 Task: Look for space in Barjala, India from 5th June, 2023 to 16th June, 2023 for 2 adults in price range Rs.14000 to Rs.18000. Place can be entire place with 1  bedroom having 1 bed and 1 bathroom. Property type can be house, flat, guest house, hotel. Booking option can be shelf check-in. Required host language is English.
Action: Mouse moved to (483, 108)
Screenshot: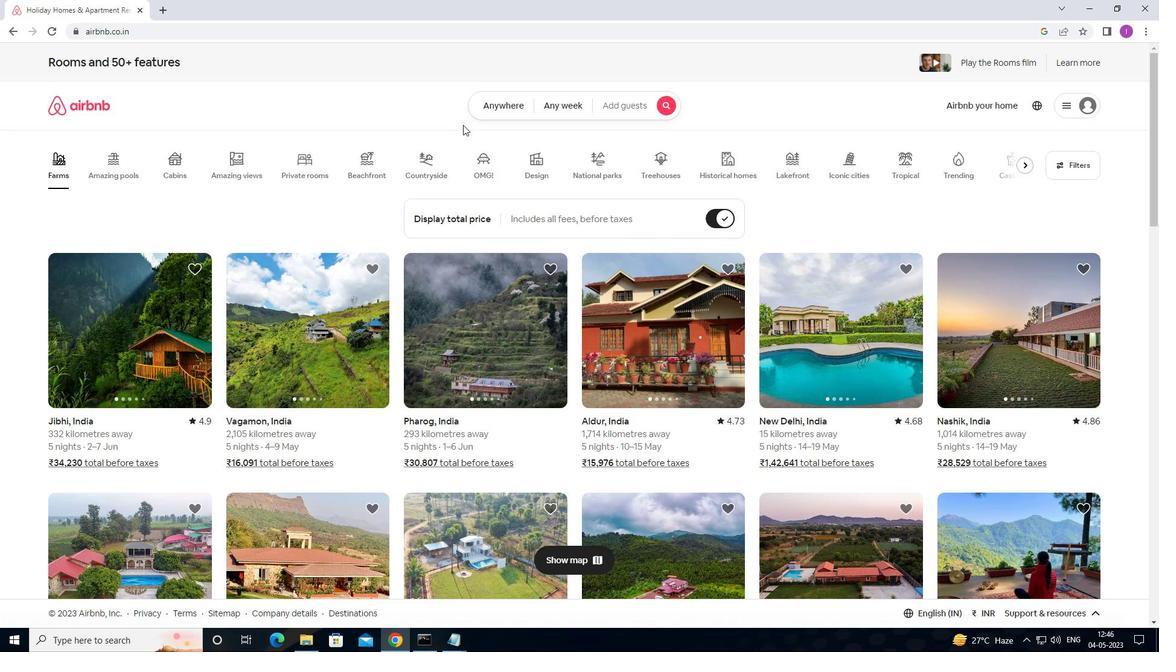 
Action: Mouse pressed left at (483, 108)
Screenshot: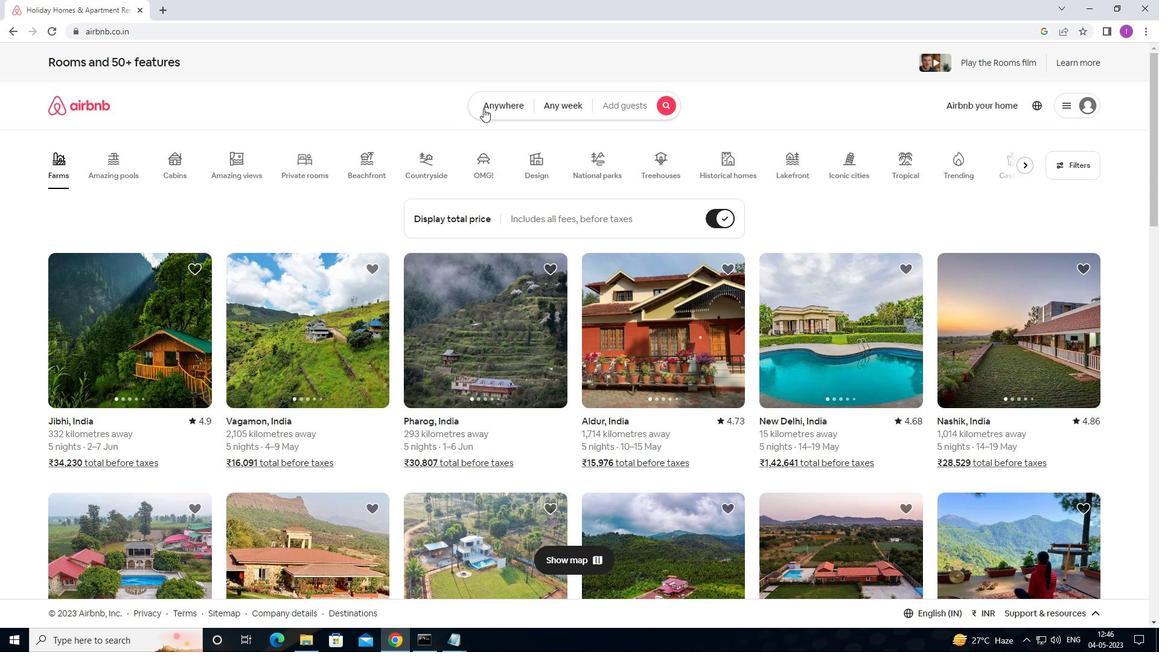 
Action: Mouse moved to (399, 159)
Screenshot: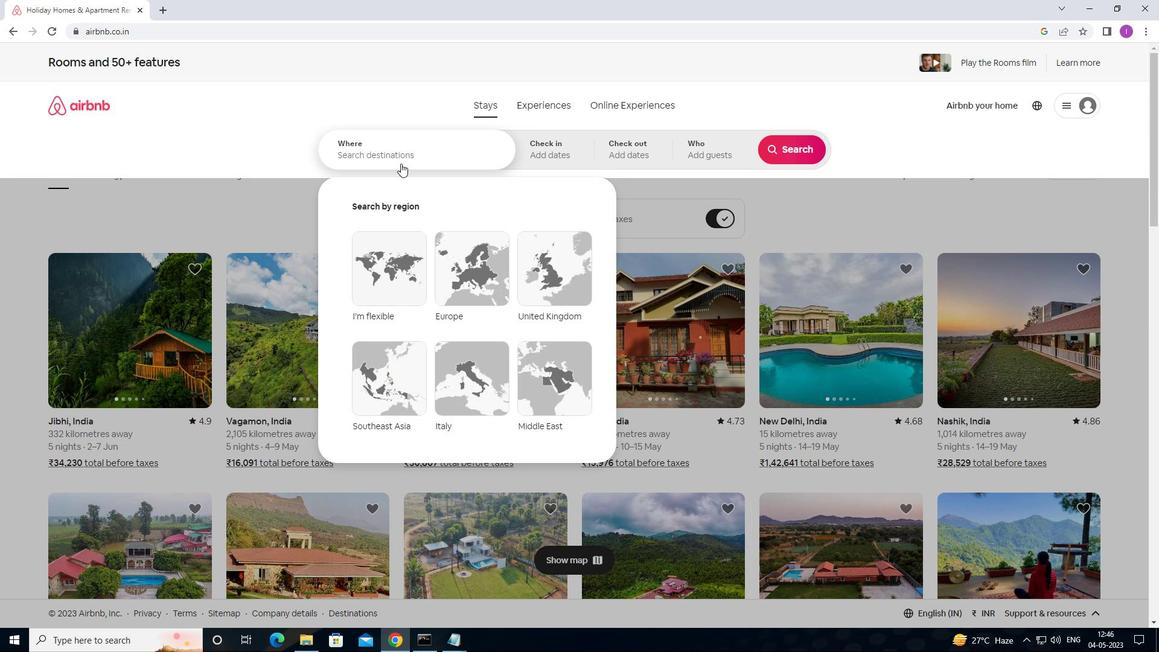 
Action: Mouse pressed left at (399, 159)
Screenshot: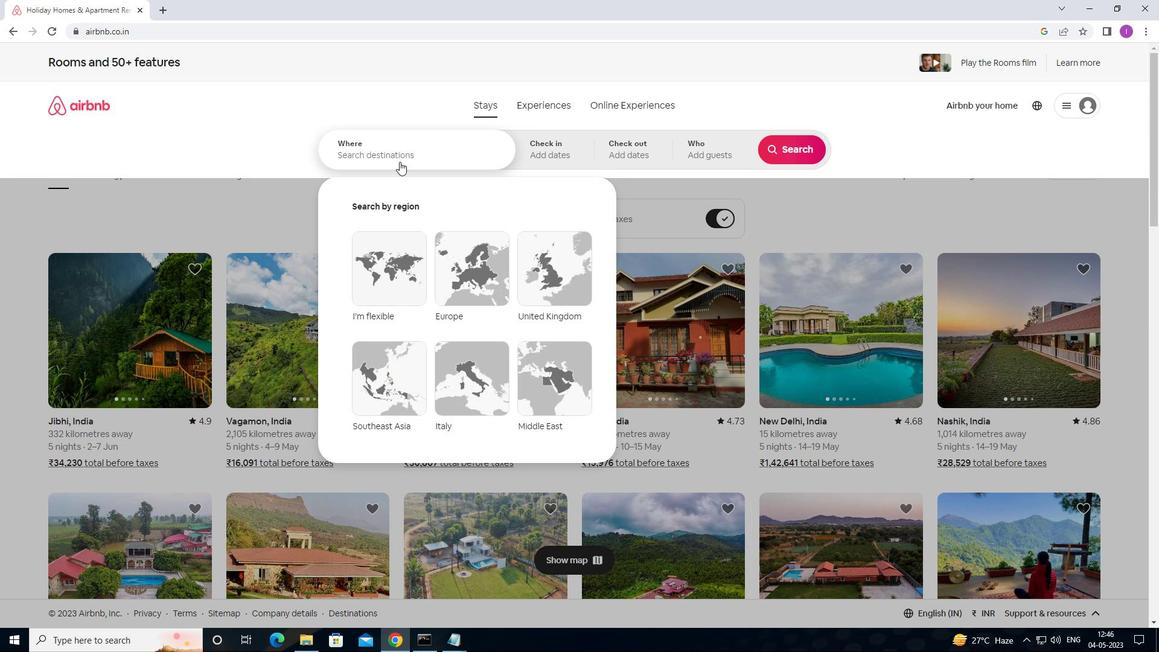 
Action: Mouse moved to (520, 144)
Screenshot: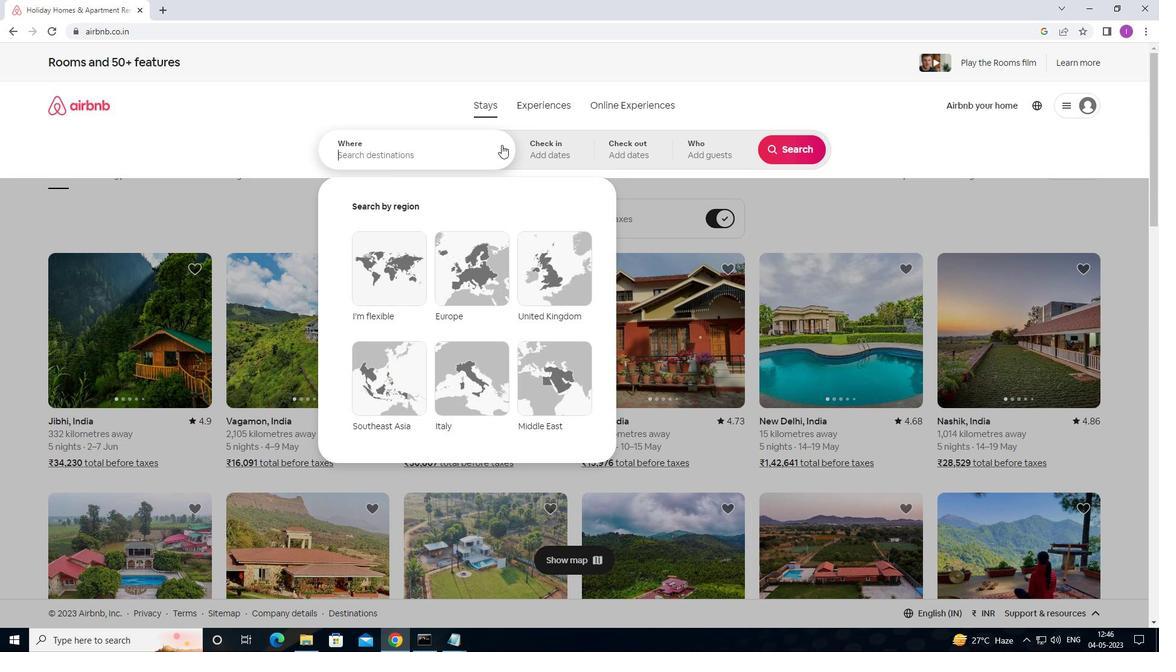 
Action: Key pressed <Key.shift>BARJALA,<Key.shift>INDIA
Screenshot: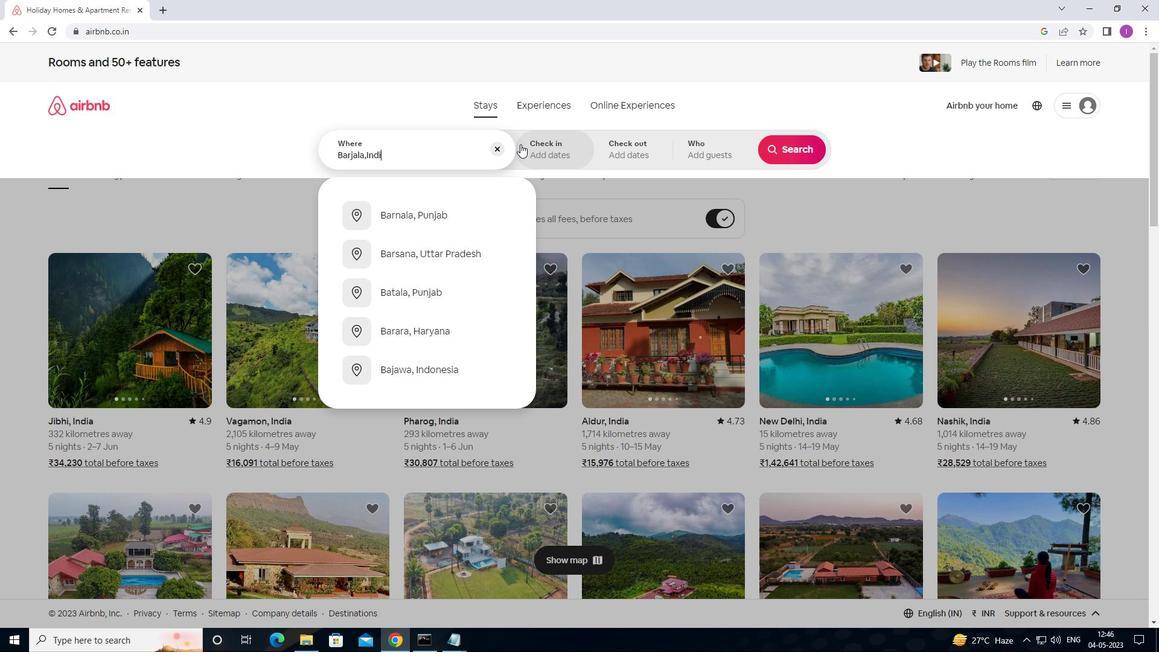 
Action: Mouse moved to (540, 152)
Screenshot: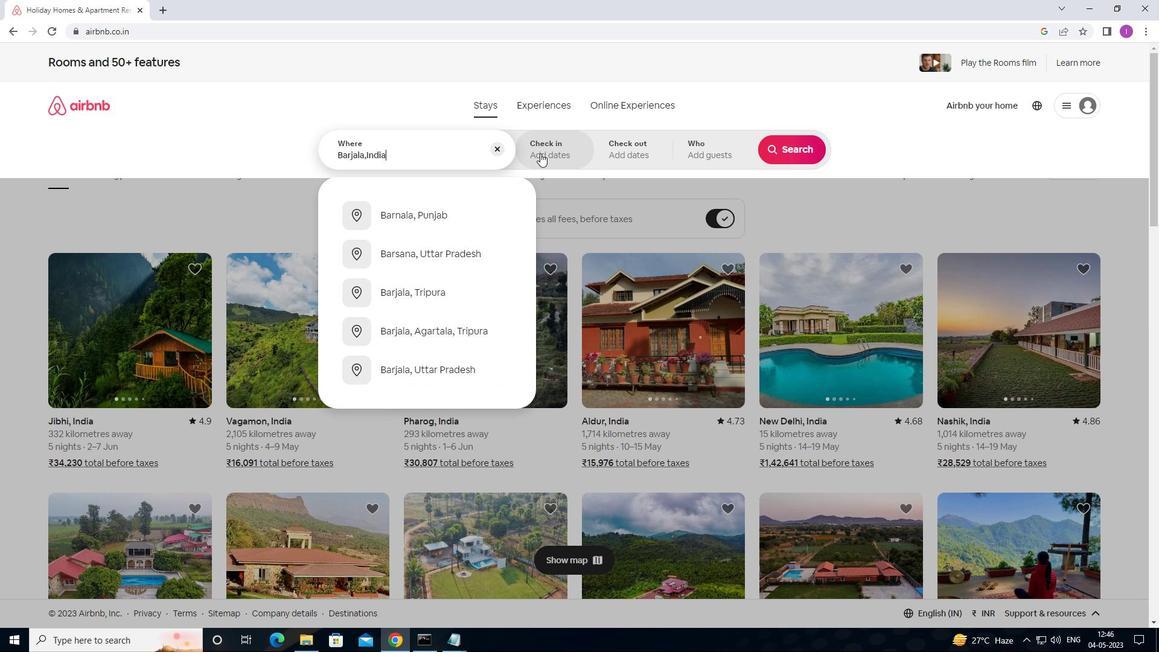 
Action: Mouse pressed left at (540, 152)
Screenshot: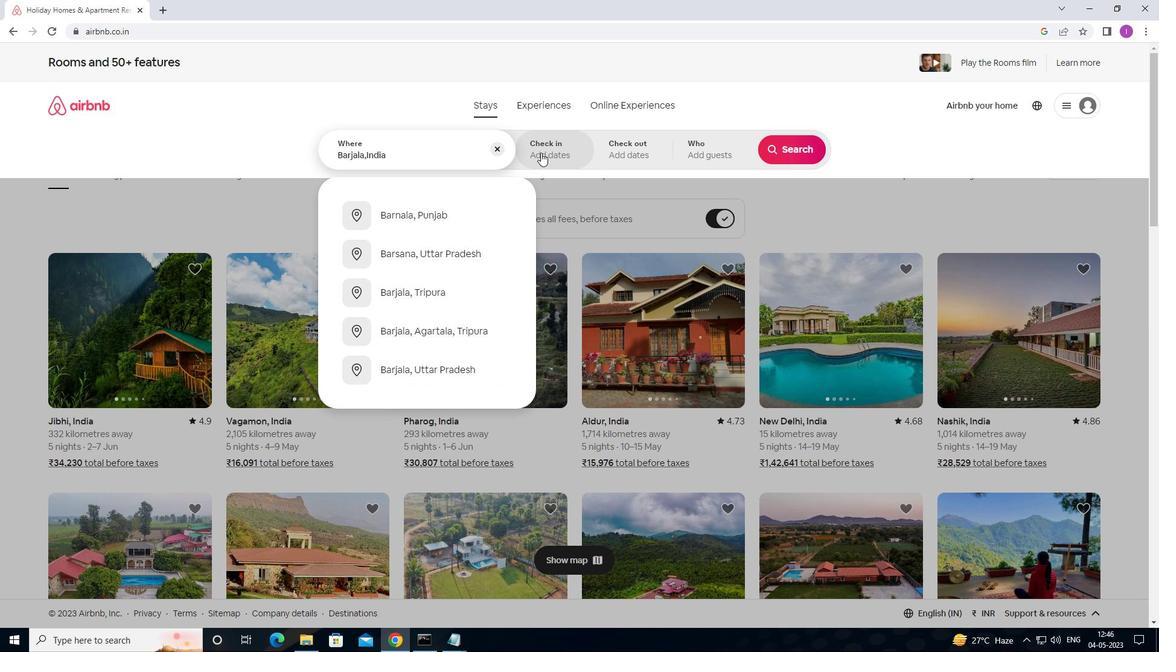 
Action: Mouse moved to (638, 321)
Screenshot: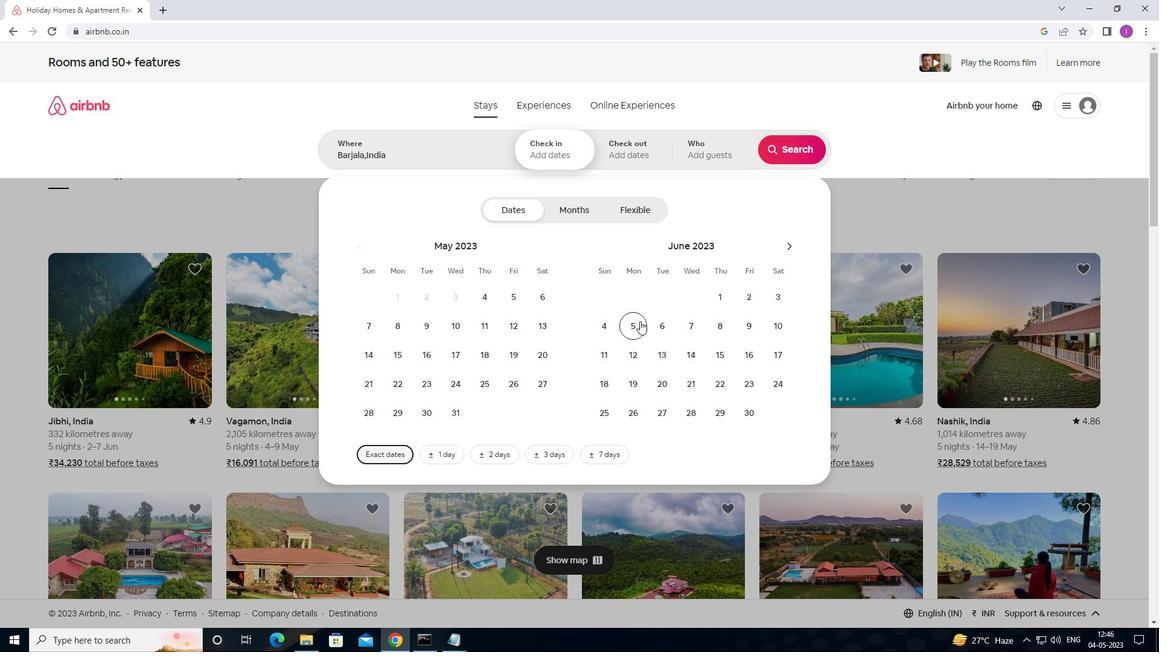 
Action: Mouse pressed left at (638, 321)
Screenshot: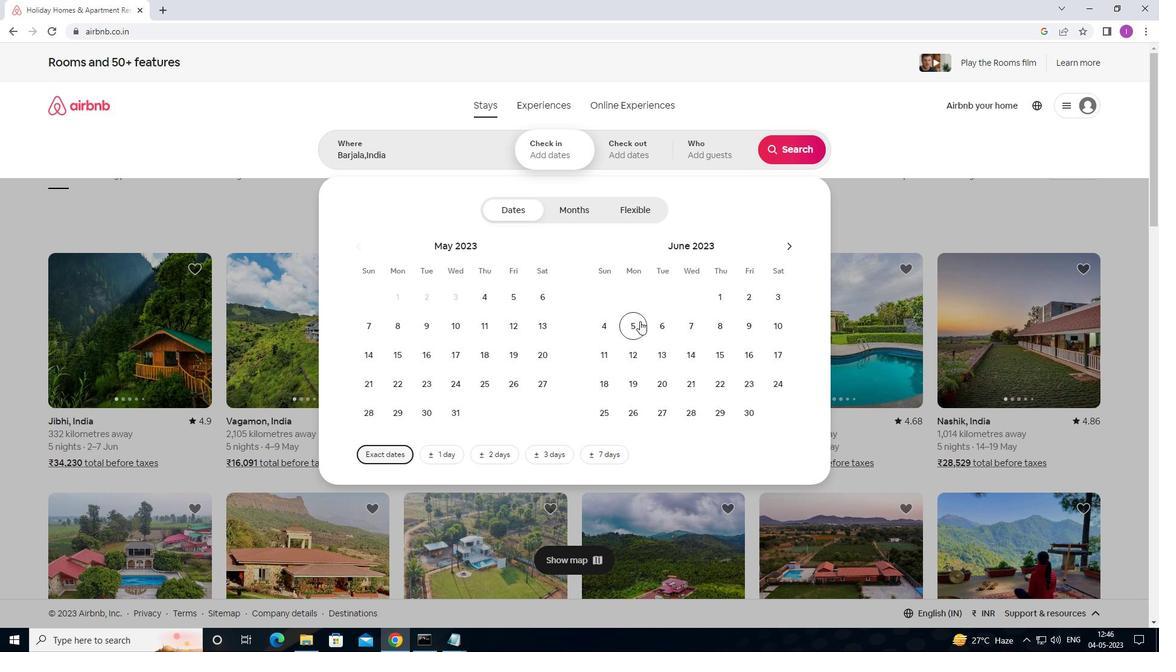 
Action: Mouse moved to (740, 353)
Screenshot: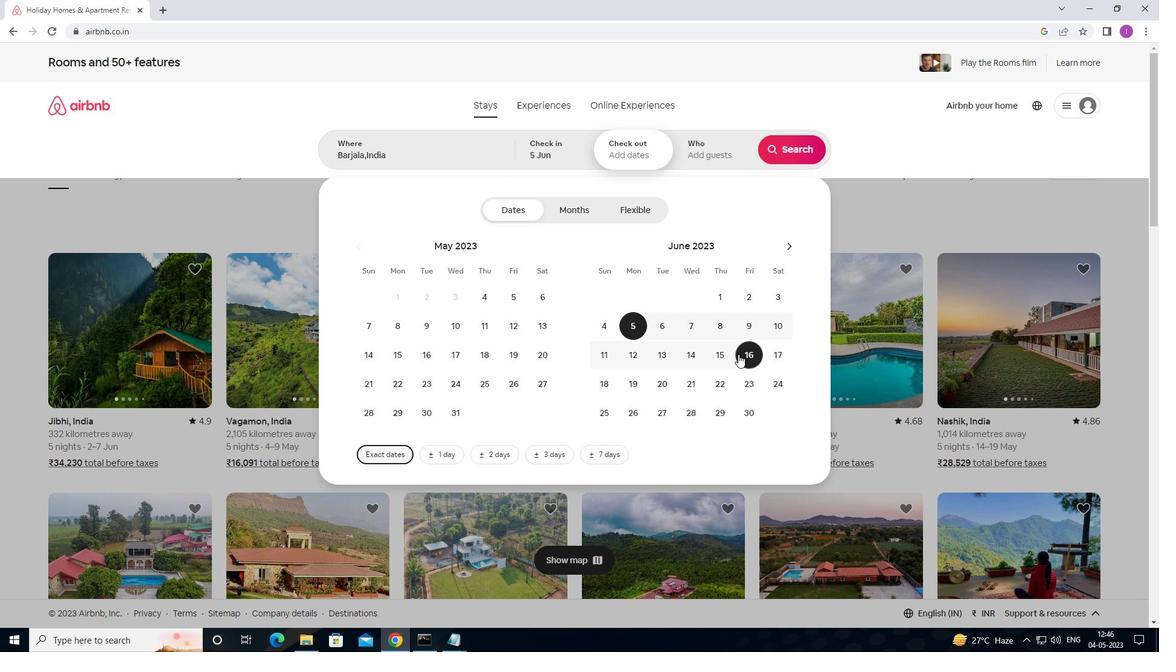 
Action: Mouse pressed left at (740, 353)
Screenshot: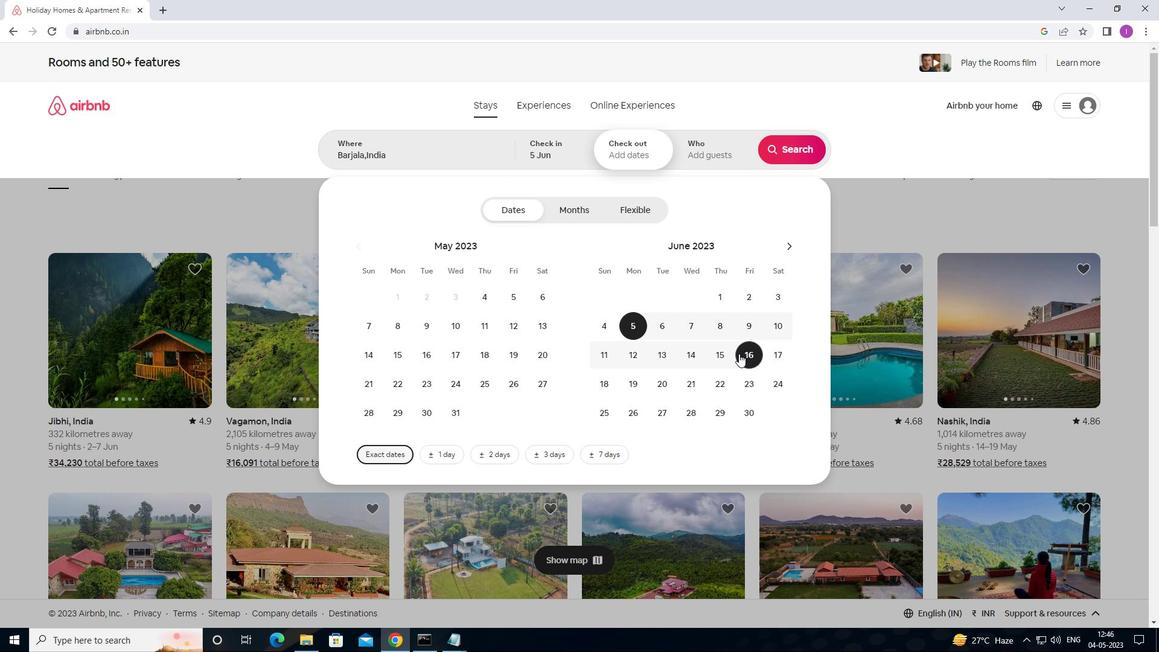 
Action: Mouse moved to (782, 149)
Screenshot: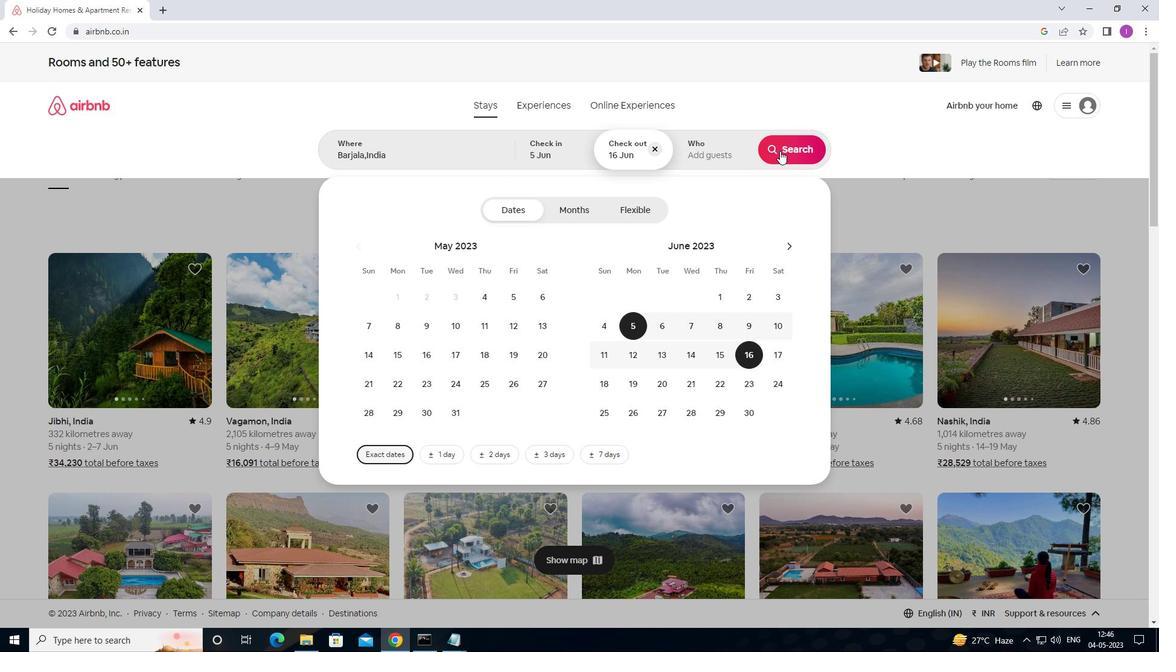 
Action: Mouse pressed left at (782, 149)
Screenshot: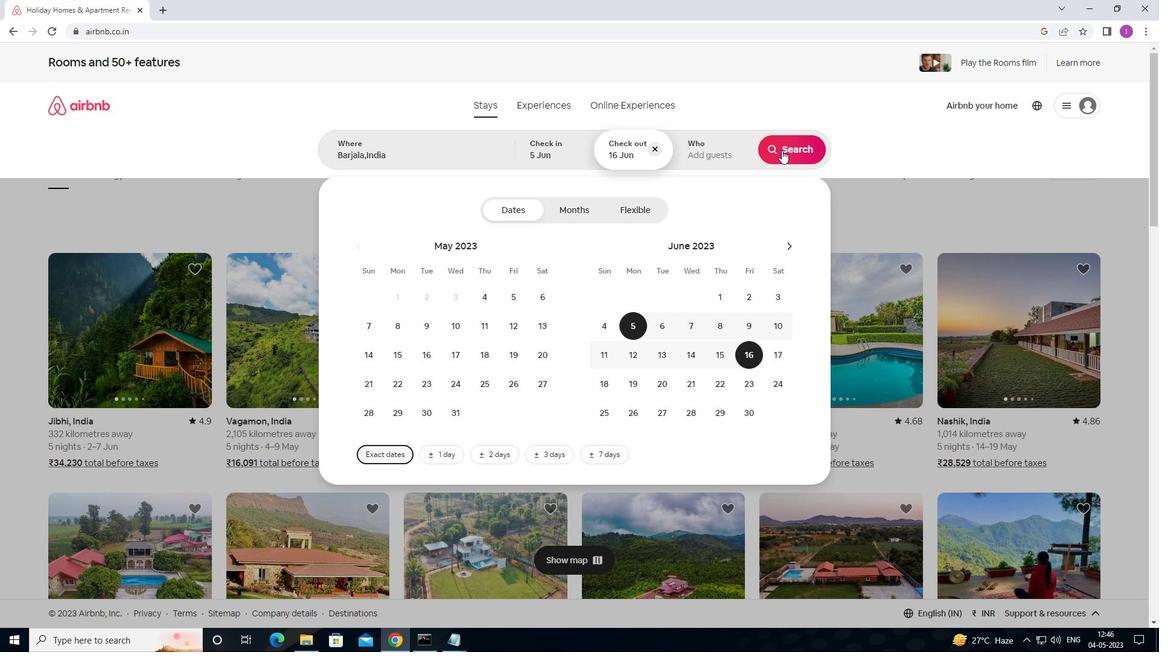 
Action: Mouse moved to (1118, 121)
Screenshot: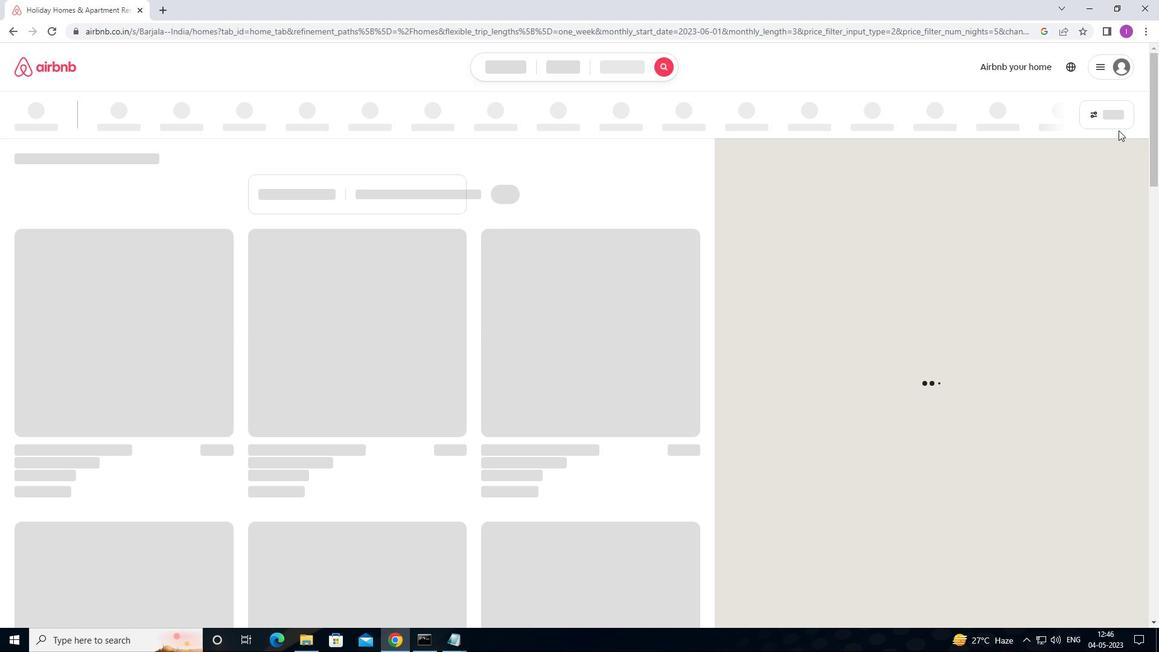 
Action: Mouse pressed left at (1118, 121)
Screenshot: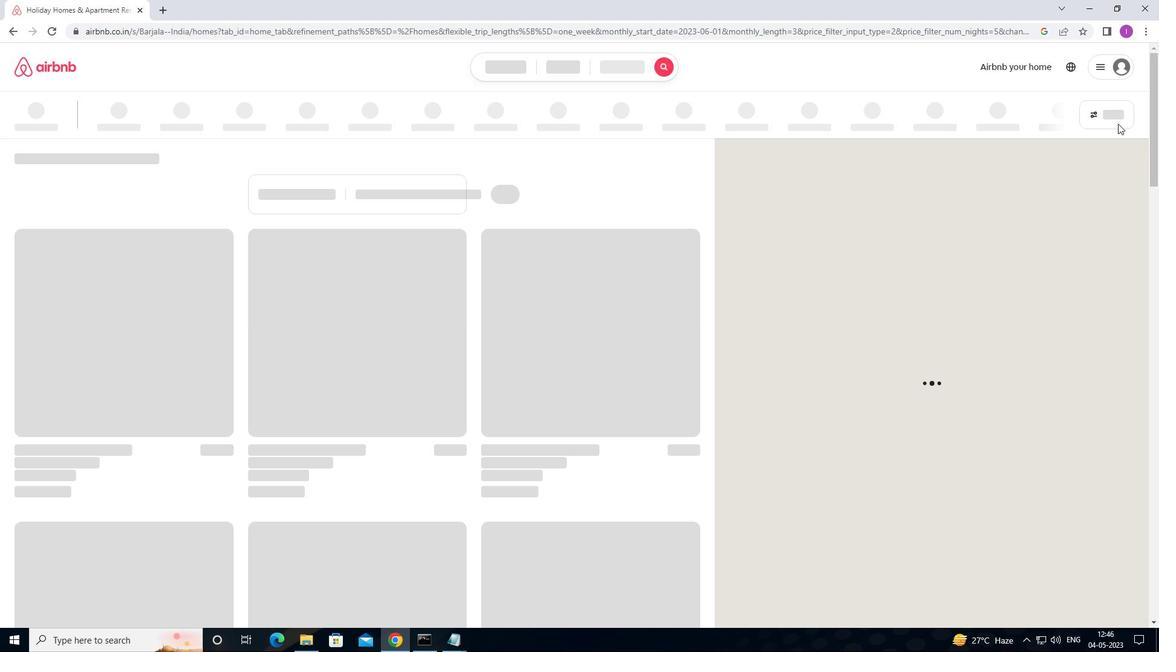 
Action: Mouse moved to (955, 191)
Screenshot: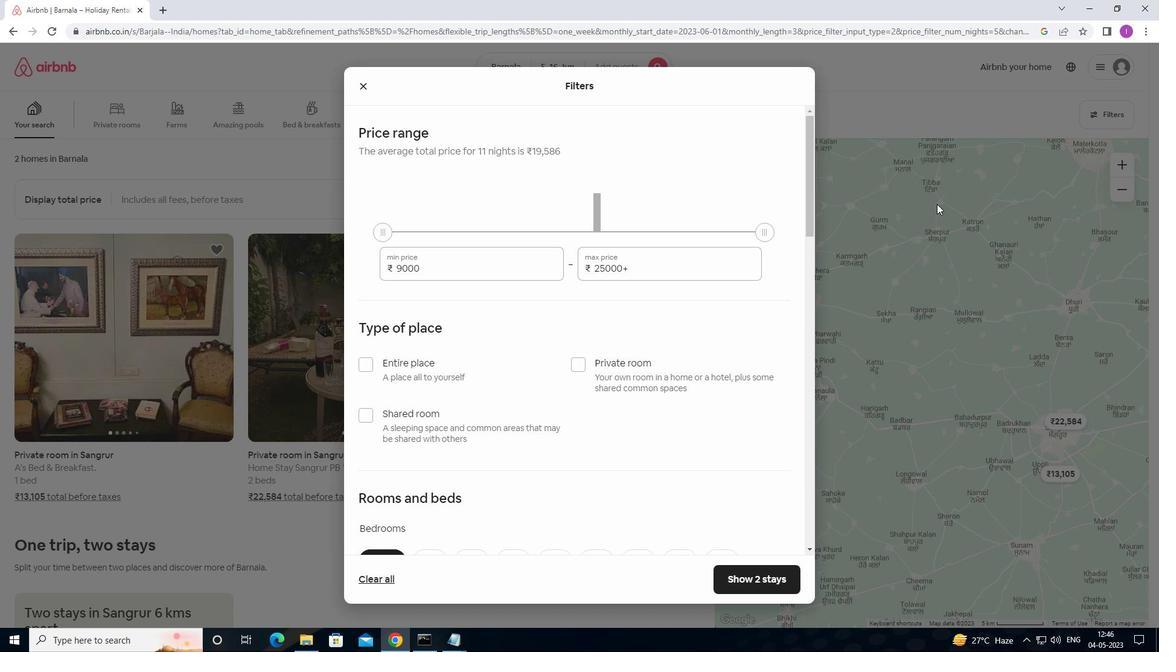
Action: Mouse scrolled (955, 190) with delta (0, 0)
Screenshot: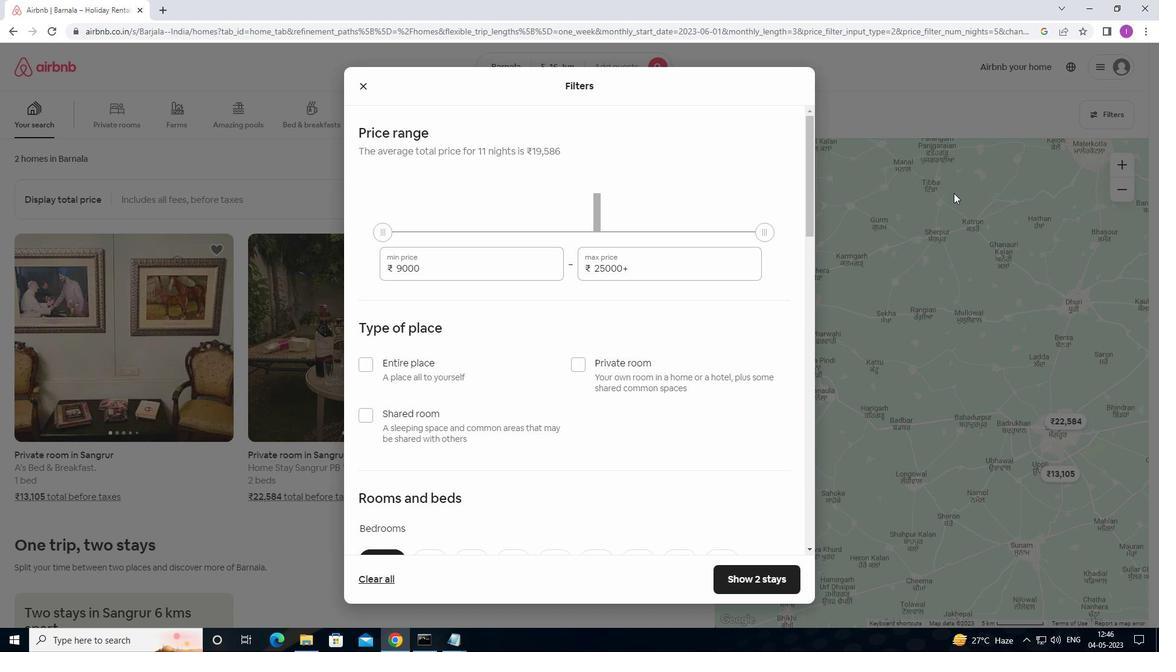 
Action: Mouse scrolled (955, 190) with delta (0, 0)
Screenshot: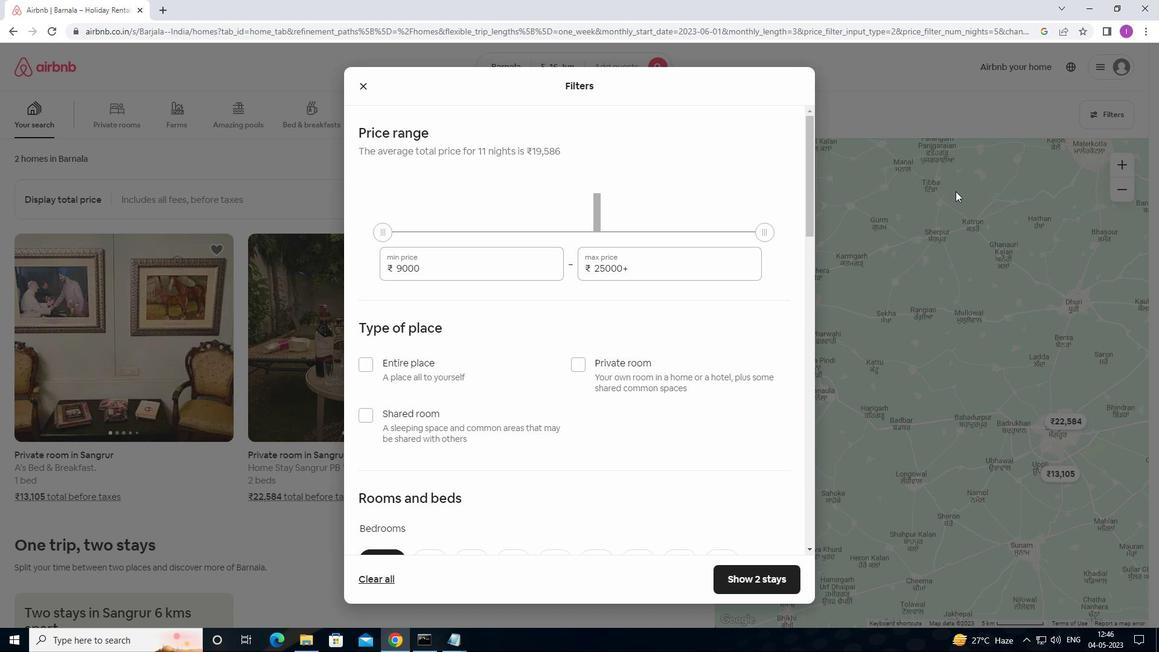 
Action: Mouse moved to (435, 266)
Screenshot: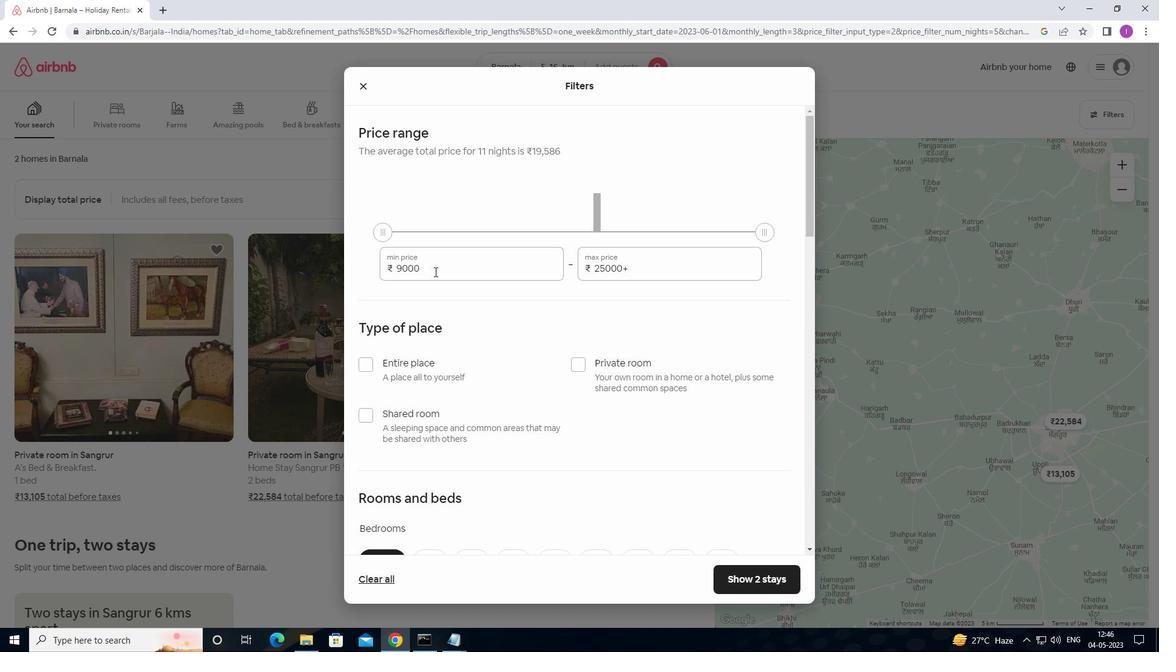 
Action: Mouse pressed left at (435, 266)
Screenshot: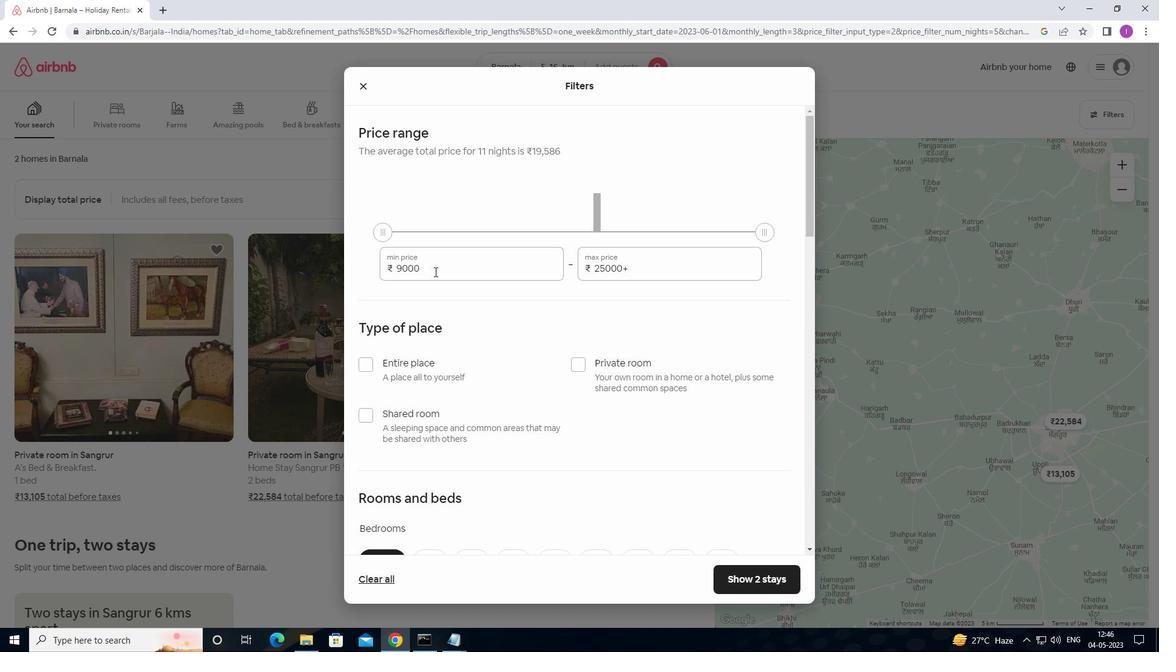 
Action: Mouse moved to (372, 263)
Screenshot: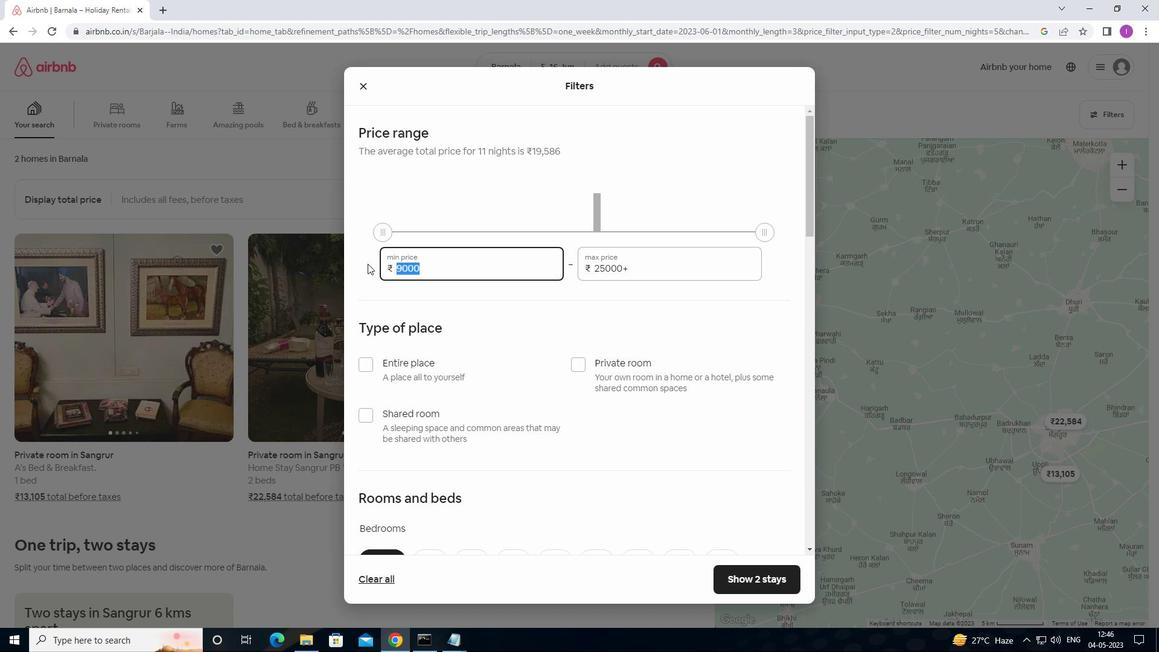 
Action: Key pressed 14
Screenshot: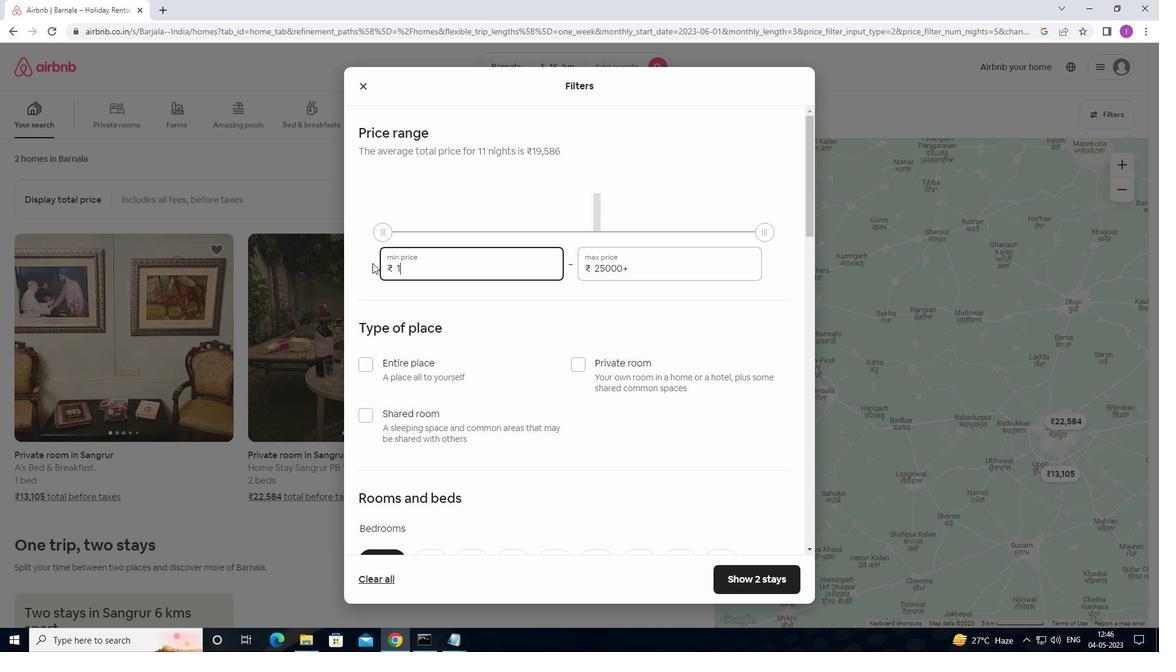 
Action: Mouse moved to (373, 263)
Screenshot: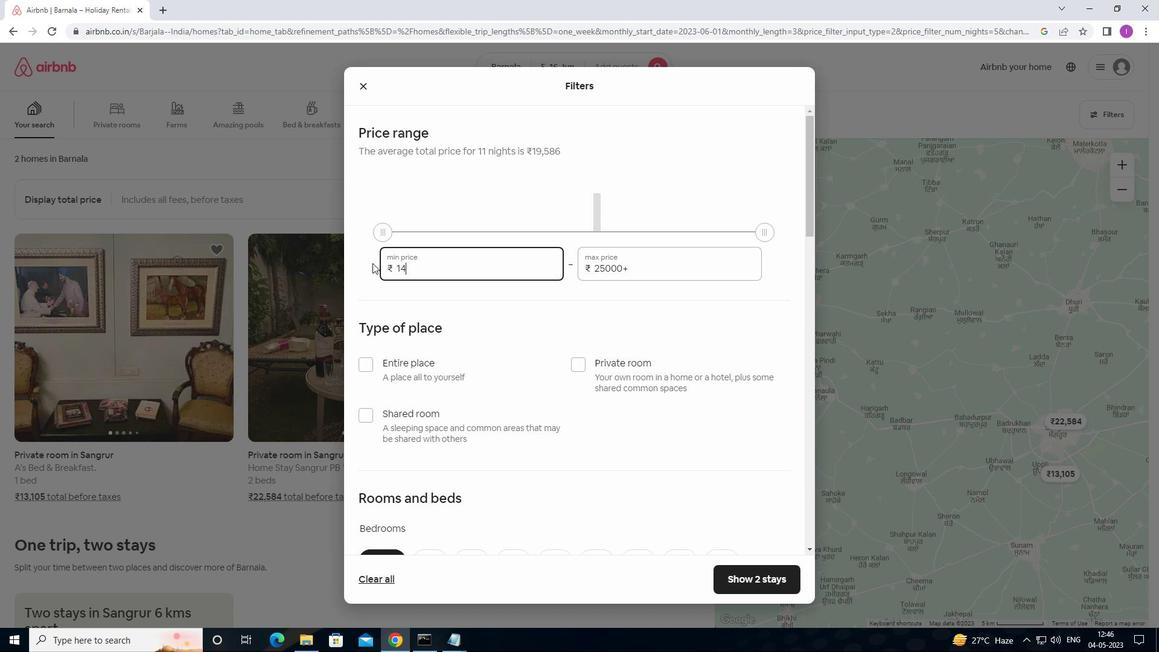 
Action: Key pressed 9<Key.backspace>
Screenshot: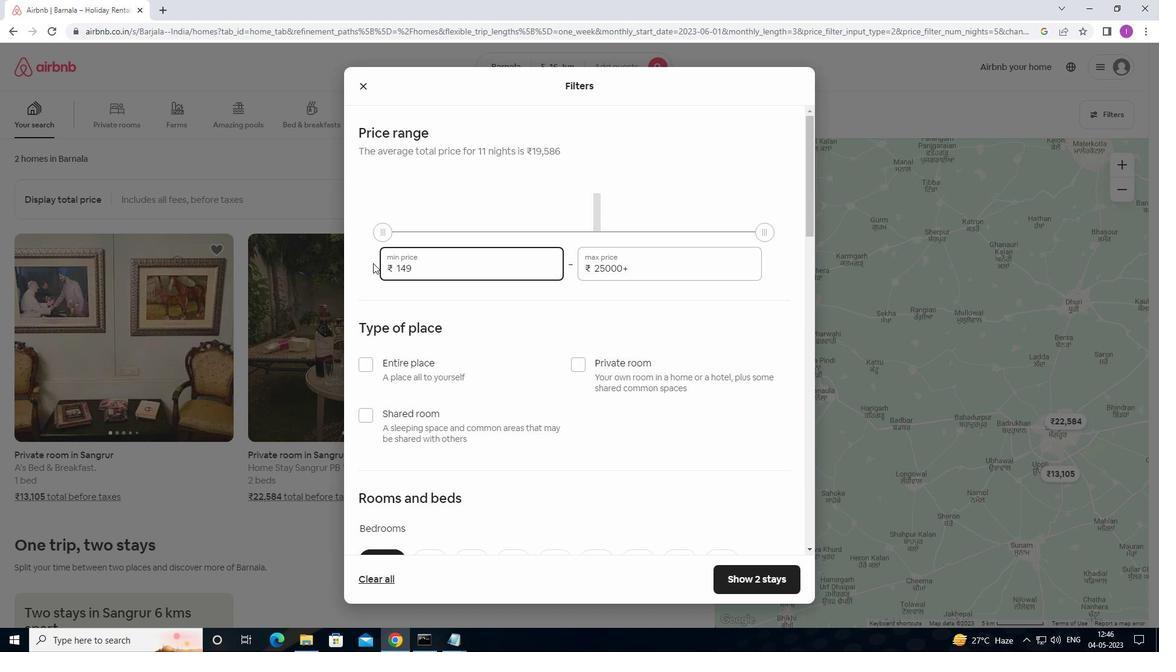 
Action: Mouse moved to (373, 263)
Screenshot: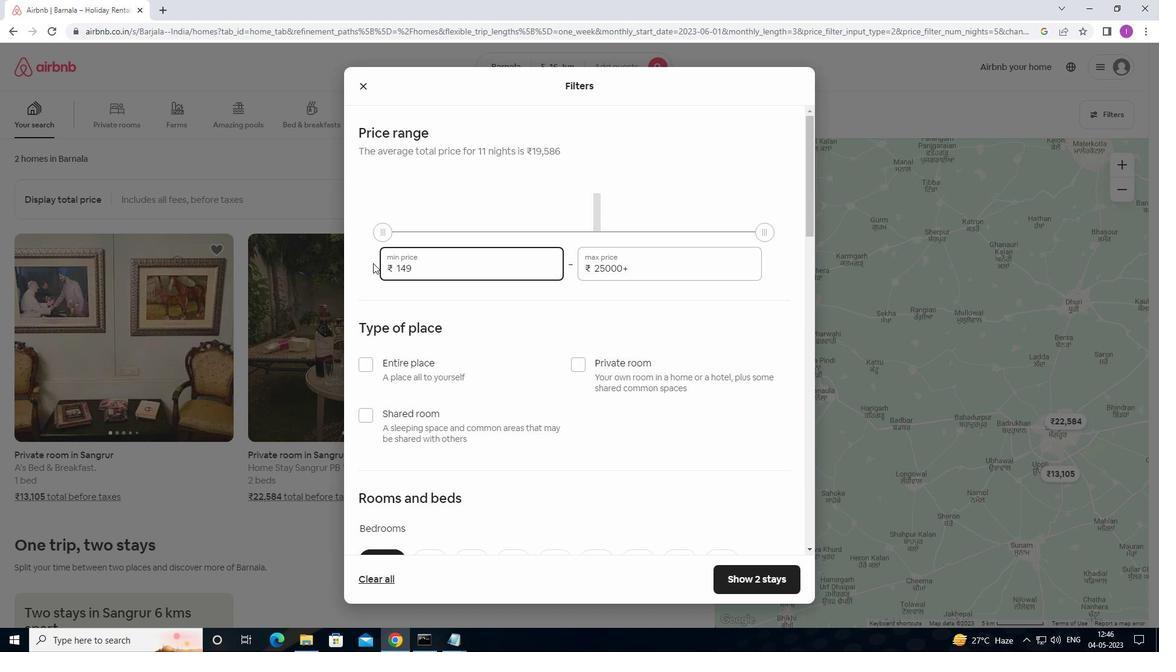
Action: Key pressed 000
Screenshot: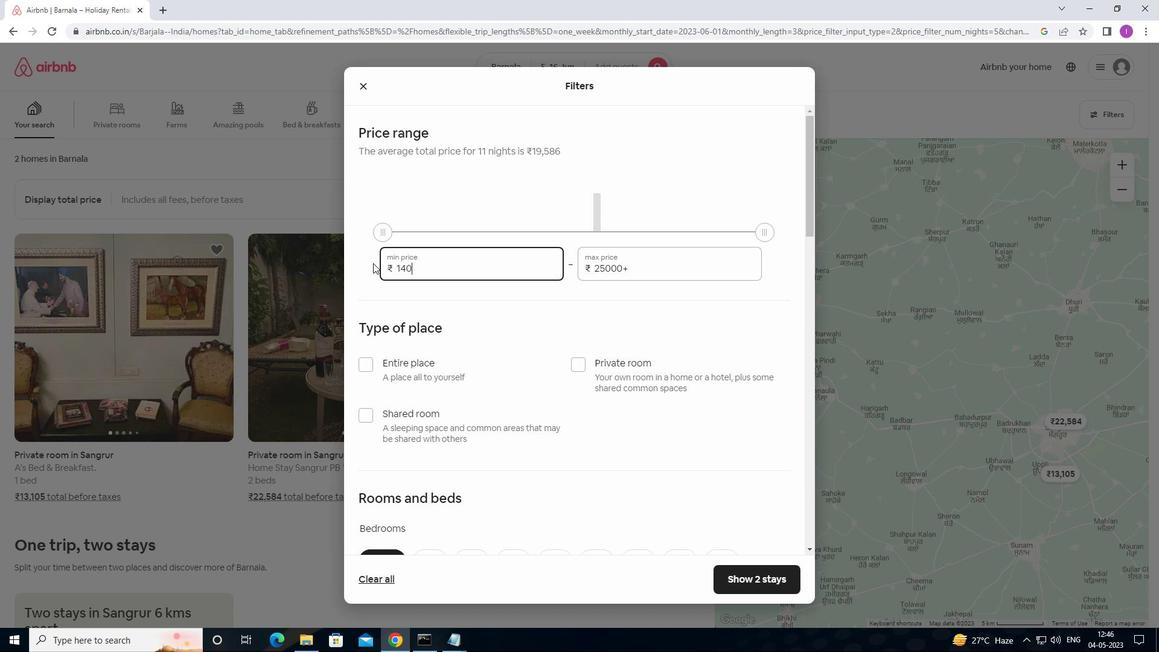 
Action: Mouse moved to (639, 267)
Screenshot: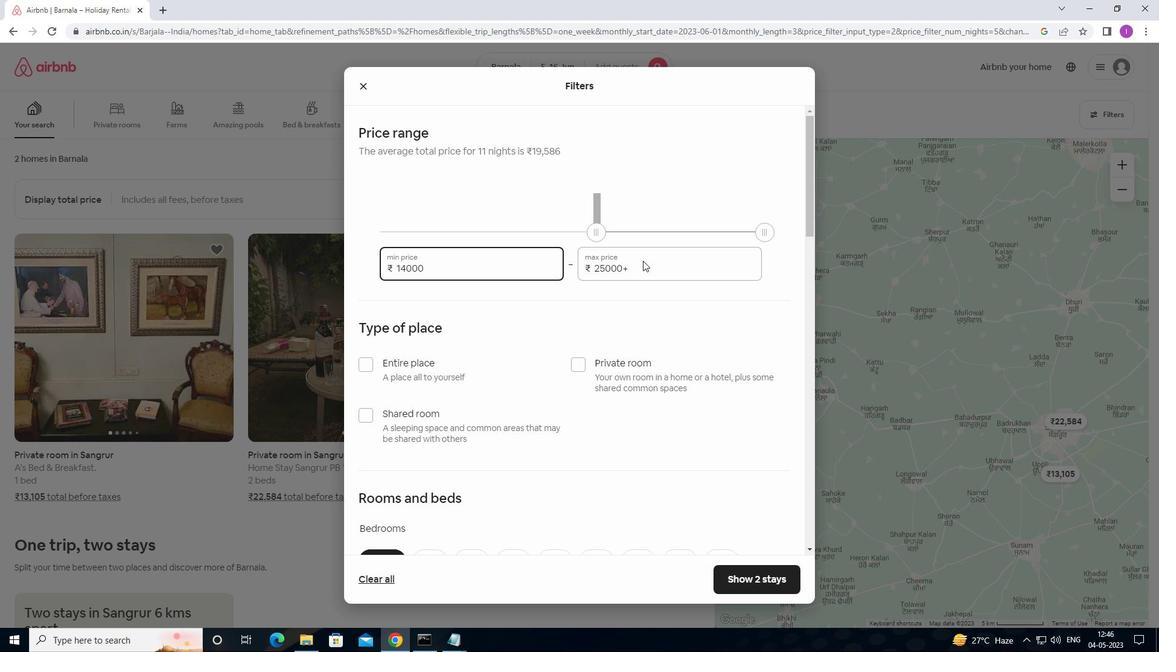 
Action: Mouse pressed left at (639, 267)
Screenshot: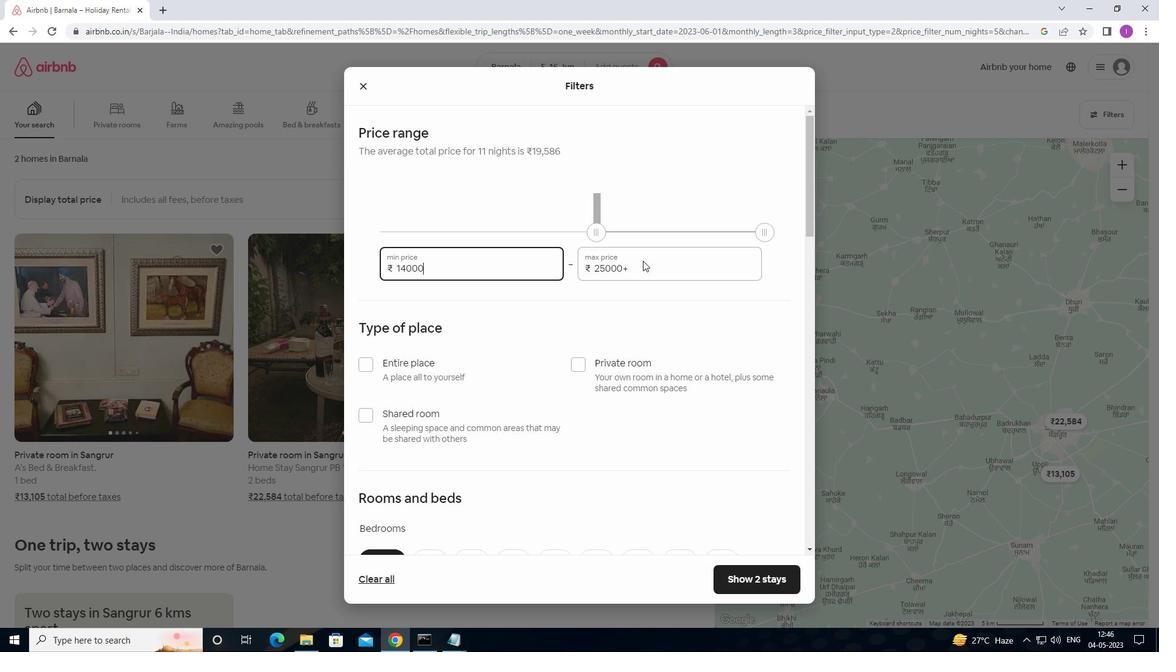 
Action: Mouse moved to (583, 268)
Screenshot: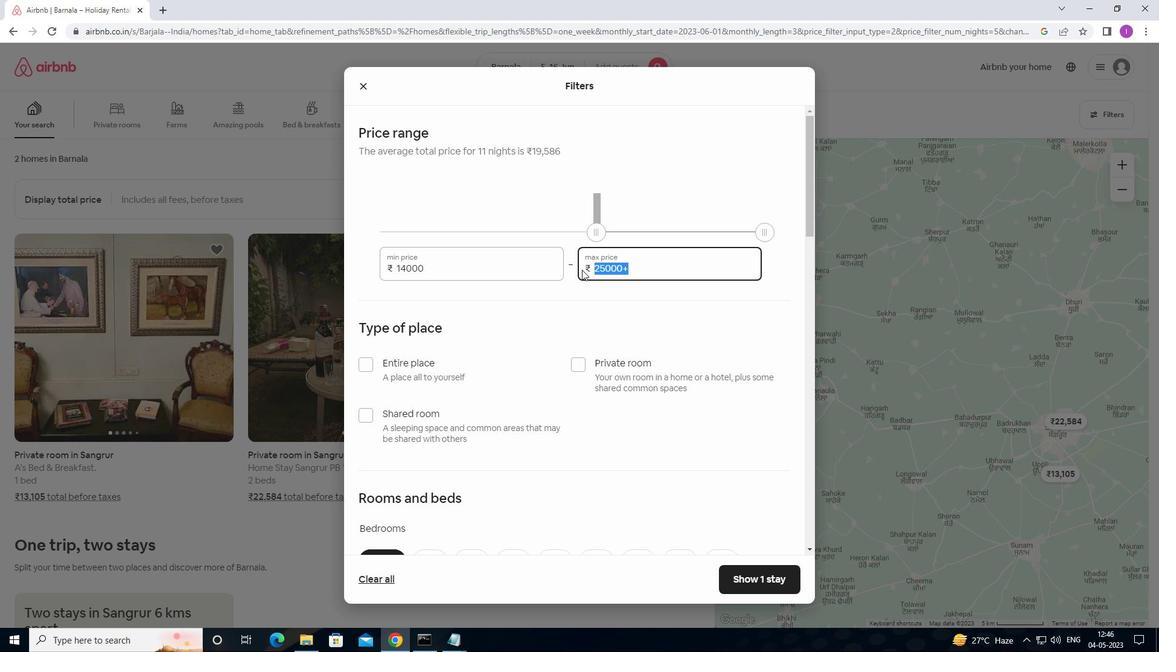 
Action: Key pressed 18000
Screenshot: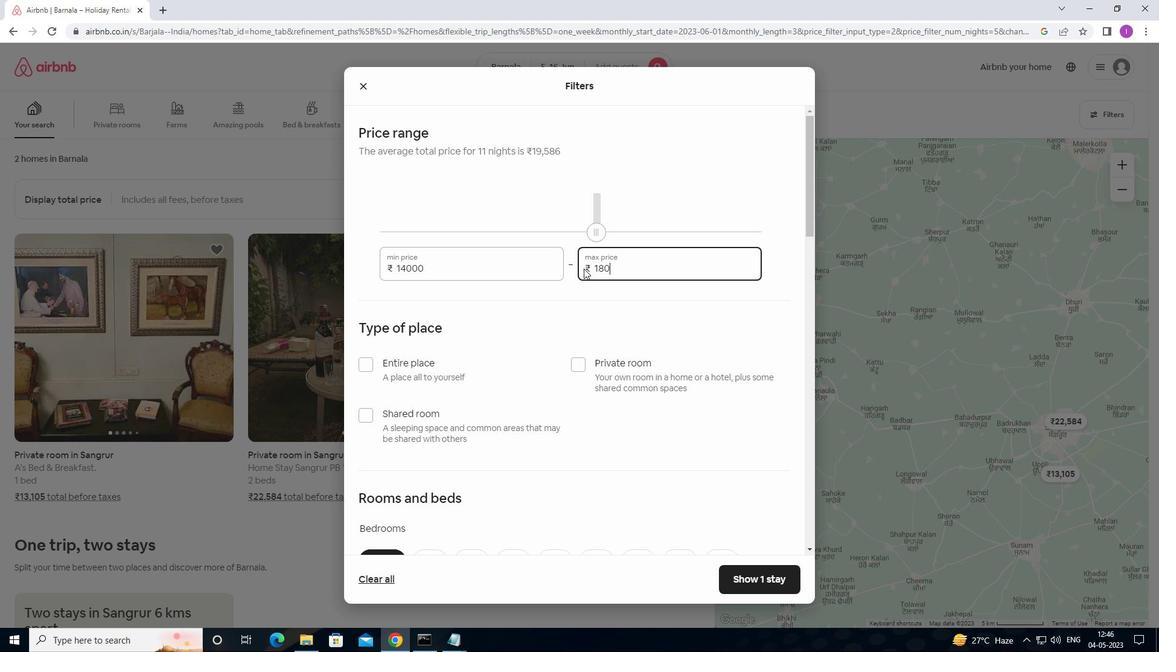 
Action: Mouse moved to (586, 265)
Screenshot: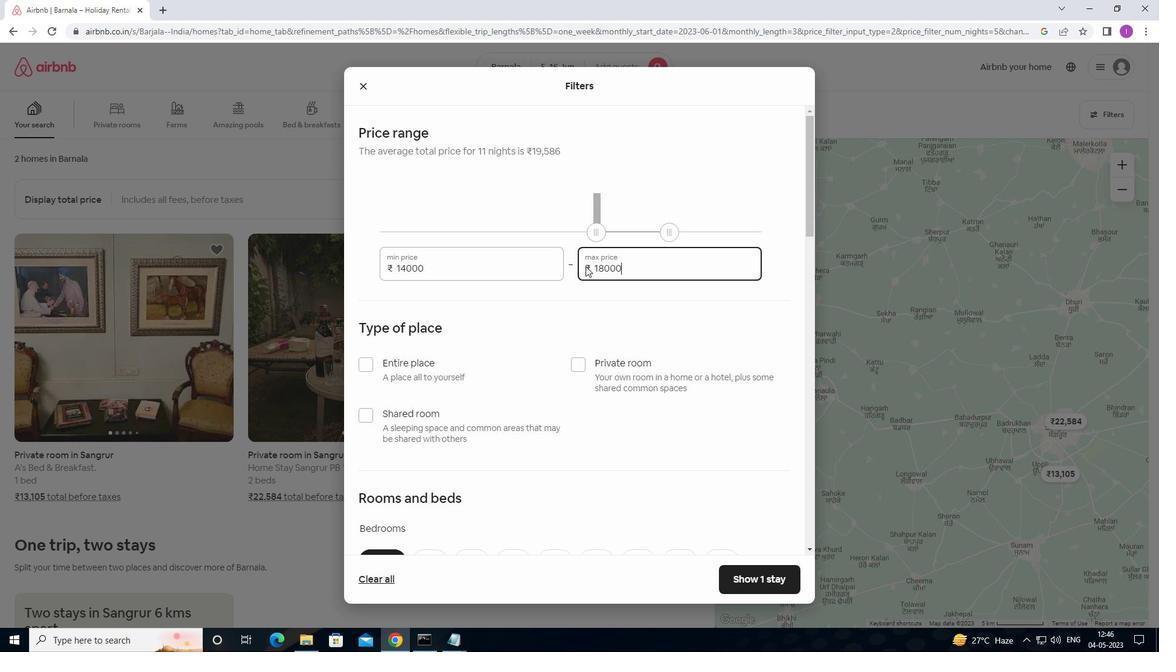 
Action: Mouse scrolled (586, 264) with delta (0, 0)
Screenshot: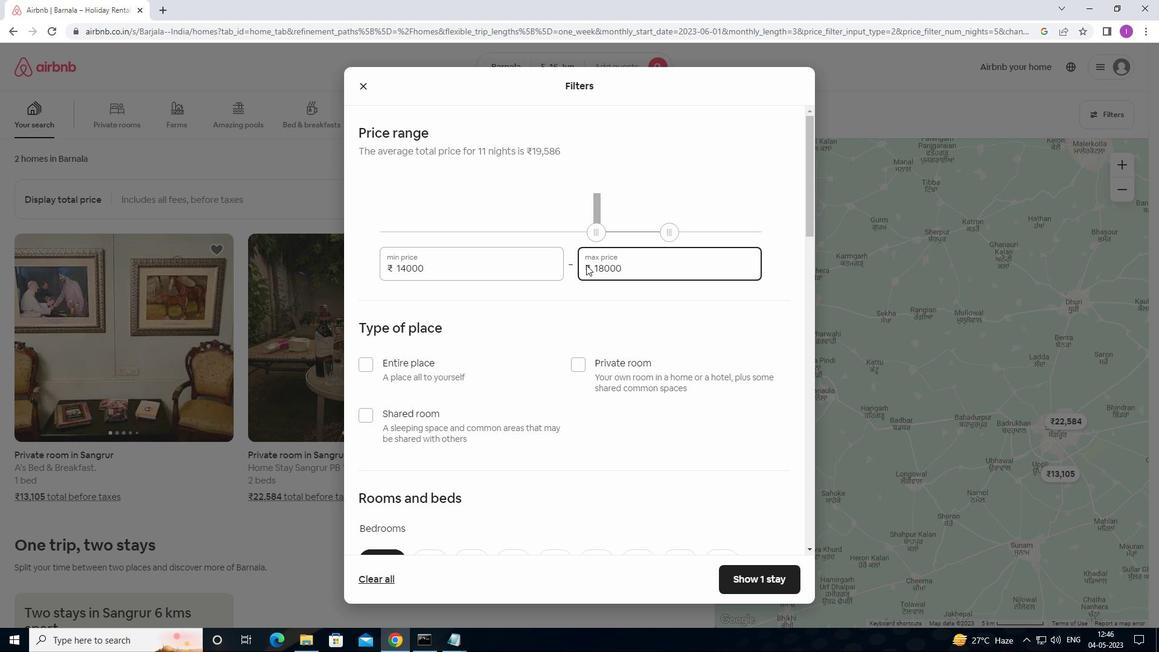 
Action: Mouse scrolled (586, 264) with delta (0, 0)
Screenshot: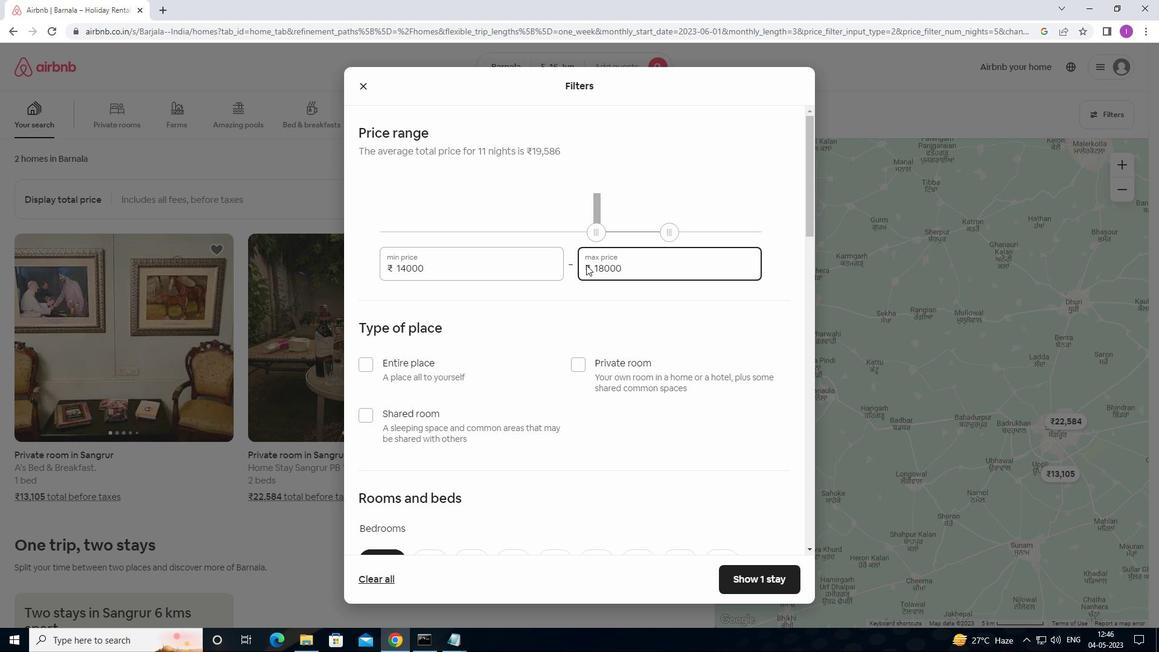 
Action: Mouse moved to (361, 246)
Screenshot: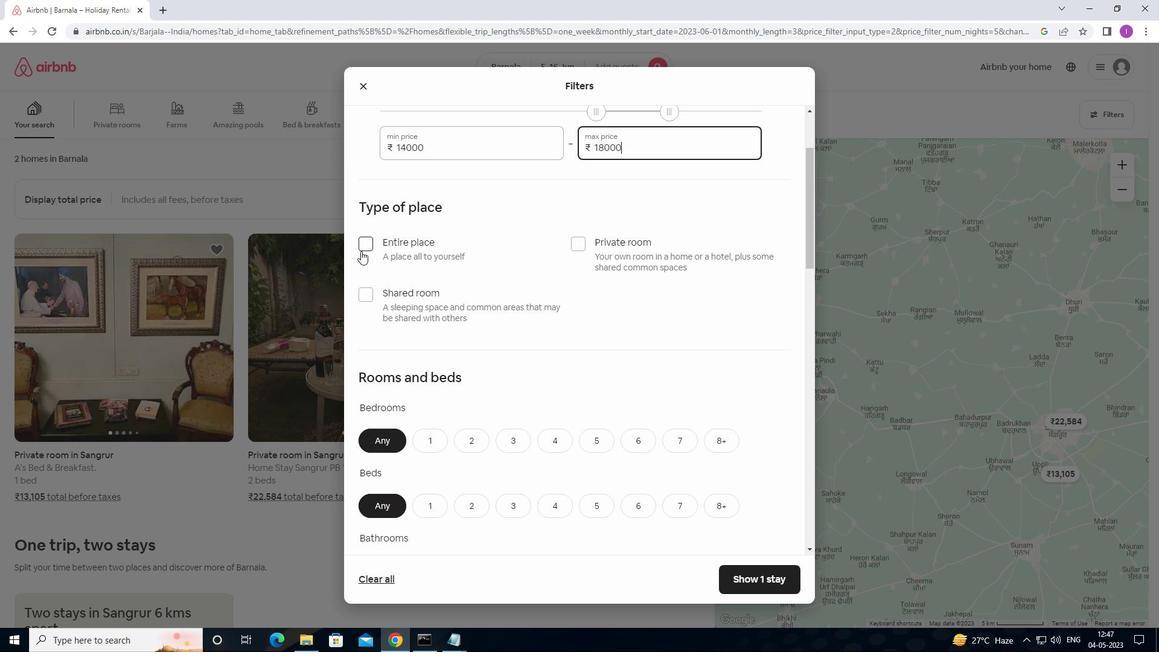 
Action: Mouse pressed left at (361, 246)
Screenshot: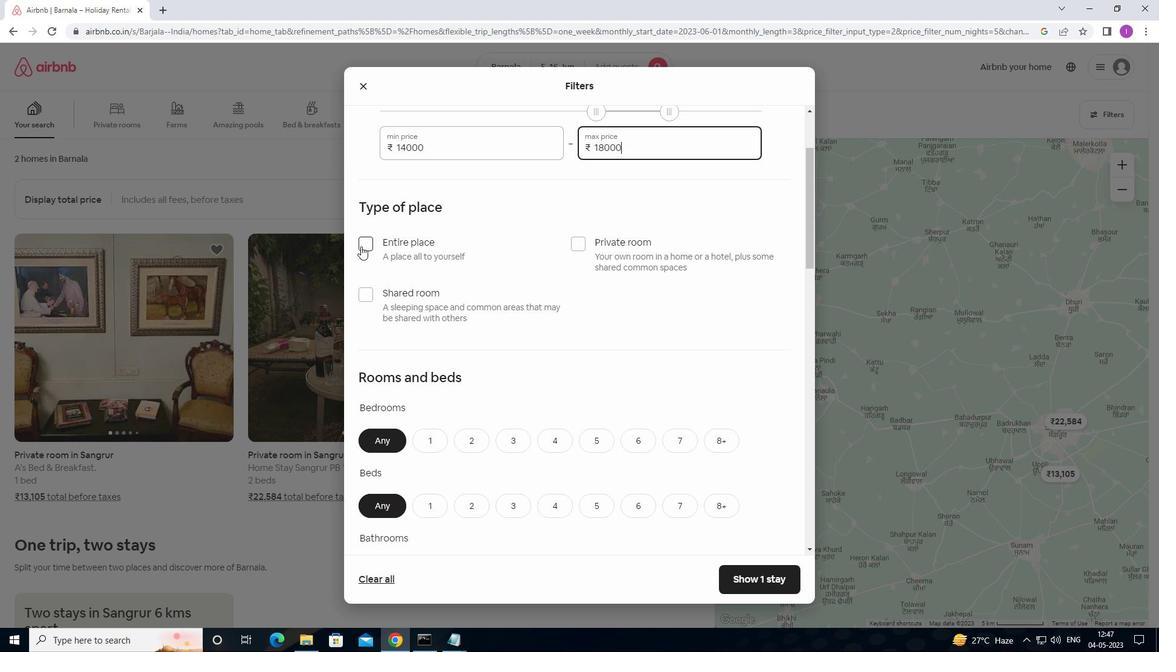 
Action: Mouse moved to (402, 260)
Screenshot: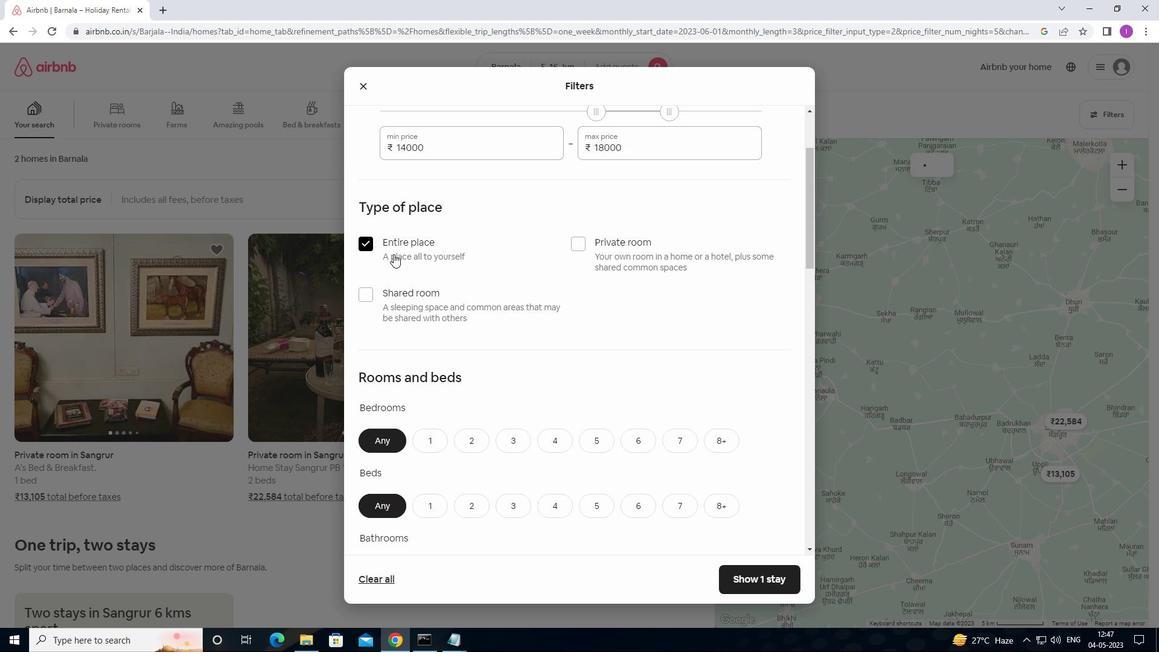 
Action: Mouse scrolled (402, 259) with delta (0, 0)
Screenshot: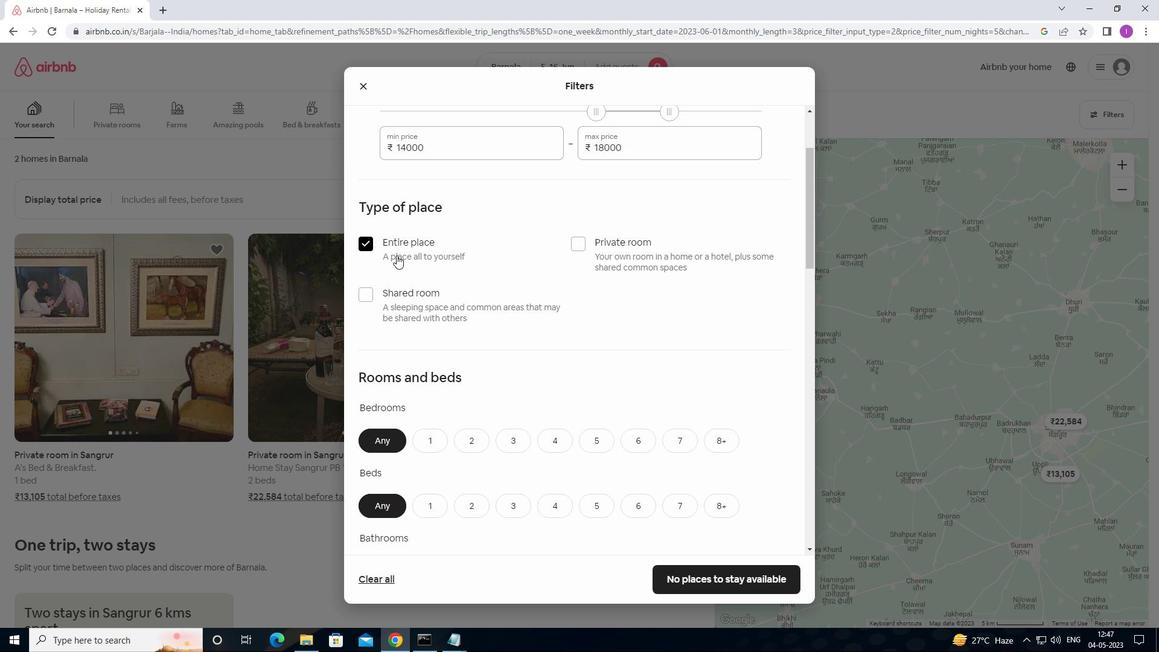 
Action: Mouse moved to (404, 260)
Screenshot: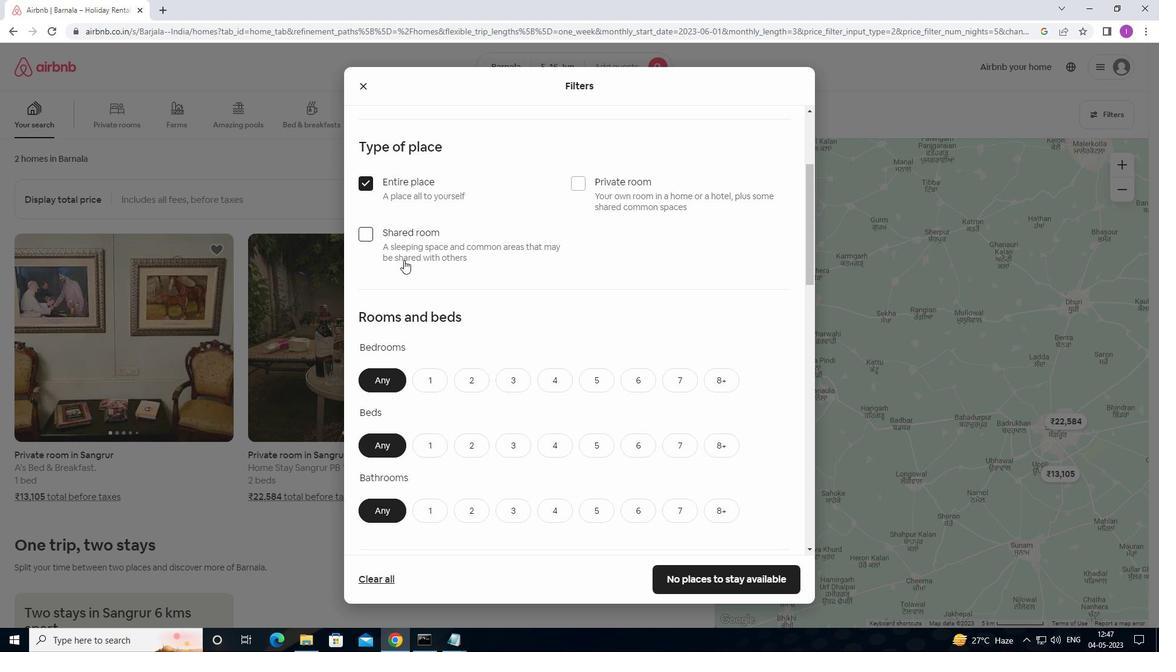 
Action: Mouse scrolled (404, 259) with delta (0, 0)
Screenshot: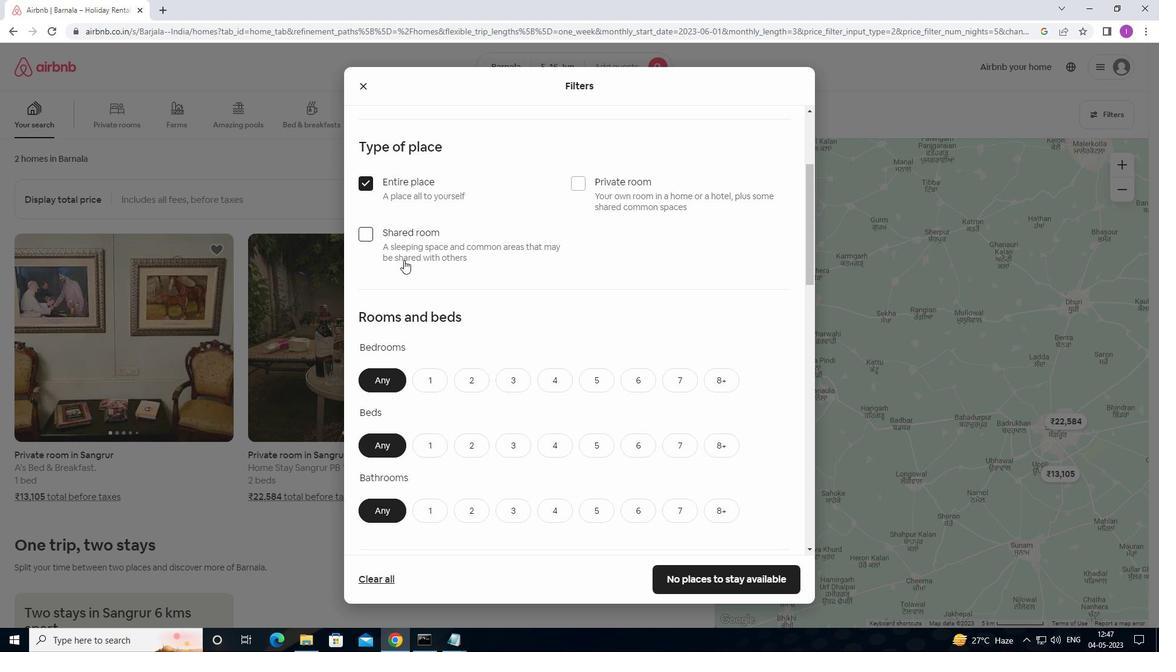 
Action: Mouse moved to (429, 318)
Screenshot: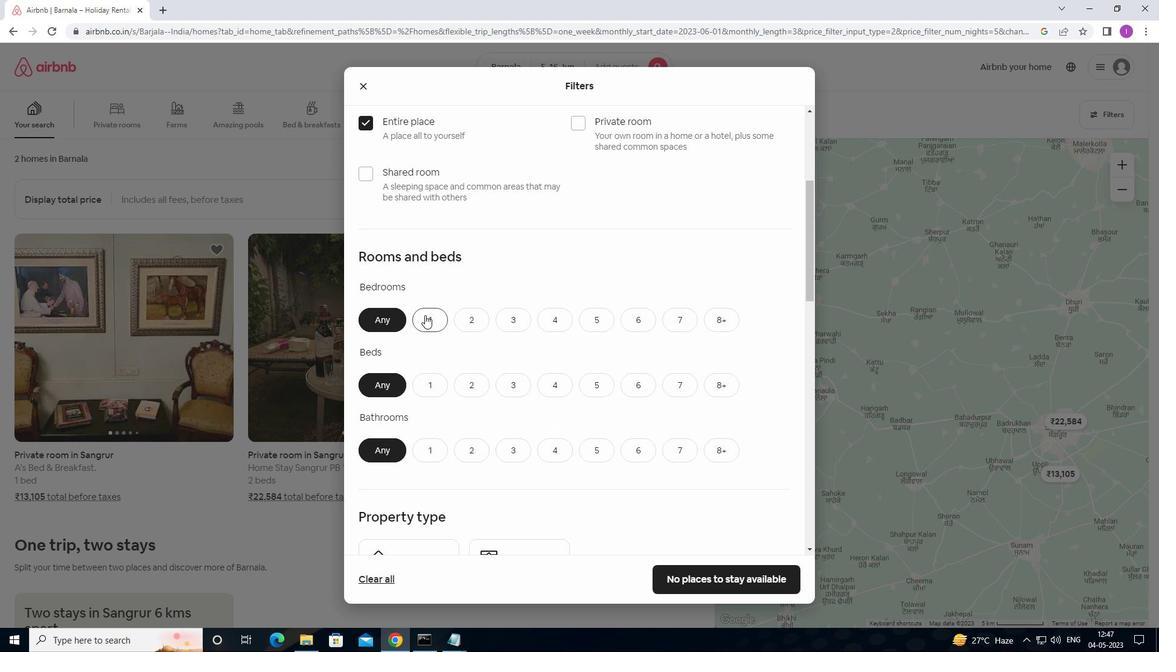 
Action: Mouse pressed left at (429, 318)
Screenshot: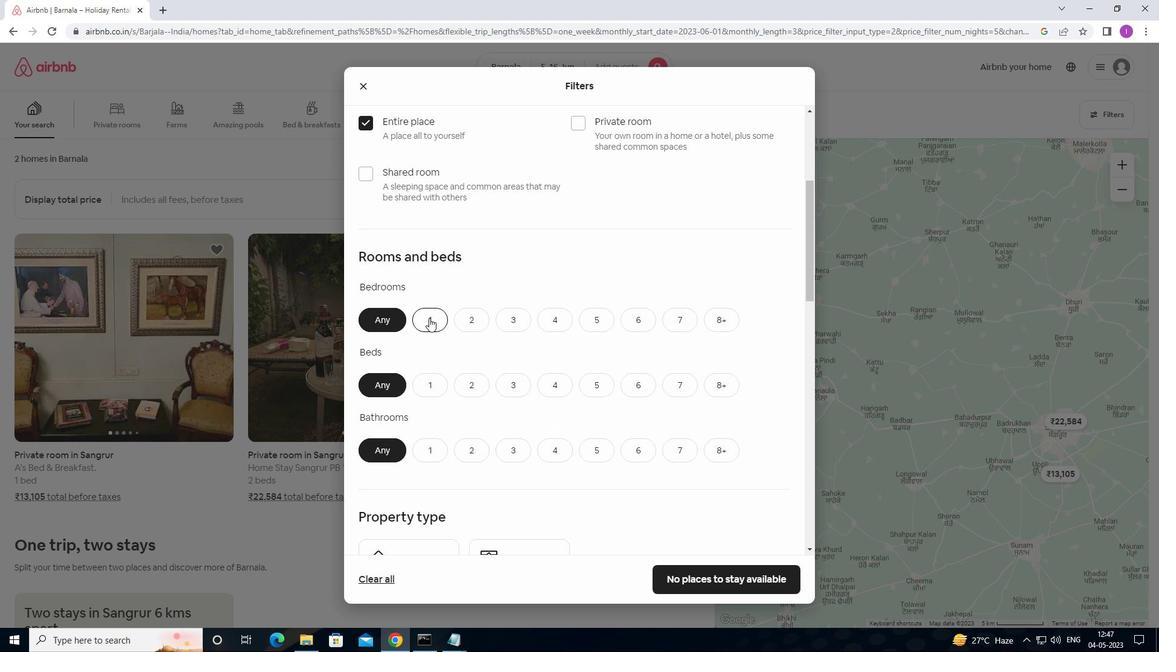 
Action: Mouse moved to (434, 383)
Screenshot: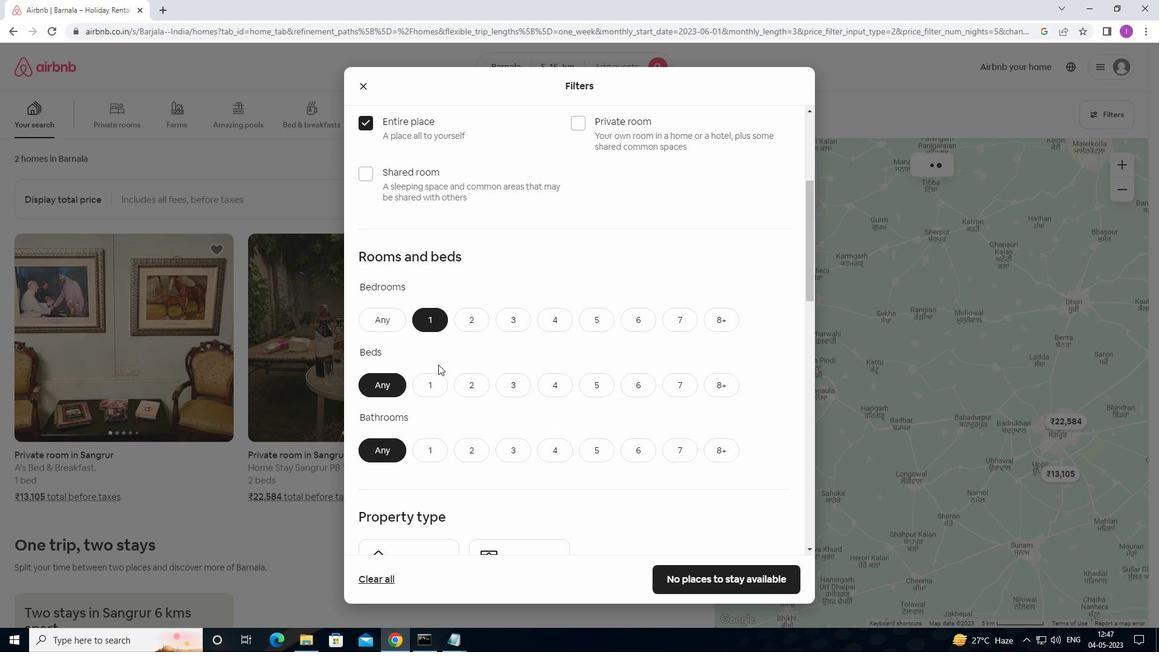 
Action: Mouse pressed left at (434, 383)
Screenshot: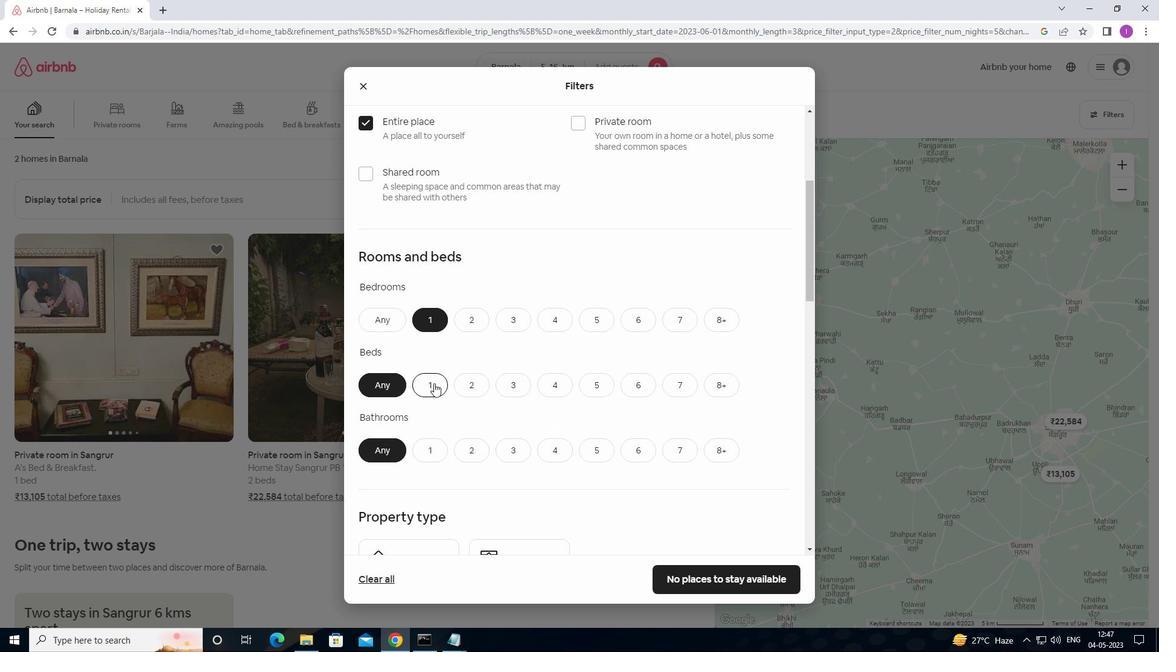 
Action: Mouse moved to (426, 443)
Screenshot: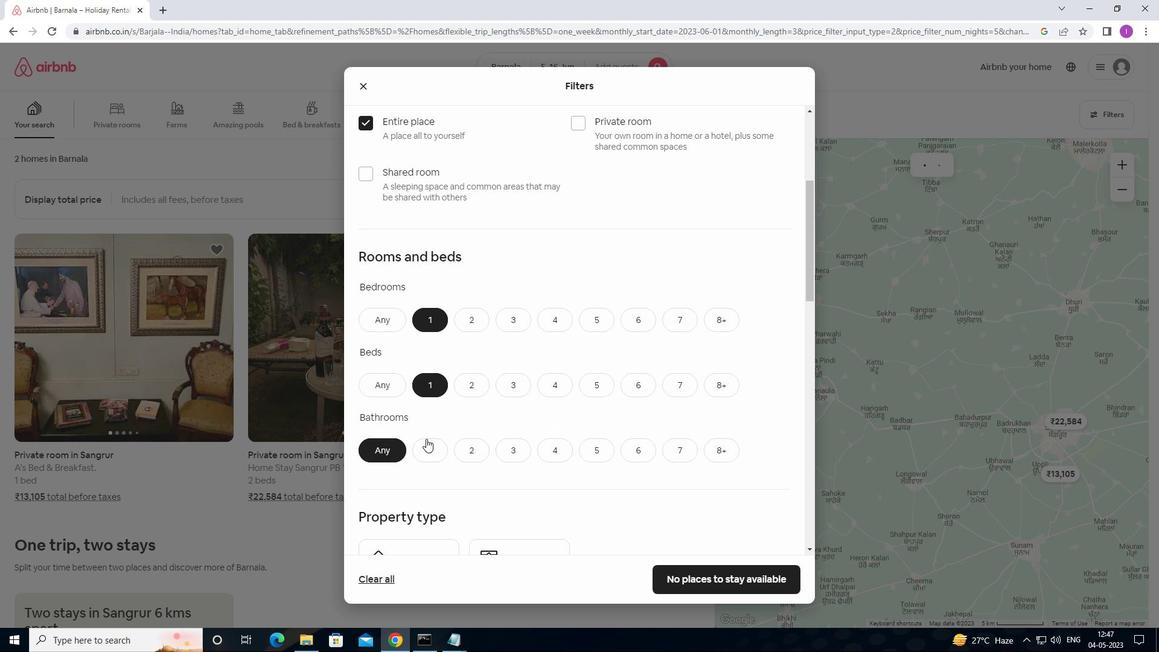 
Action: Mouse pressed left at (426, 443)
Screenshot: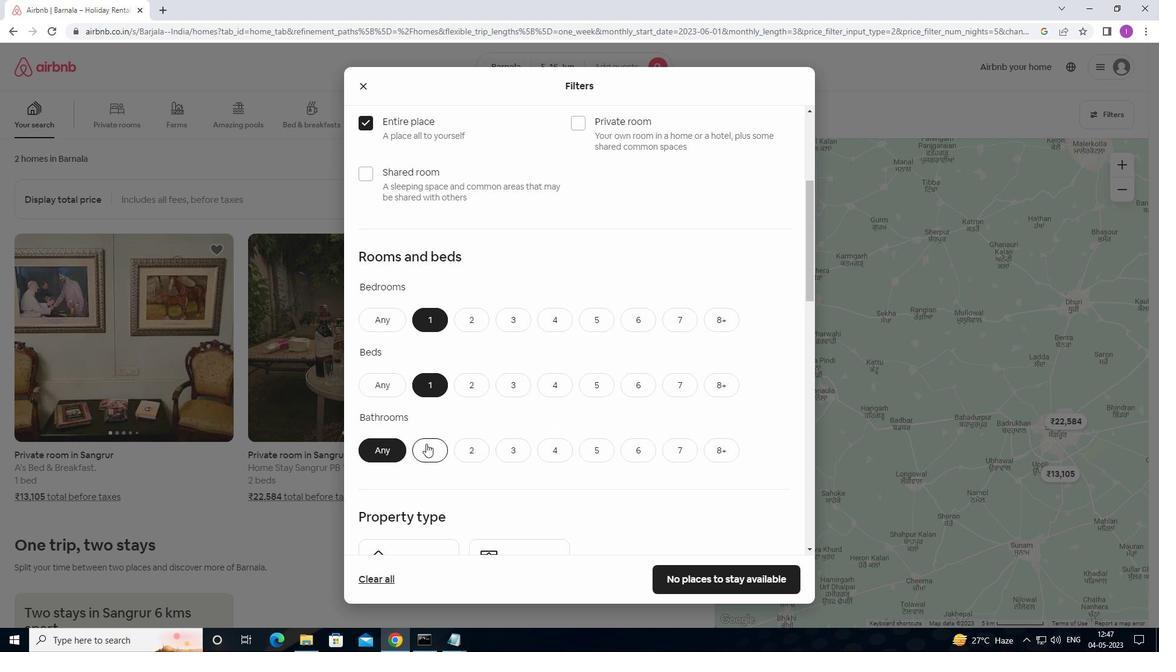 
Action: Mouse moved to (428, 427)
Screenshot: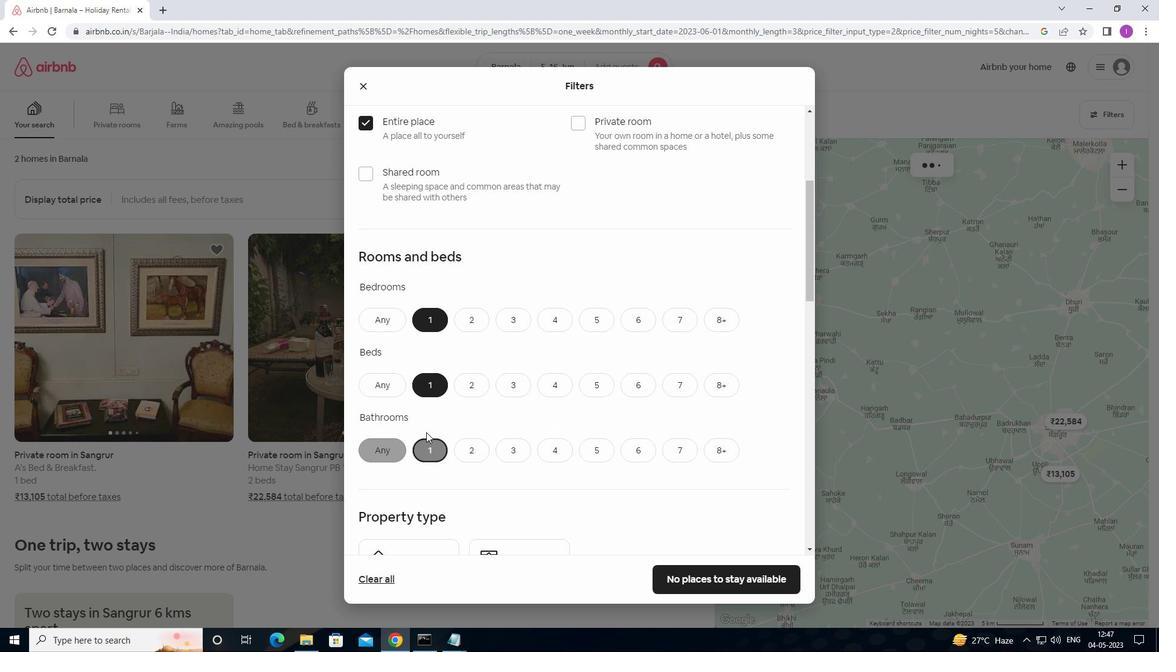 
Action: Mouse scrolled (428, 426) with delta (0, 0)
Screenshot: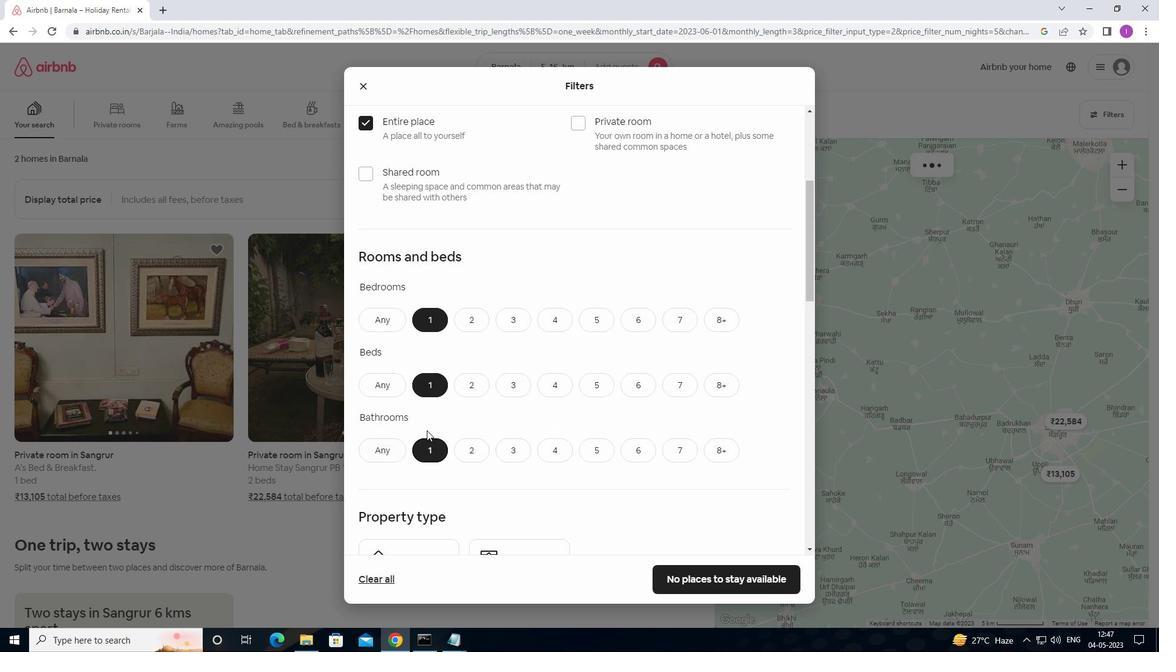 
Action: Mouse moved to (429, 426)
Screenshot: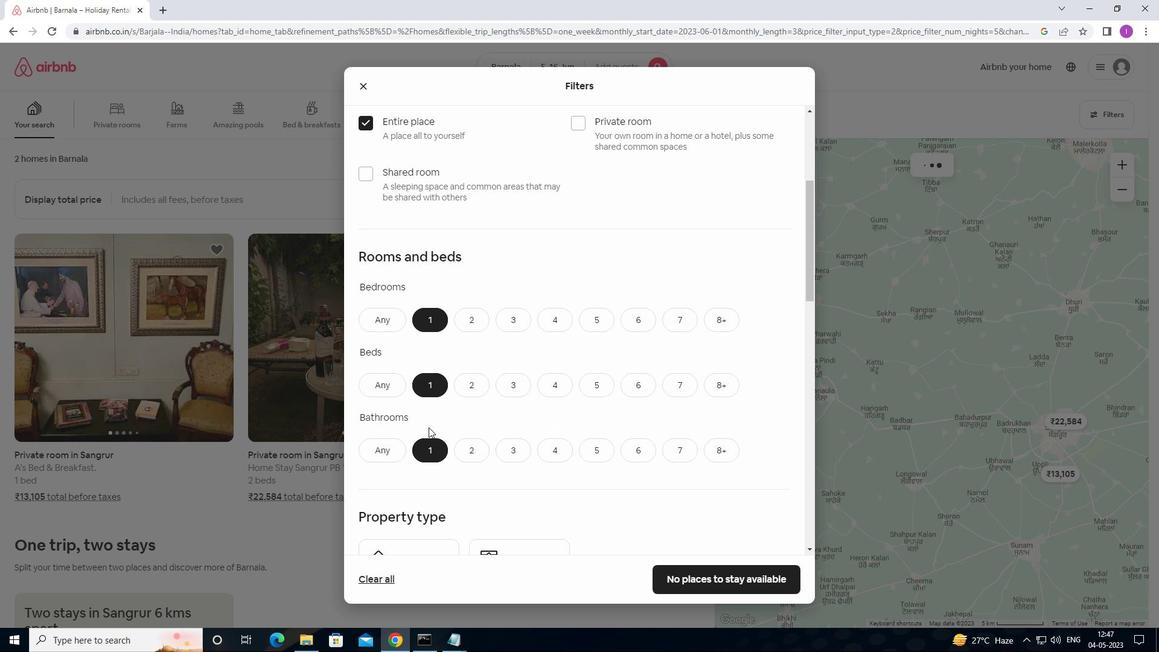 
Action: Mouse scrolled (429, 426) with delta (0, 0)
Screenshot: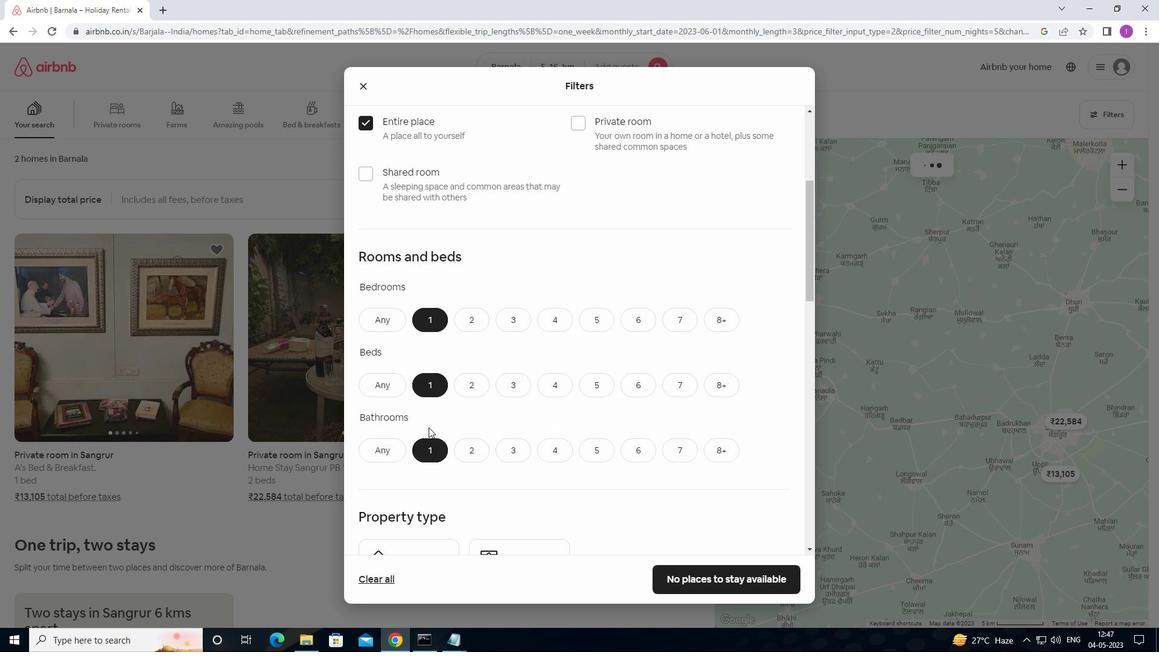 
Action: Mouse moved to (437, 400)
Screenshot: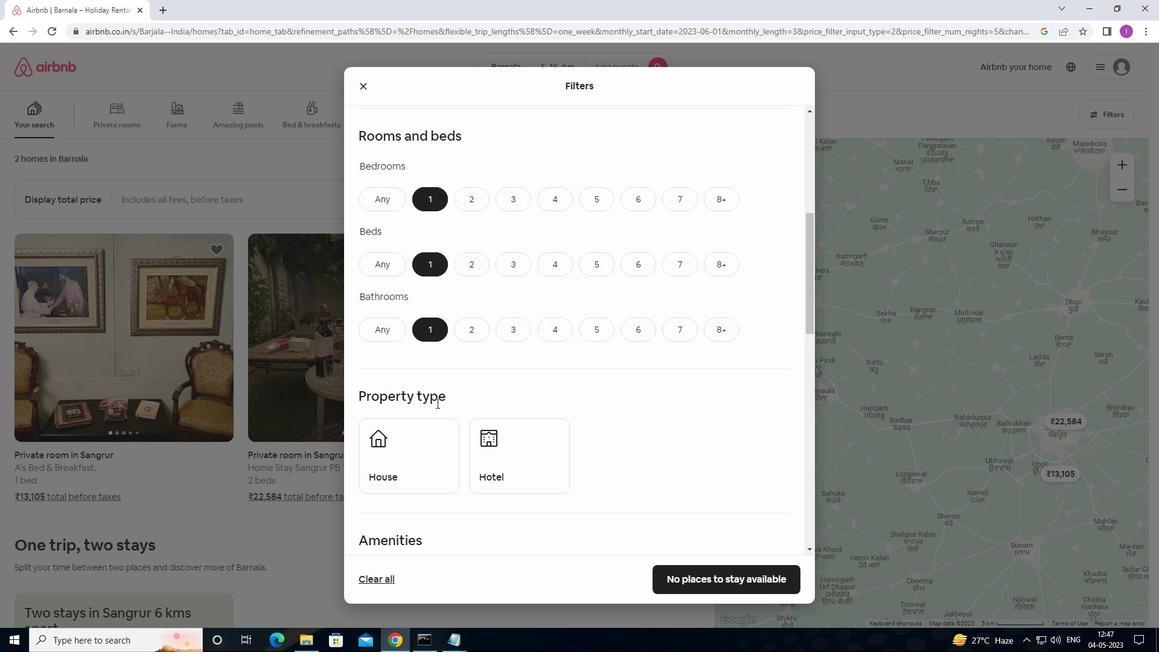 
Action: Mouse scrolled (437, 400) with delta (0, 0)
Screenshot: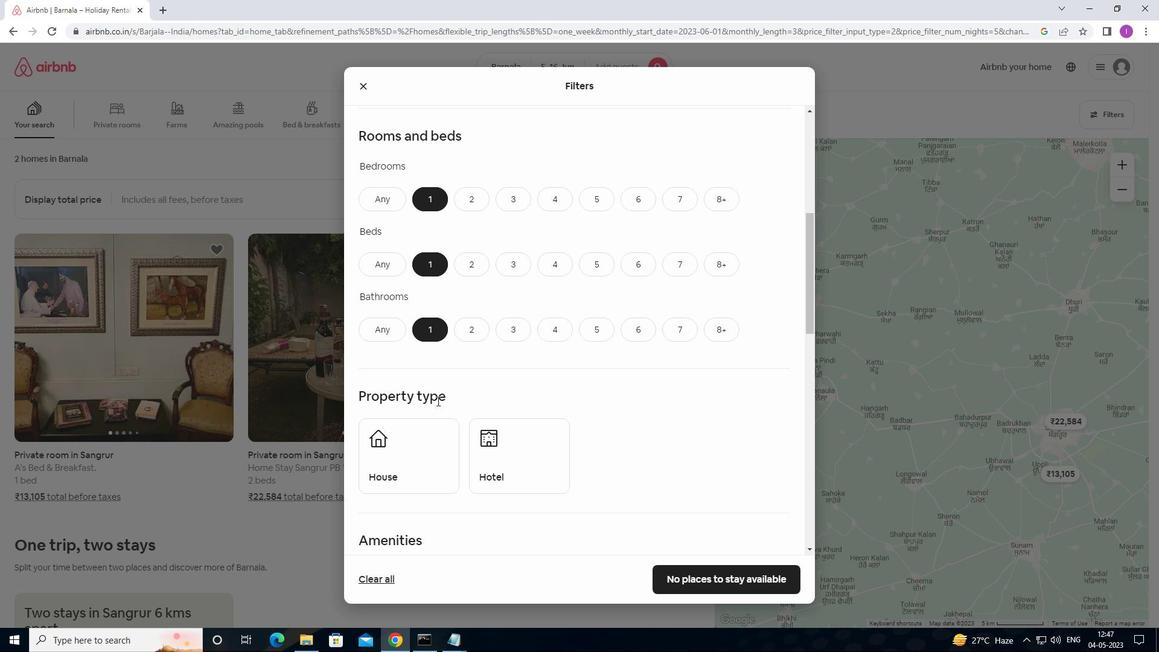 
Action: Mouse moved to (443, 395)
Screenshot: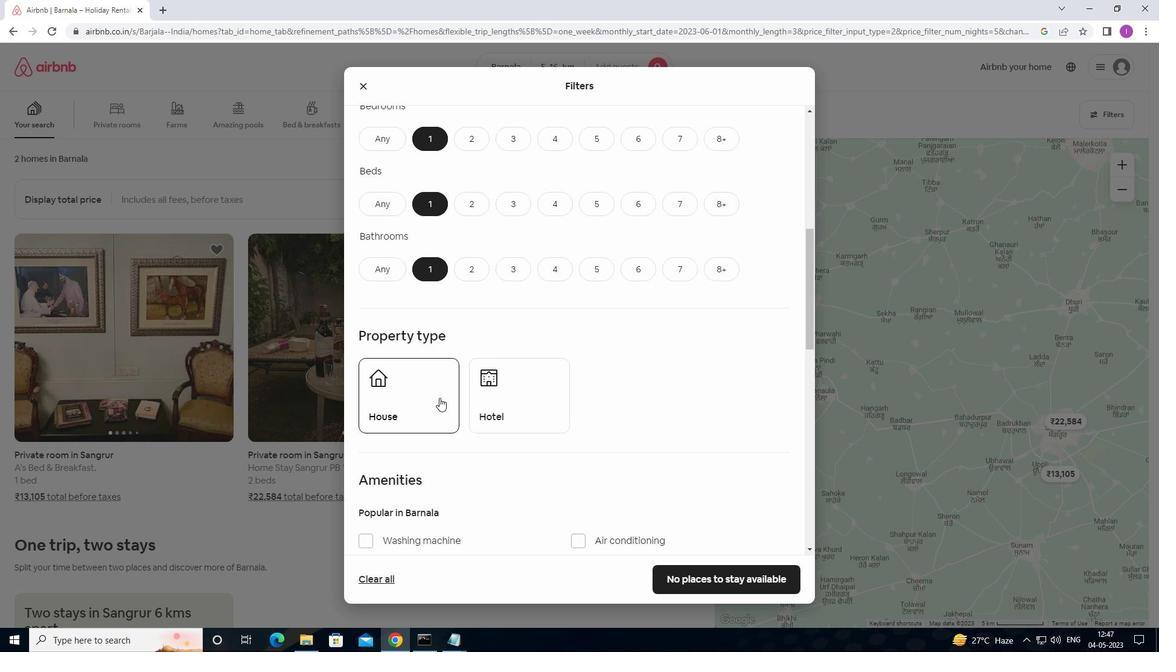 
Action: Mouse scrolled (443, 394) with delta (0, 0)
Screenshot: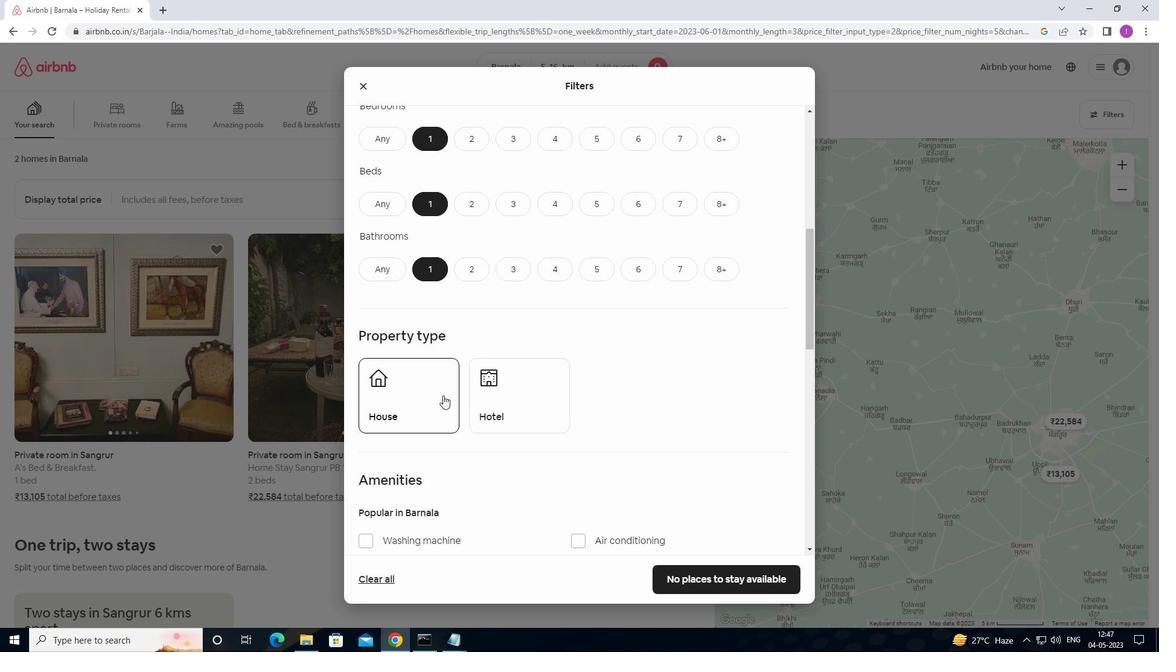 
Action: Mouse moved to (442, 365)
Screenshot: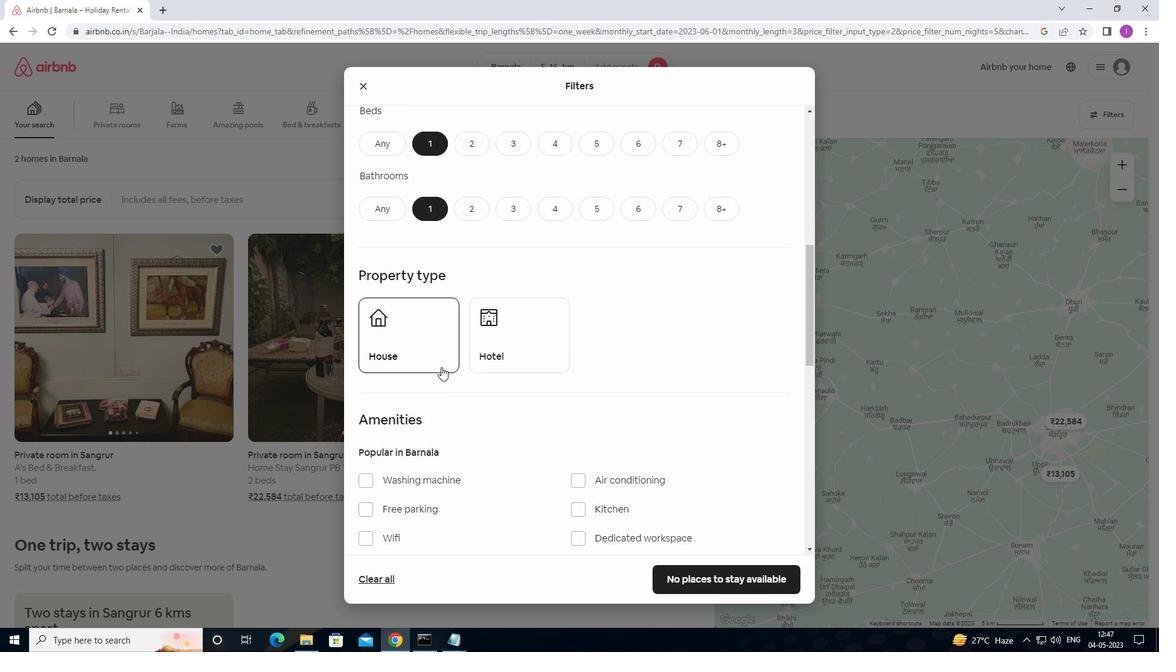 
Action: Mouse pressed left at (442, 365)
Screenshot: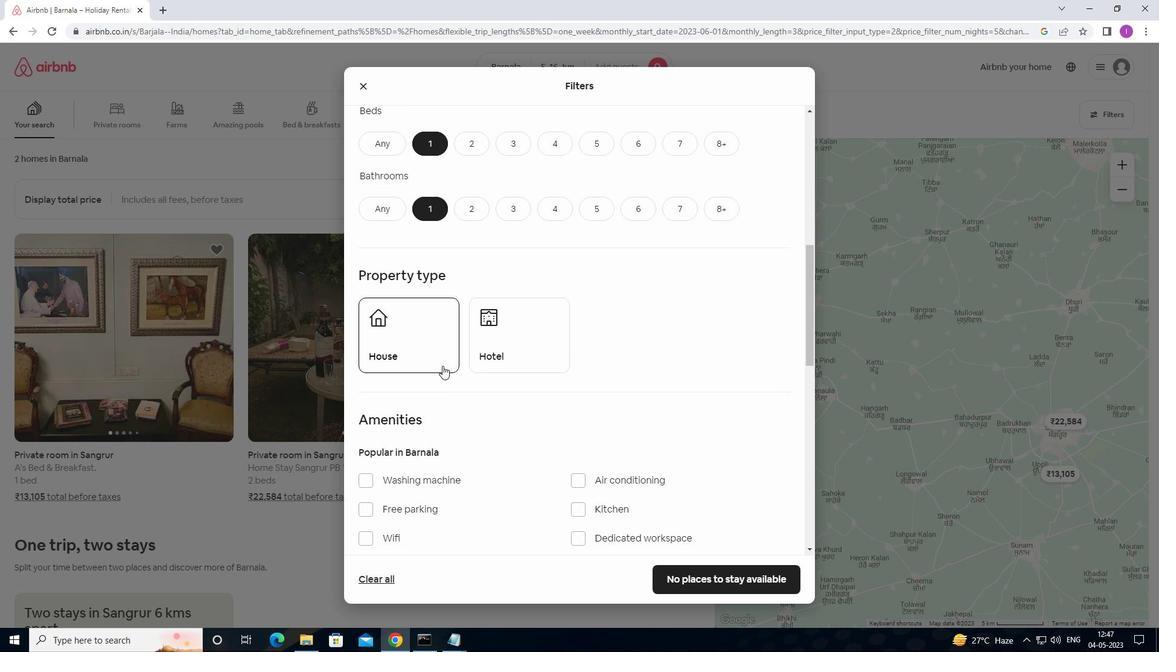 
Action: Mouse moved to (527, 353)
Screenshot: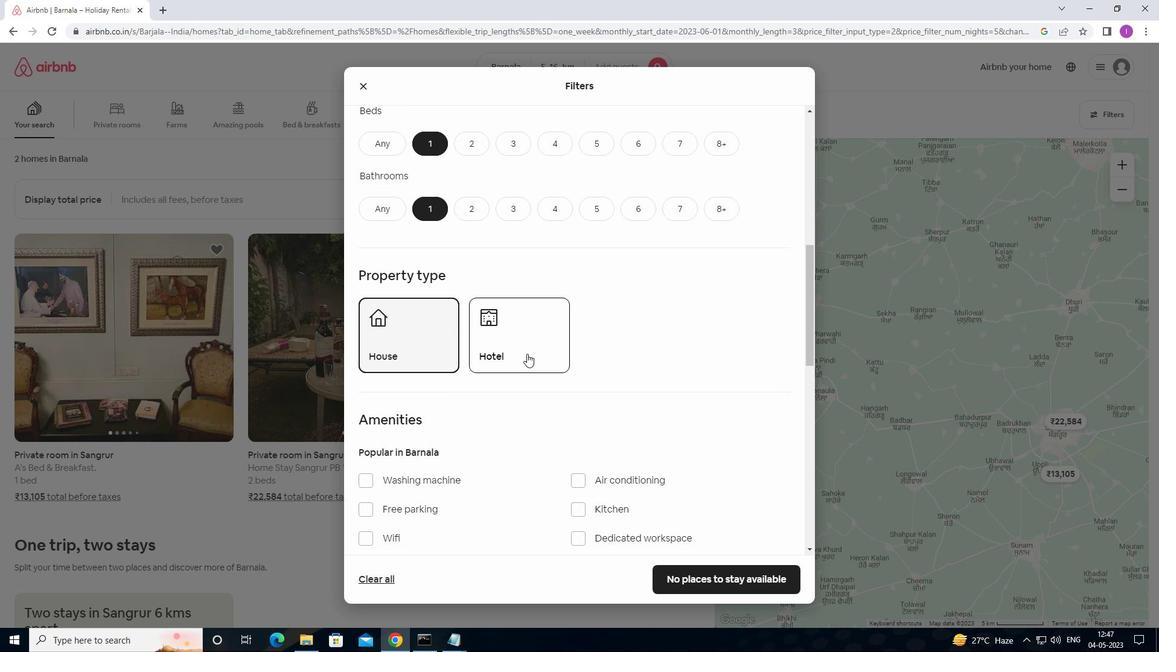 
Action: Mouse pressed left at (527, 353)
Screenshot: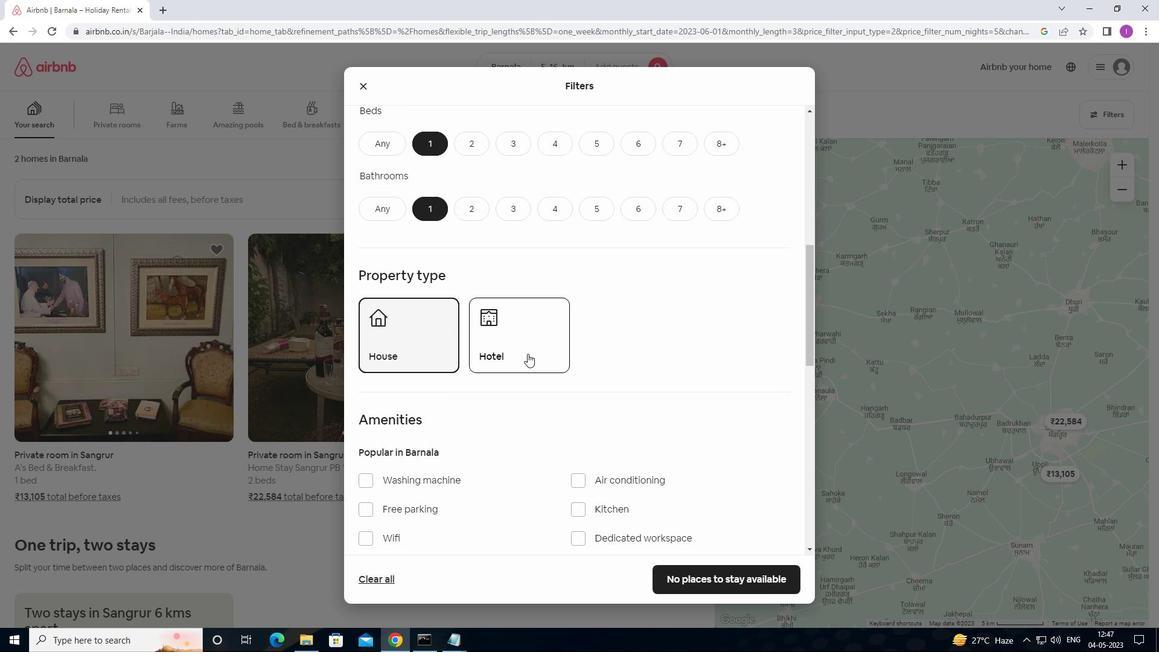 
Action: Mouse moved to (528, 352)
Screenshot: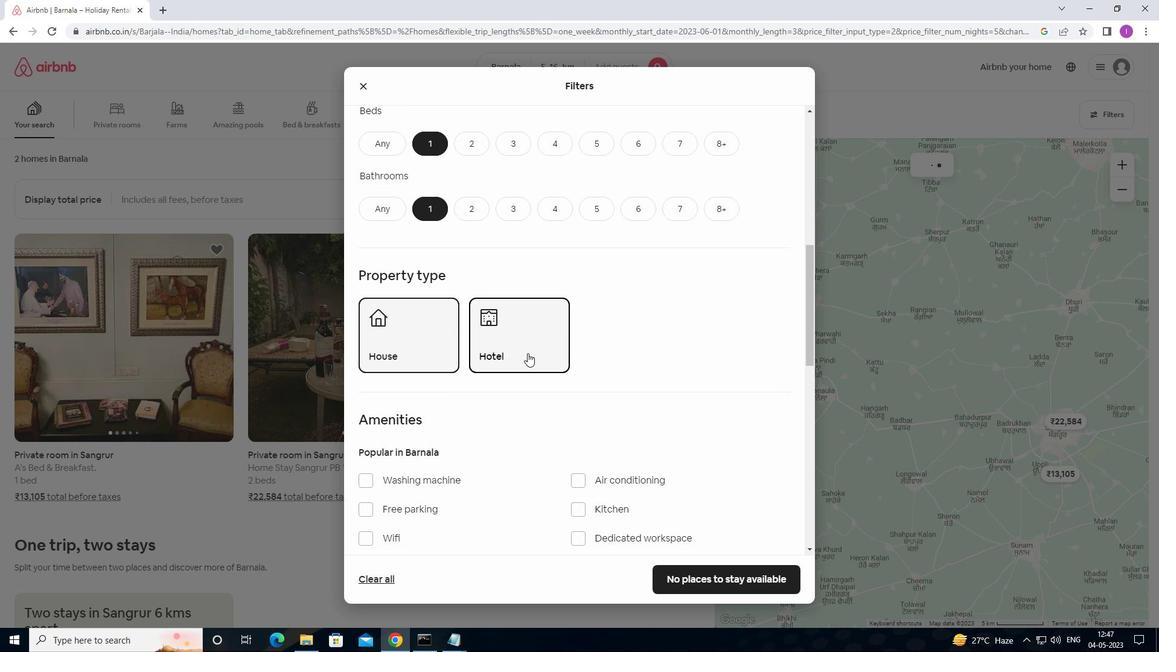 
Action: Mouse scrolled (528, 351) with delta (0, 0)
Screenshot: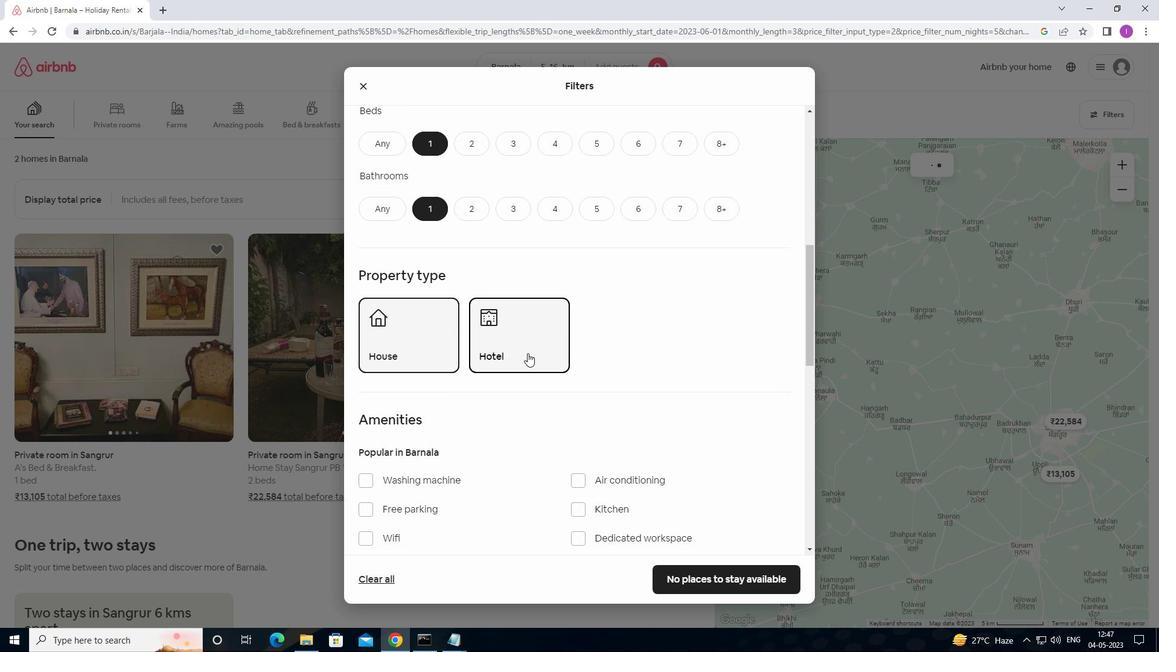 
Action: Mouse moved to (529, 353)
Screenshot: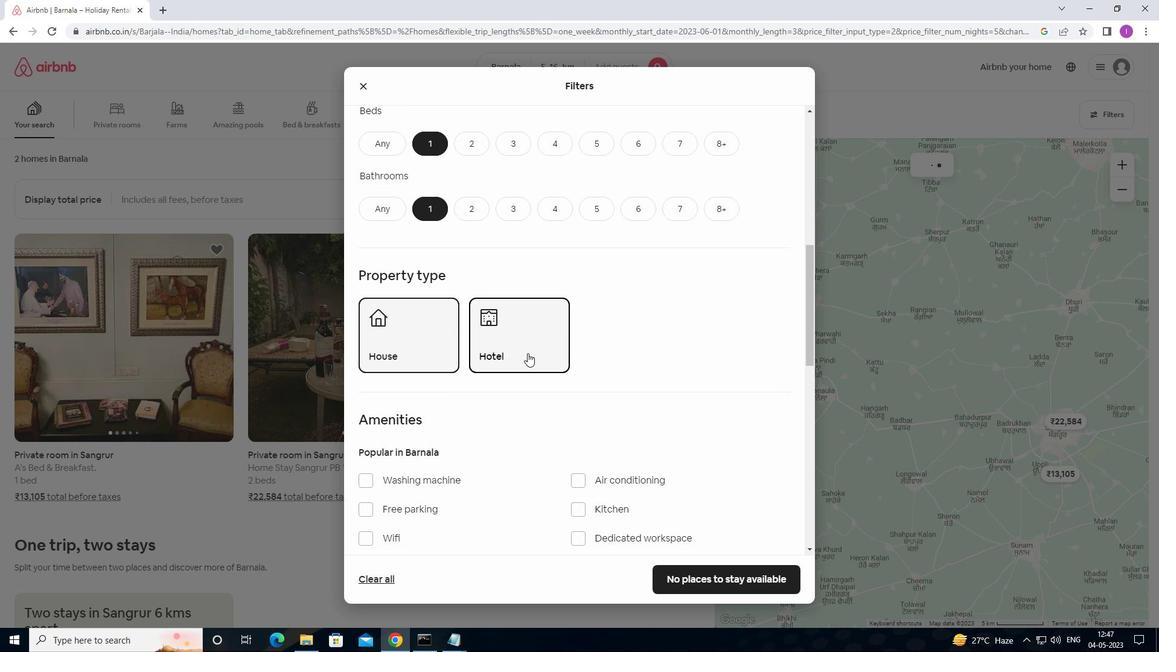 
Action: Mouse scrolled (529, 352) with delta (0, 0)
Screenshot: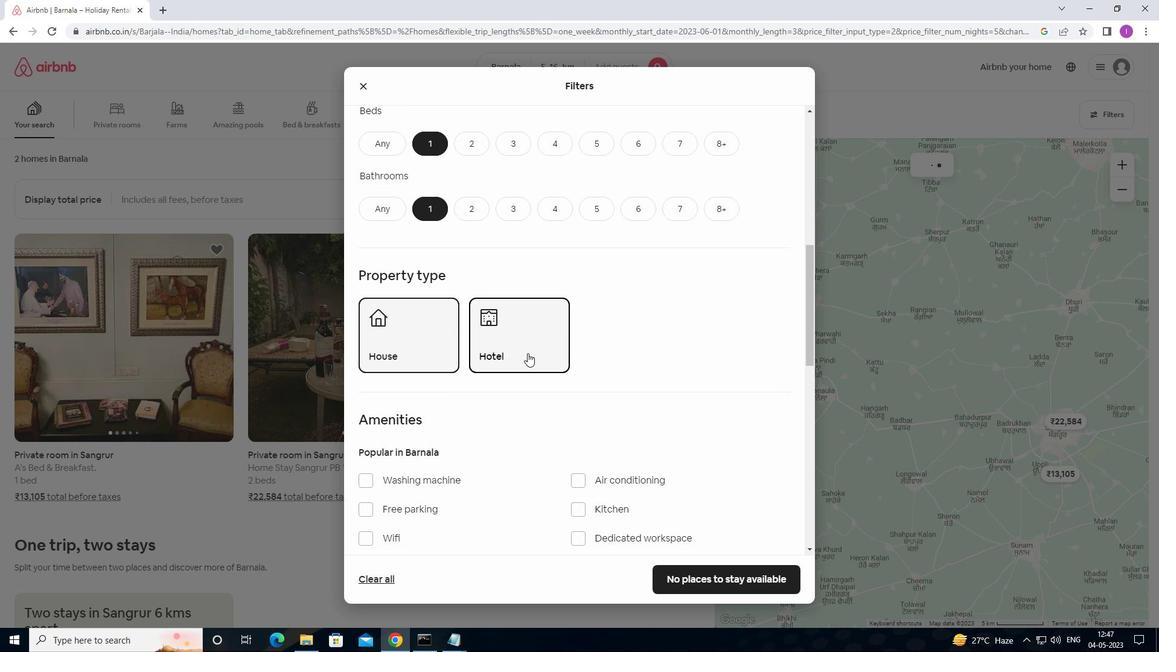 
Action: Mouse moved to (529, 354)
Screenshot: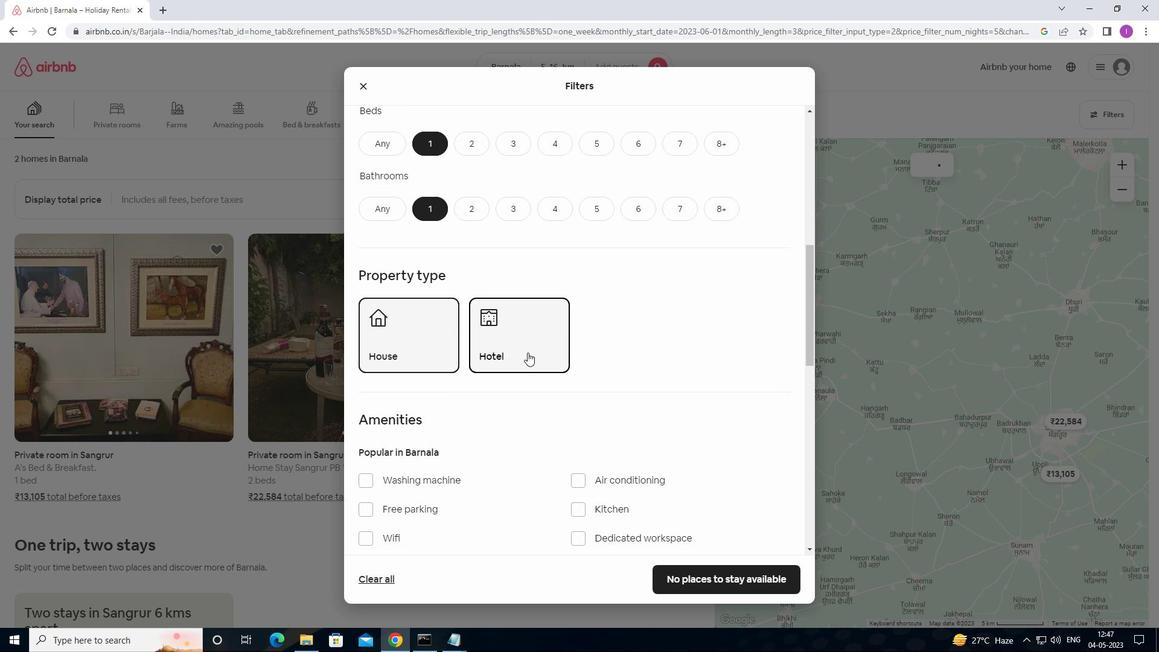 
Action: Mouse scrolled (529, 353) with delta (0, 0)
Screenshot: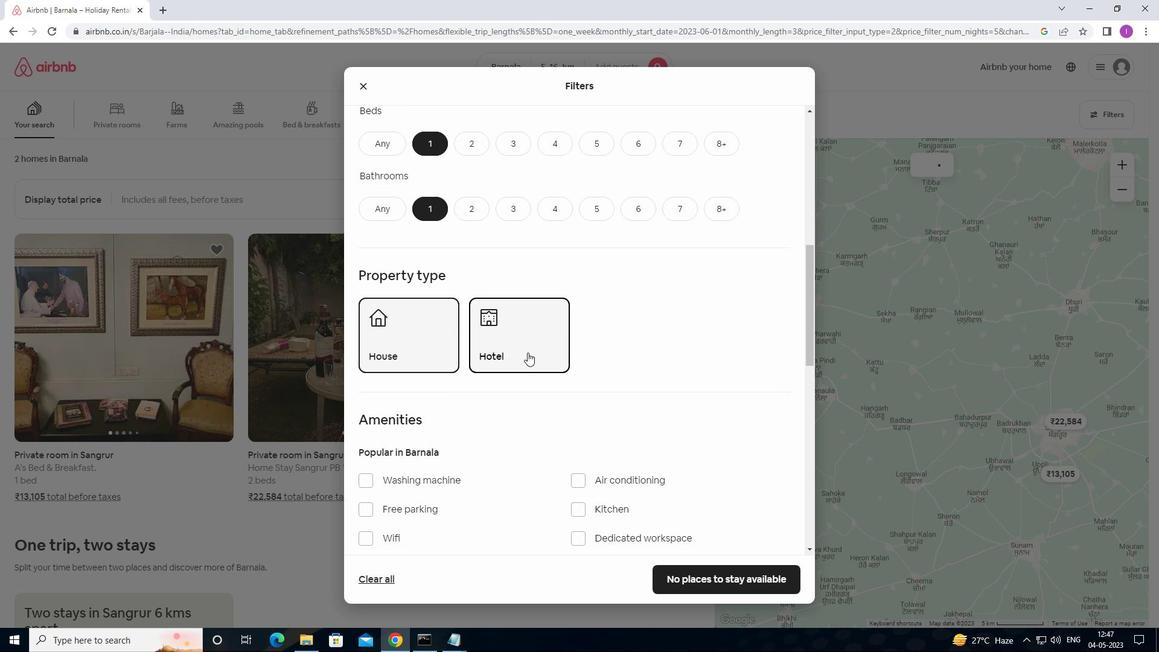 
Action: Mouse moved to (529, 354)
Screenshot: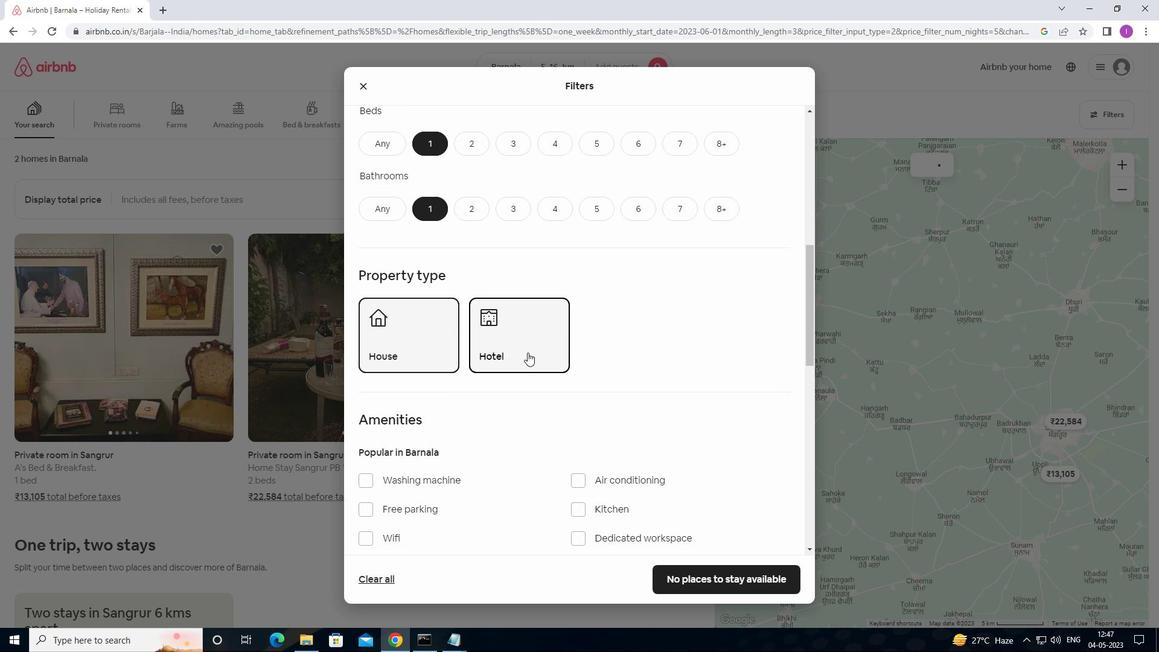 
Action: Mouse scrolled (529, 354) with delta (0, 0)
Screenshot: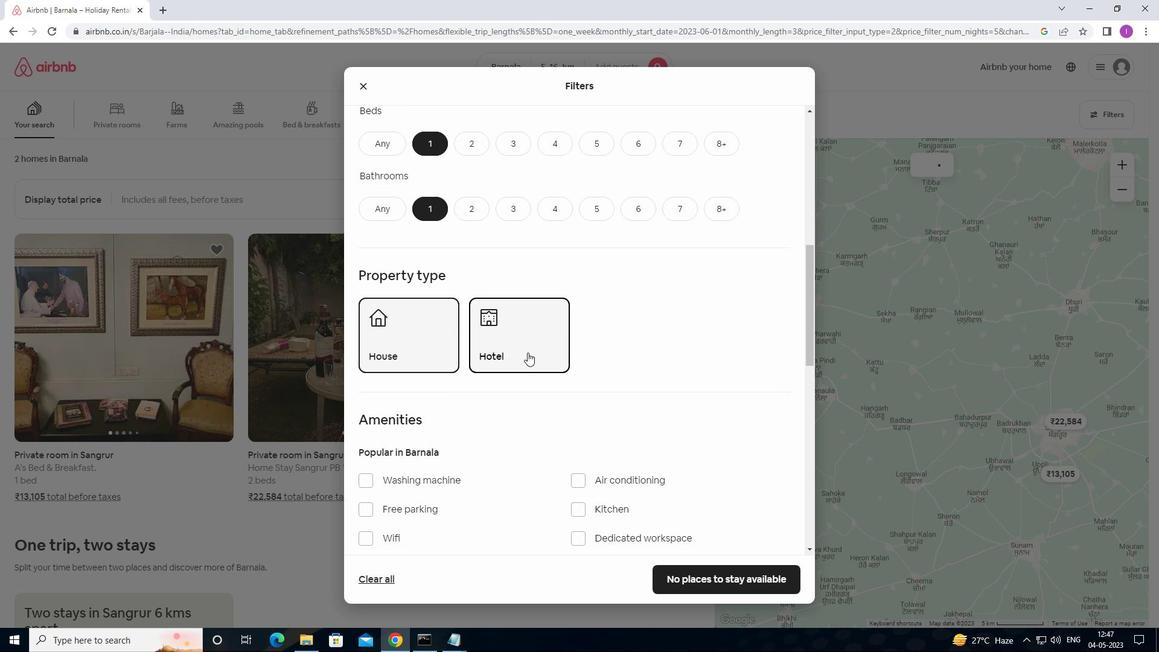 
Action: Mouse moved to (529, 354)
Screenshot: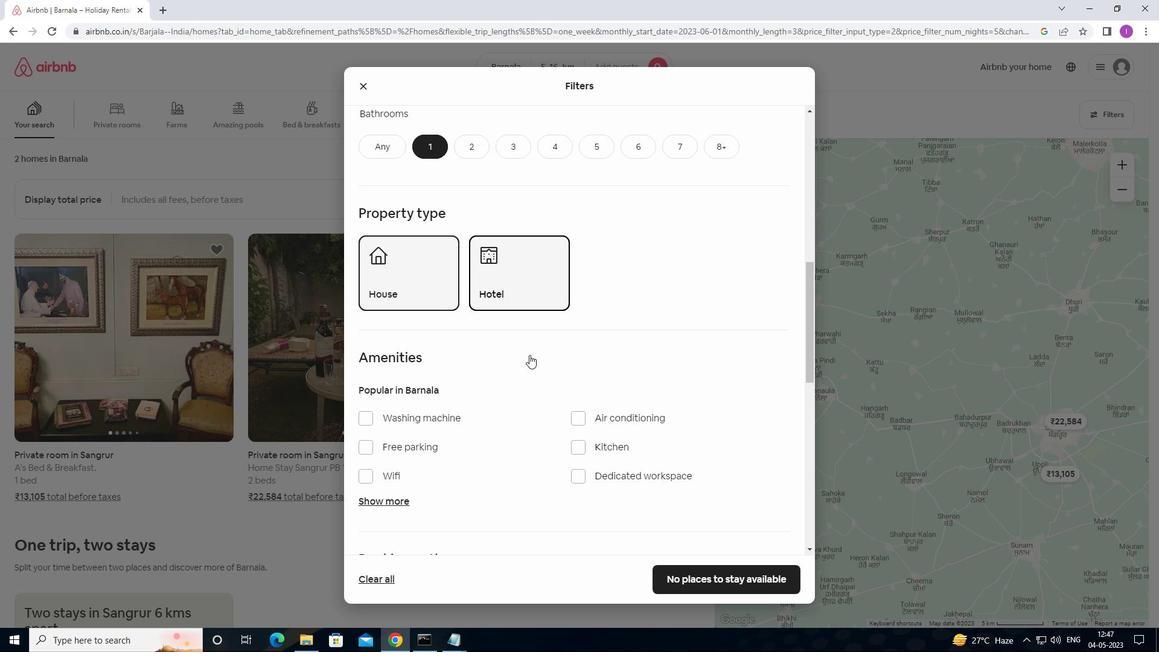 
Action: Mouse scrolled (529, 354) with delta (0, 0)
Screenshot: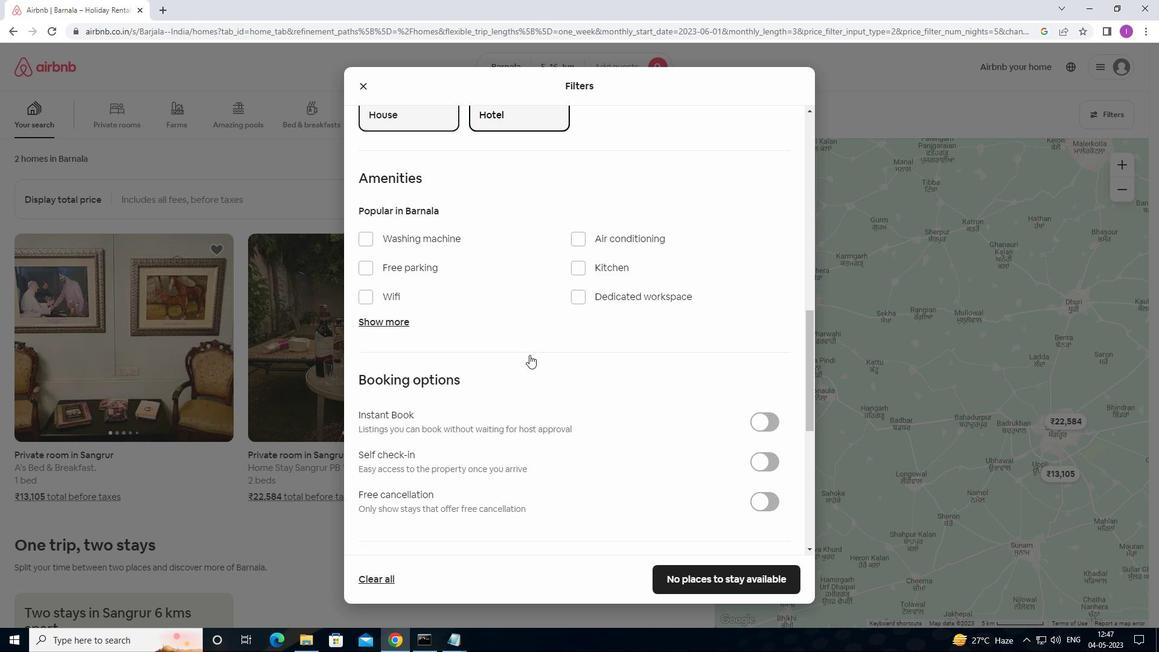 
Action: Mouse scrolled (529, 354) with delta (0, 0)
Screenshot: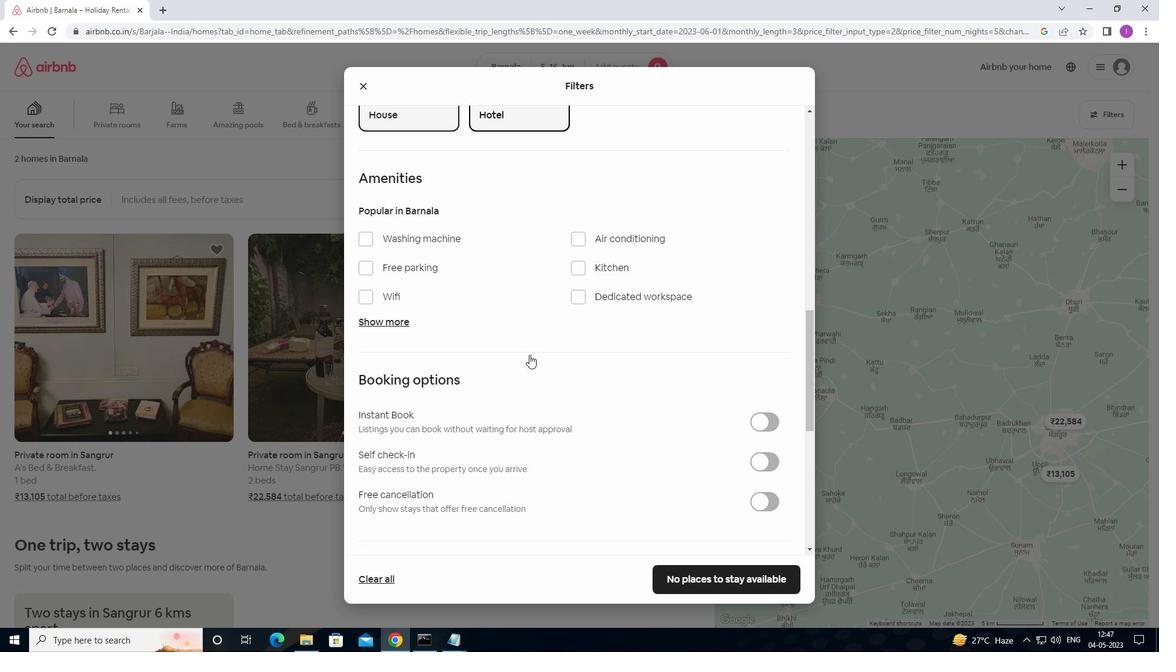 
Action: Mouse scrolled (529, 354) with delta (0, 0)
Screenshot: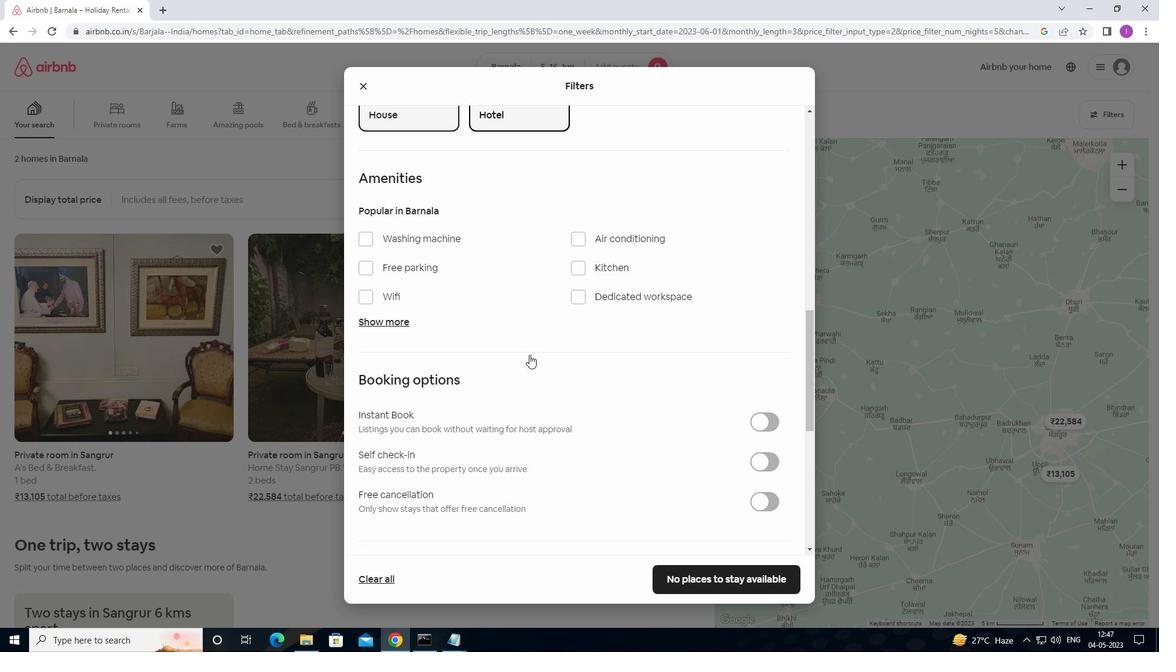 
Action: Mouse moved to (772, 285)
Screenshot: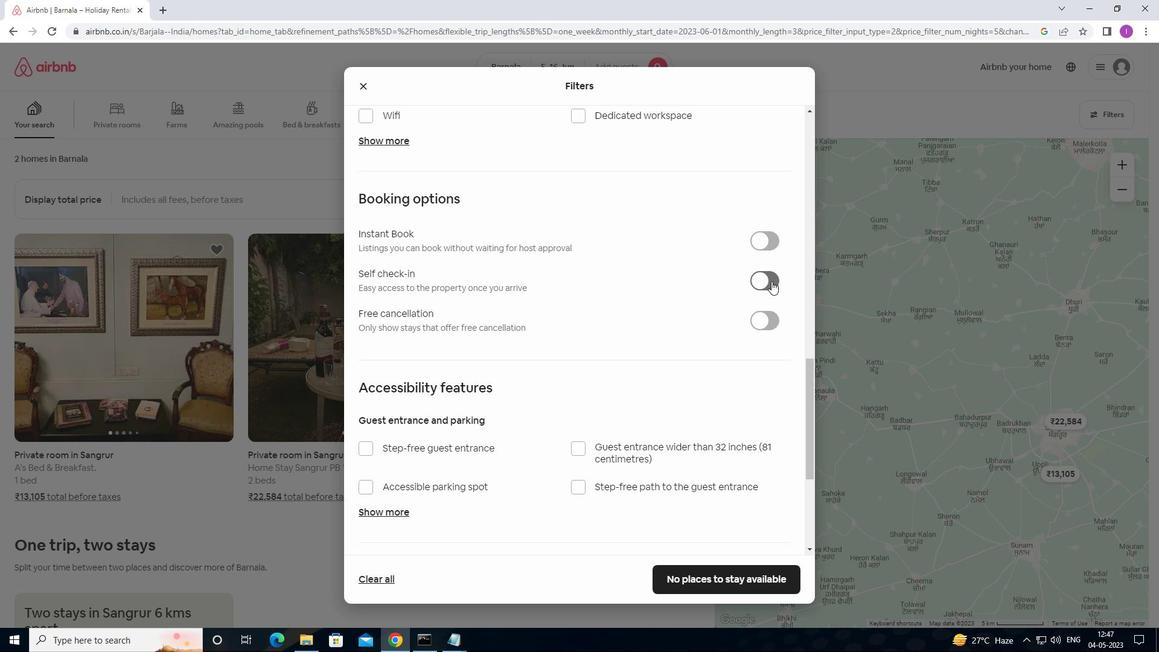 
Action: Mouse pressed left at (772, 285)
Screenshot: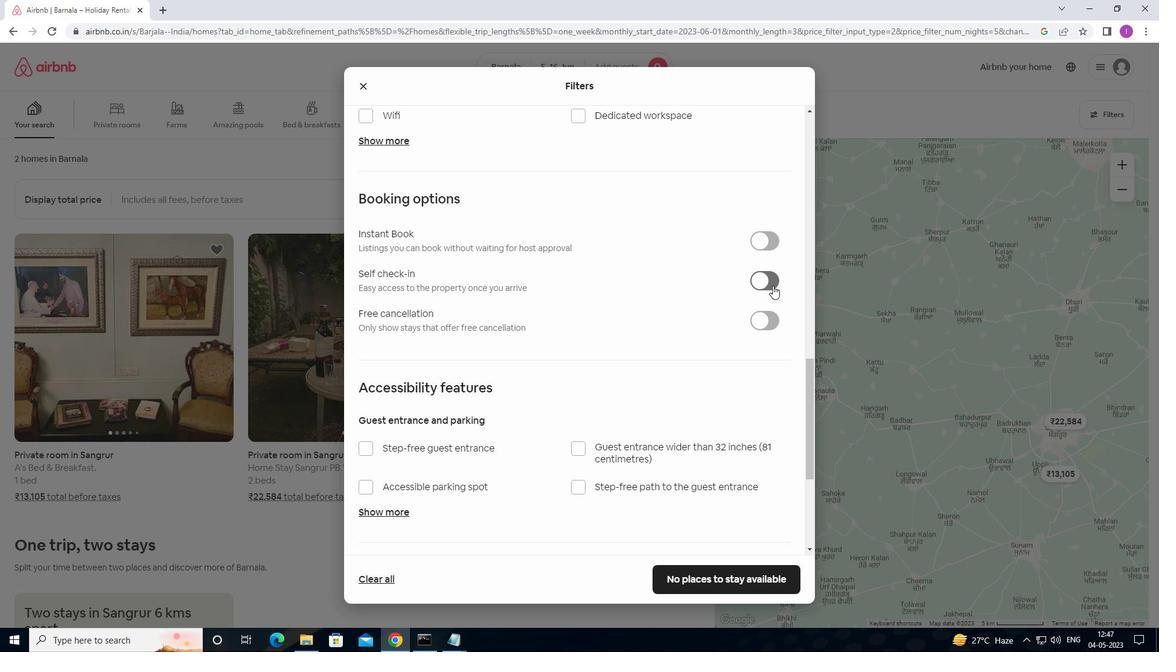
Action: Mouse moved to (773, 286)
Screenshot: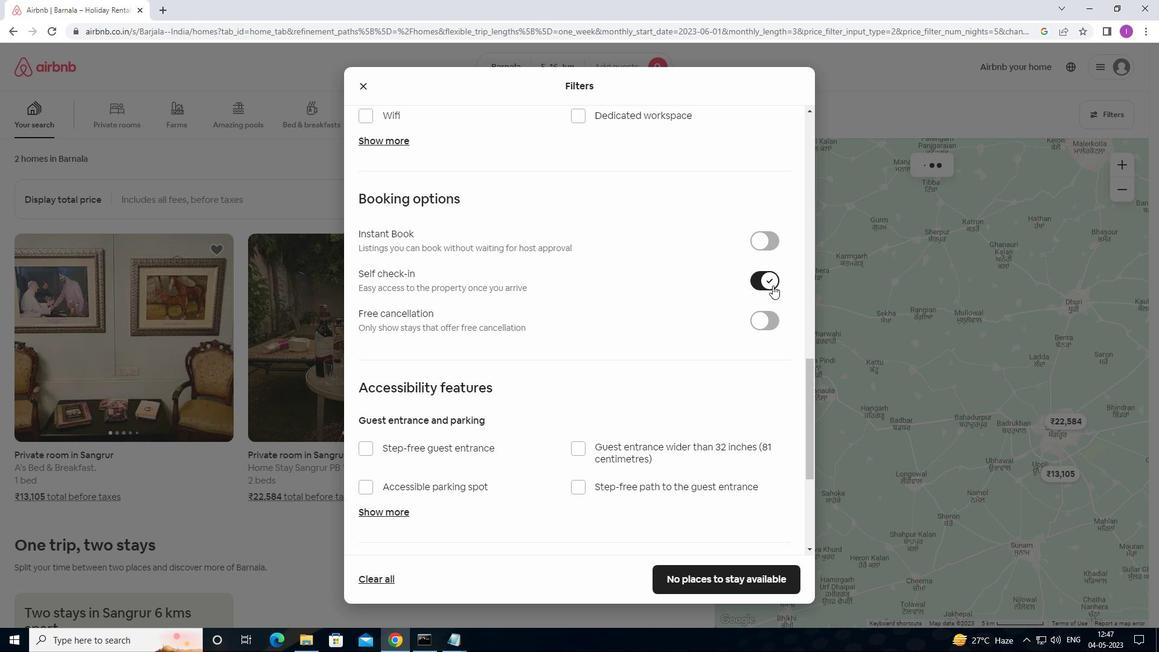 
Action: Mouse scrolled (773, 285) with delta (0, 0)
Screenshot: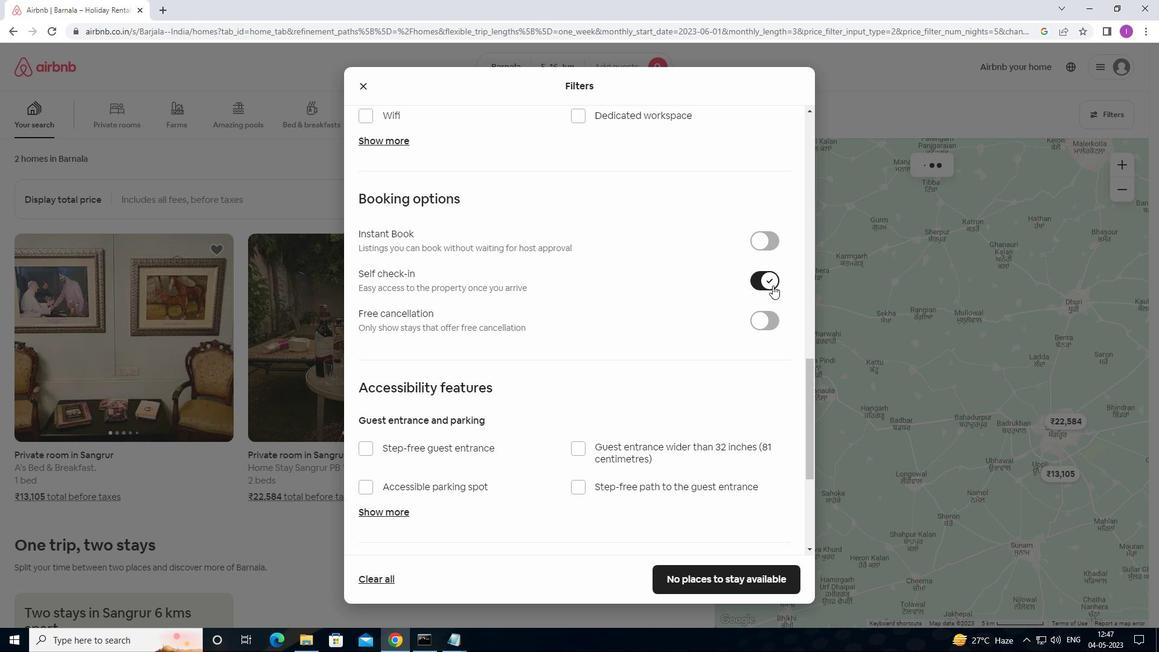
Action: Mouse moved to (773, 286)
Screenshot: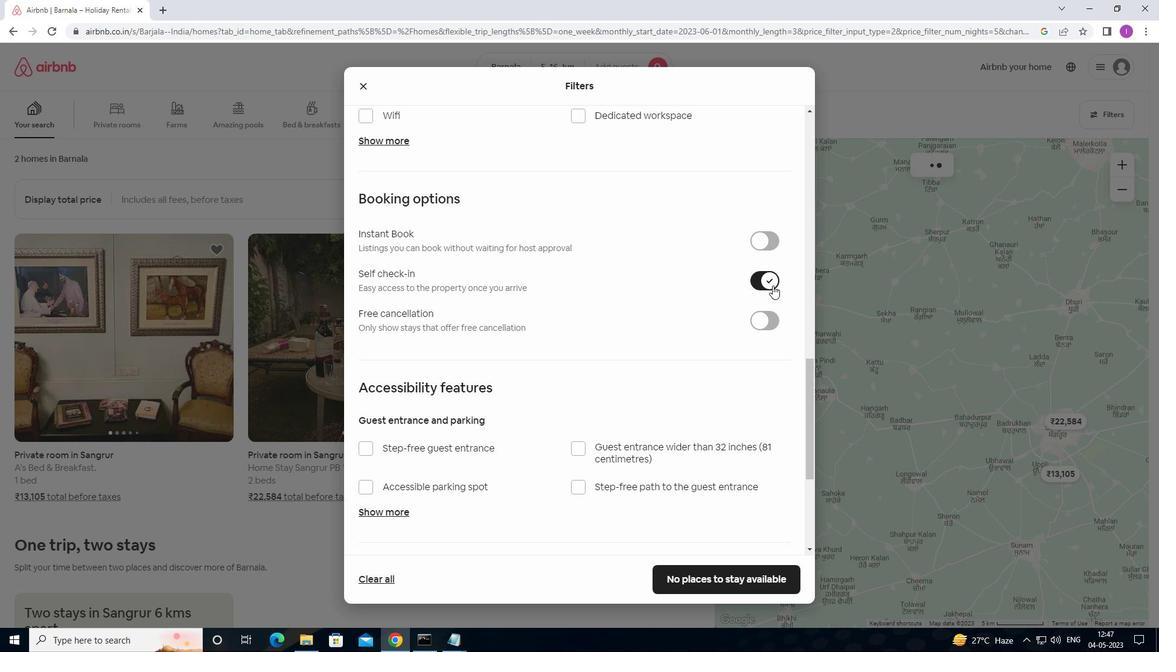 
Action: Mouse scrolled (773, 286) with delta (0, 0)
Screenshot: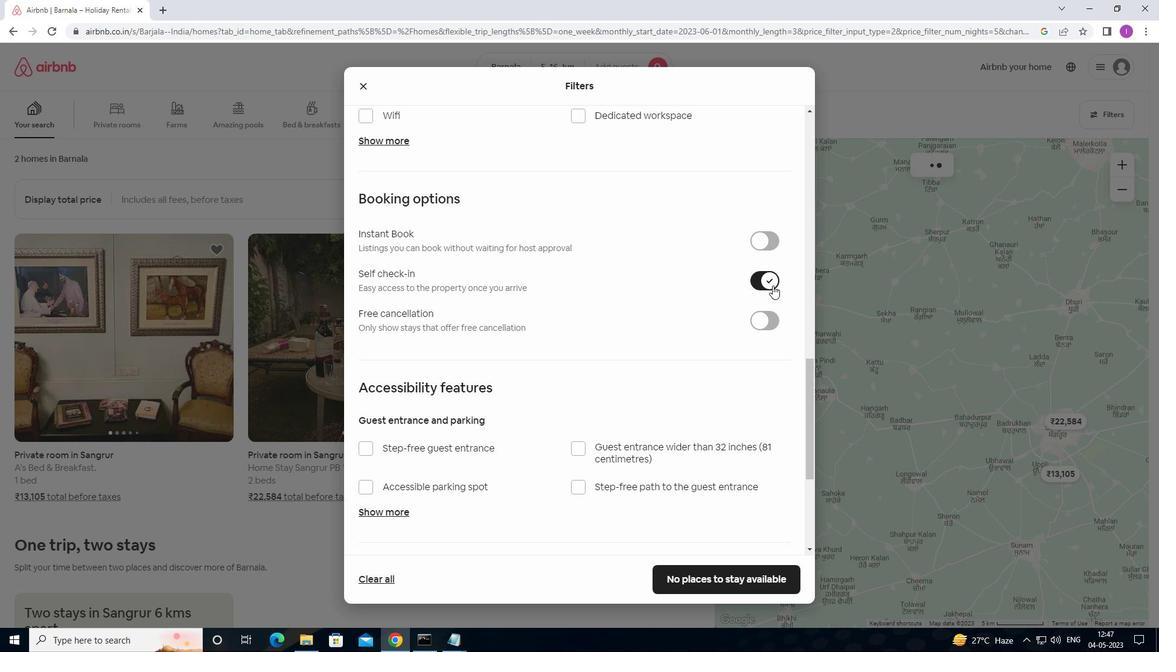 
Action: Mouse moved to (773, 288)
Screenshot: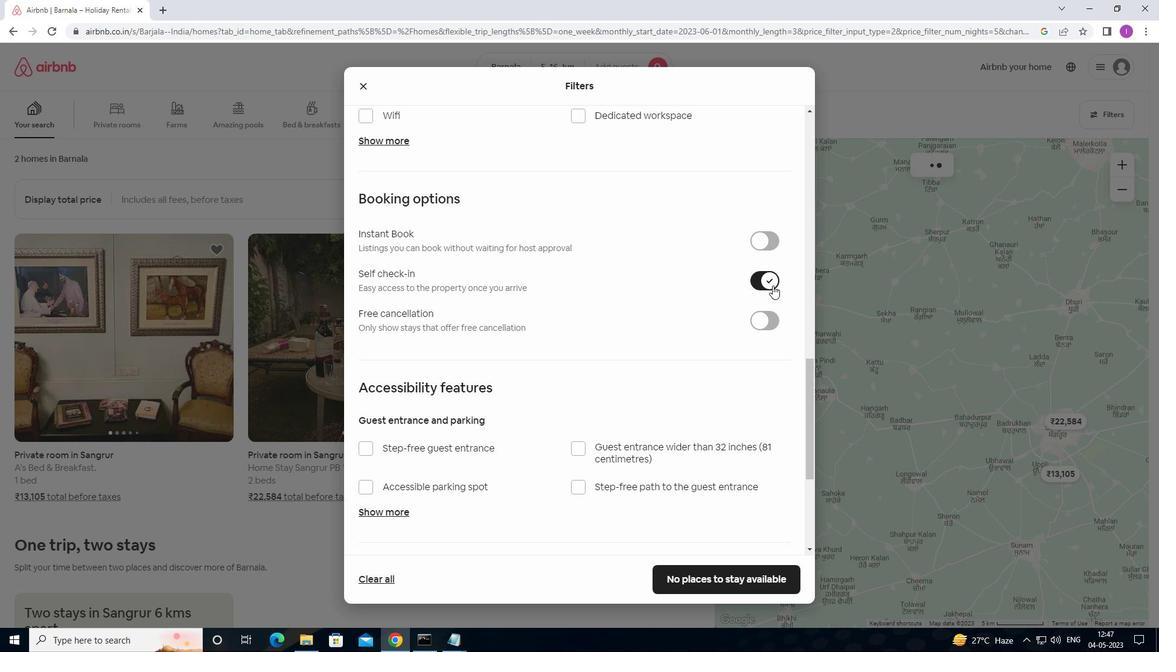 
Action: Mouse scrolled (773, 287) with delta (0, 0)
Screenshot: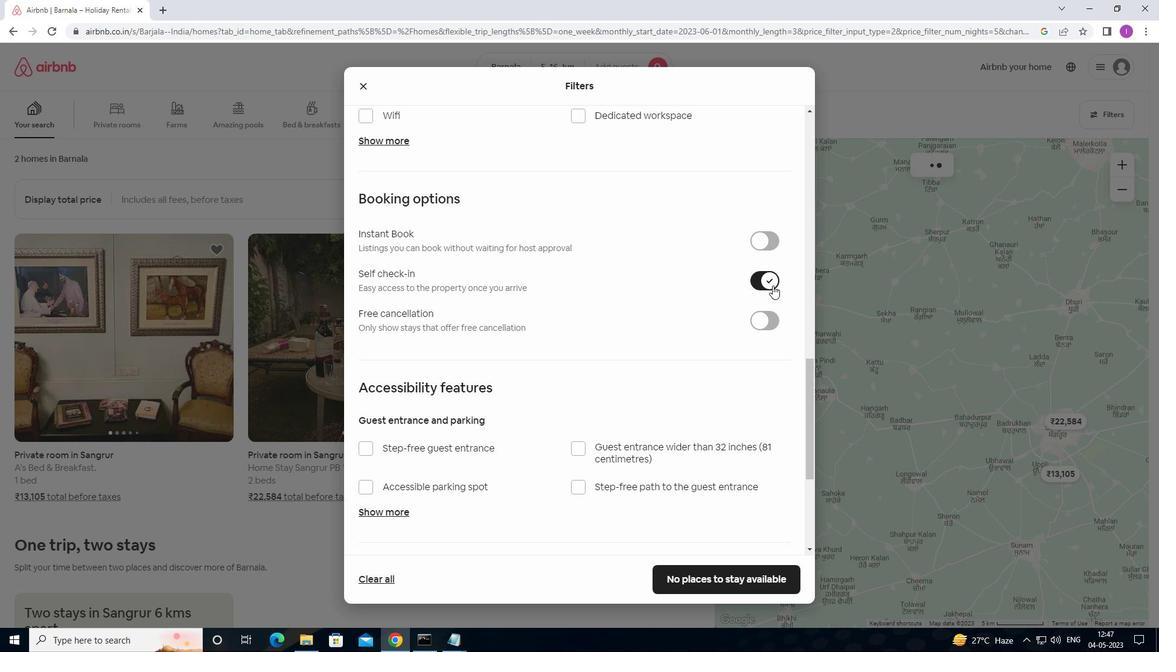 
Action: Mouse moved to (751, 289)
Screenshot: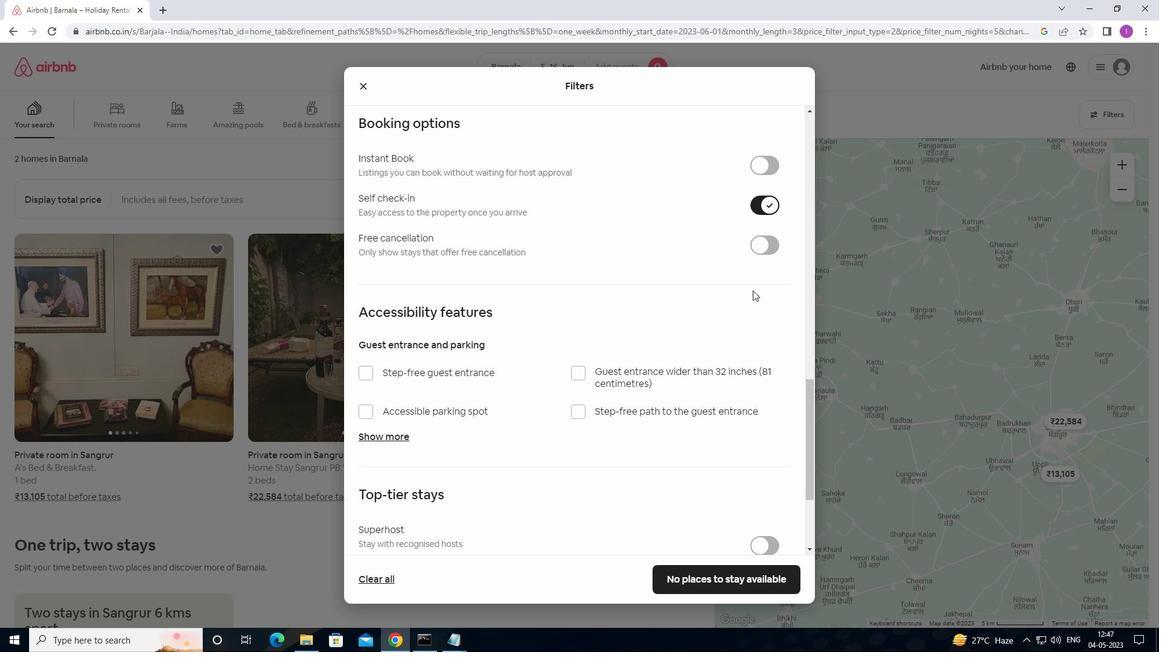 
Action: Mouse scrolled (751, 289) with delta (0, 0)
Screenshot: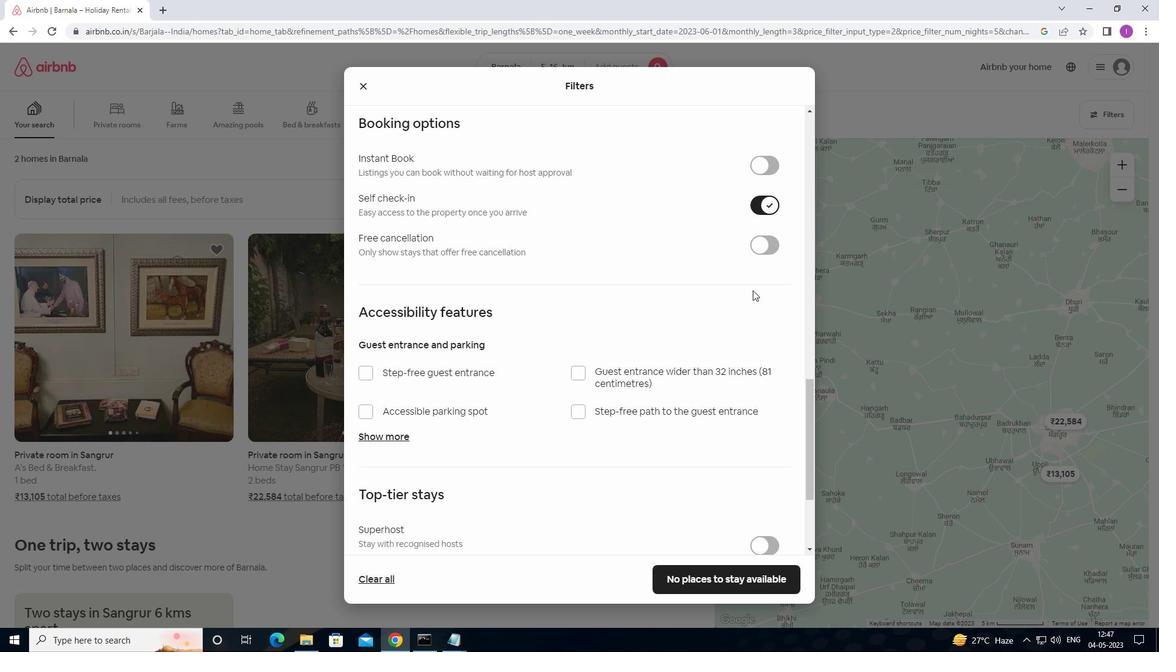 
Action: Mouse moved to (749, 289)
Screenshot: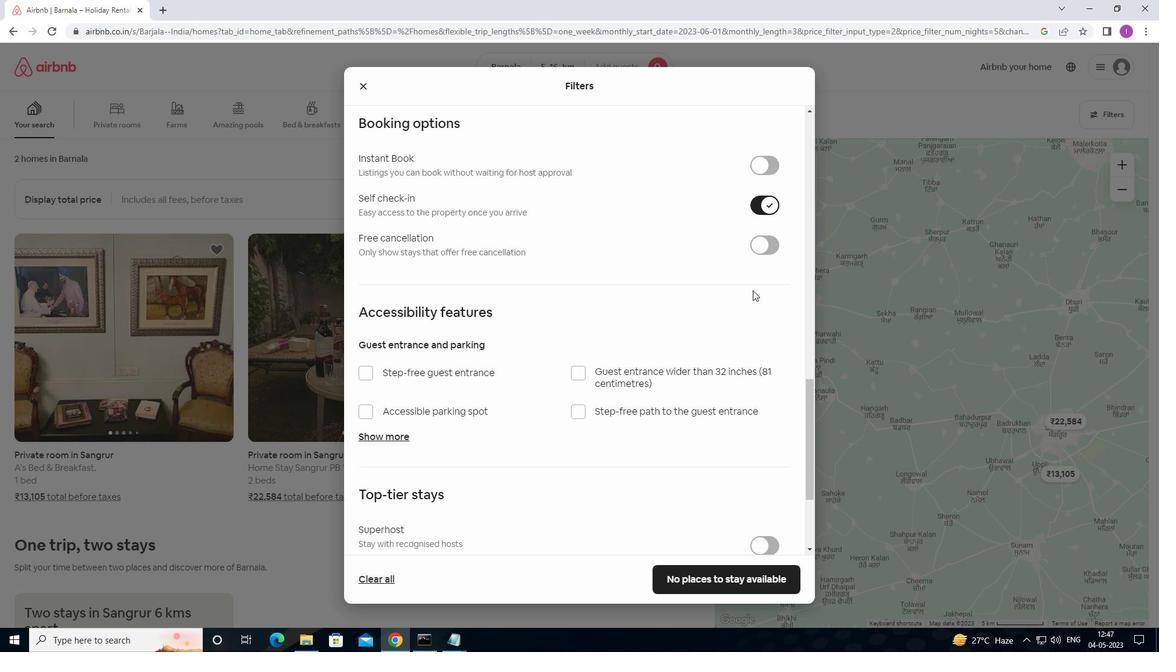 
Action: Mouse scrolled (749, 289) with delta (0, 0)
Screenshot: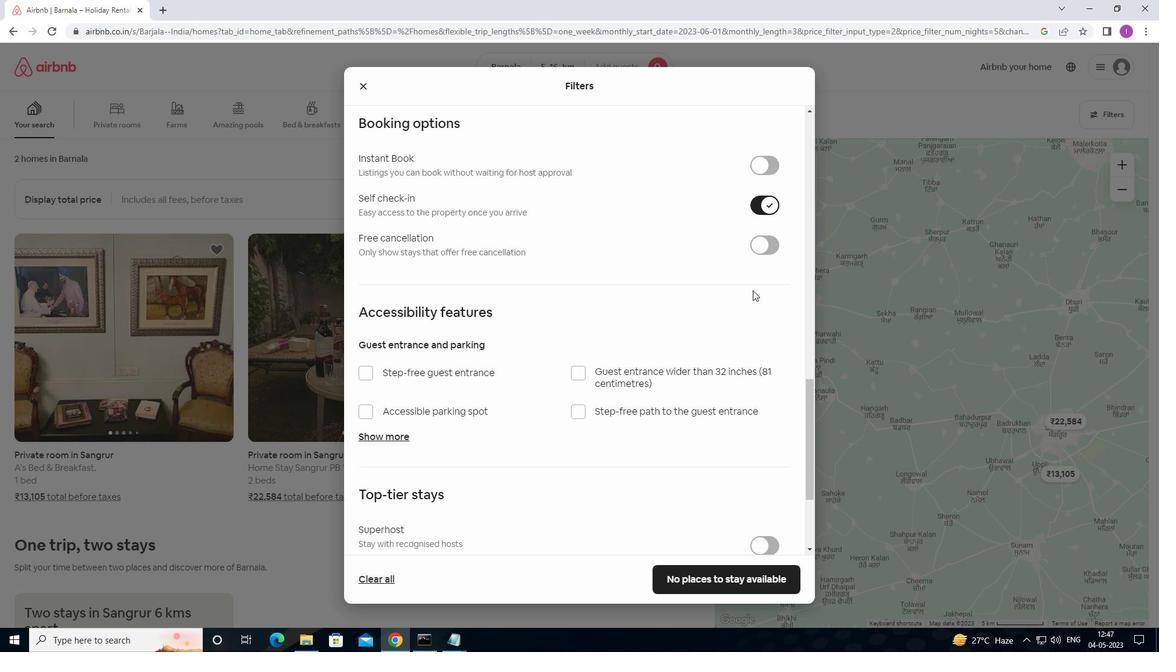 
Action: Mouse moved to (747, 293)
Screenshot: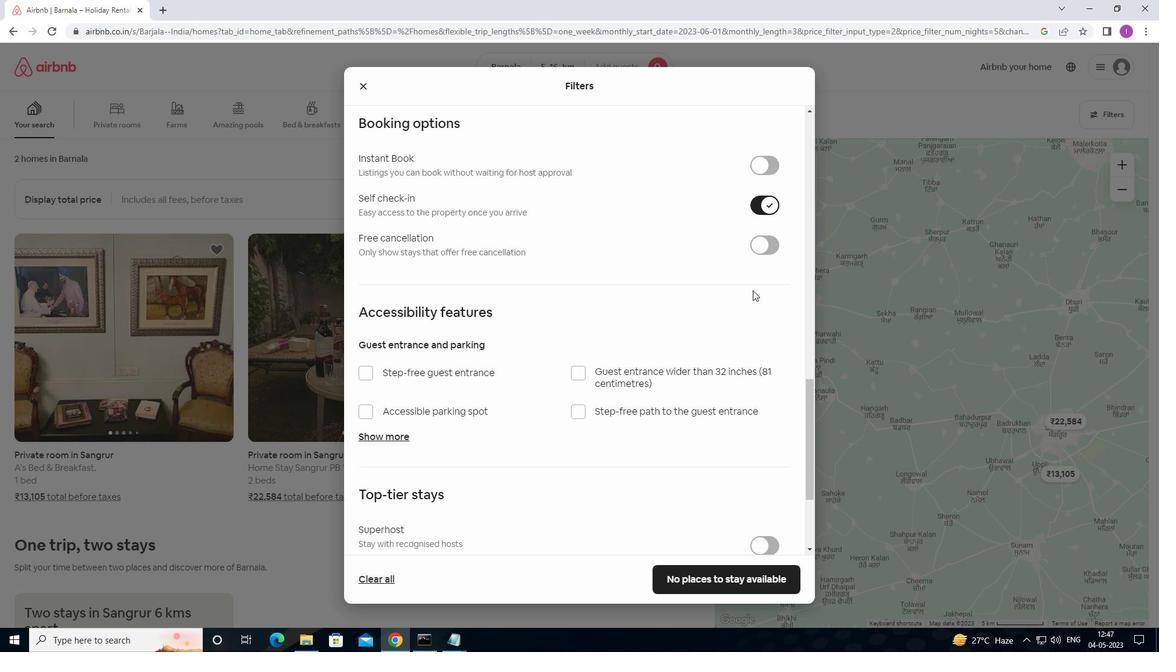 
Action: Mouse scrolled (747, 292) with delta (0, 0)
Screenshot: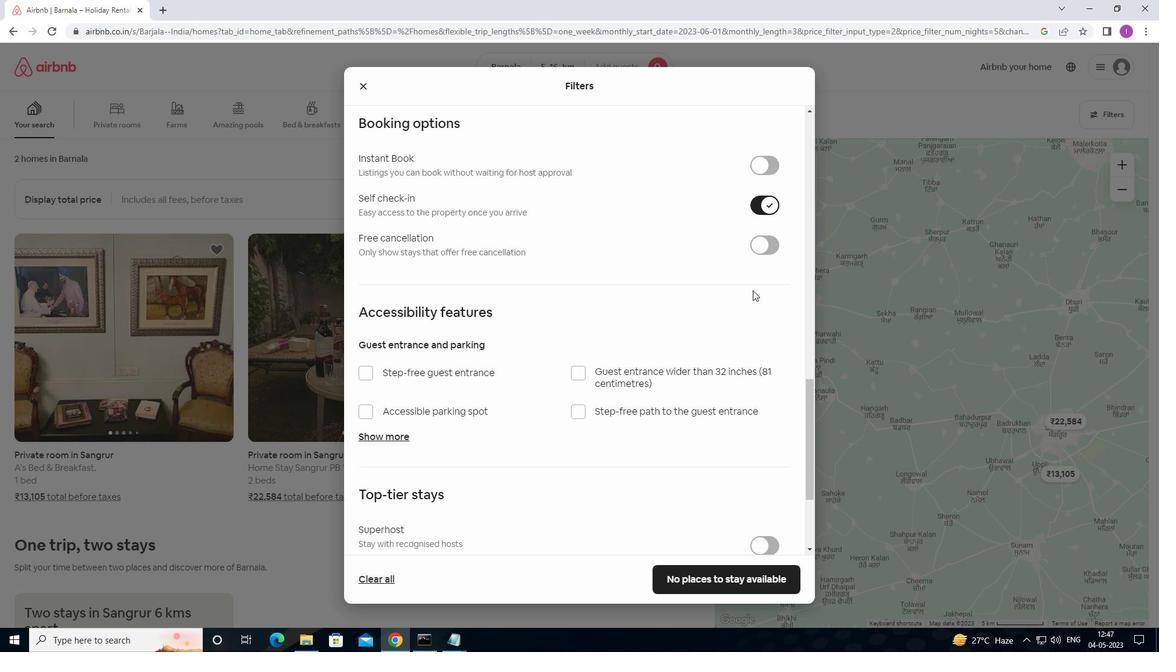 
Action: Mouse moved to (746, 294)
Screenshot: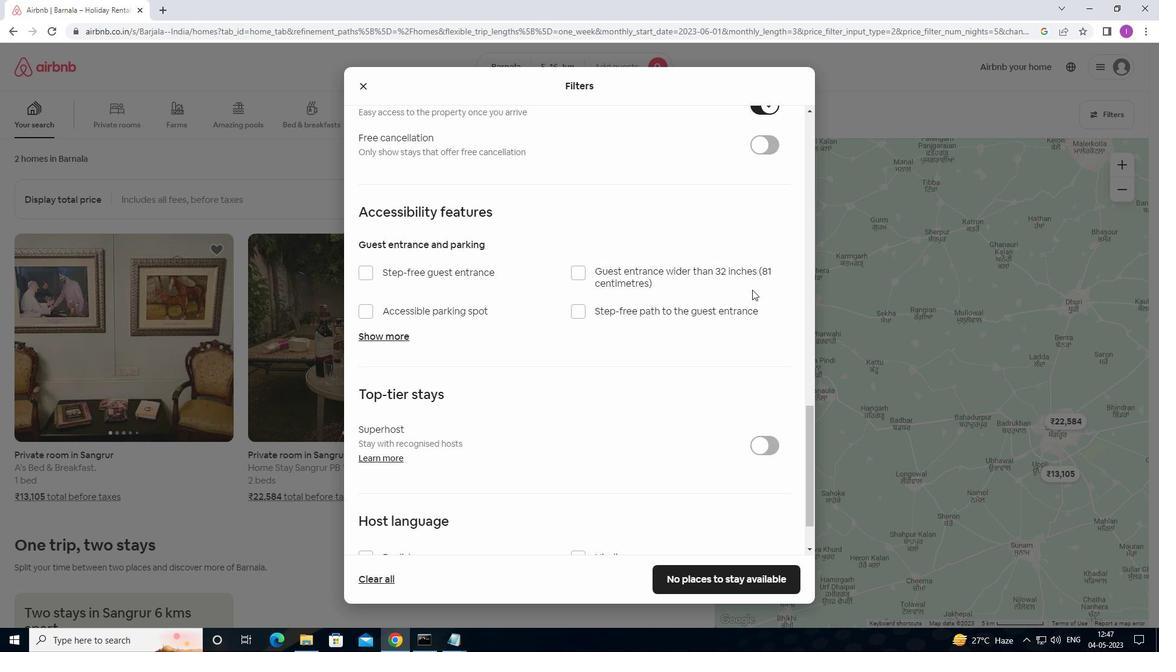
Action: Mouse scrolled (746, 293) with delta (0, 0)
Screenshot: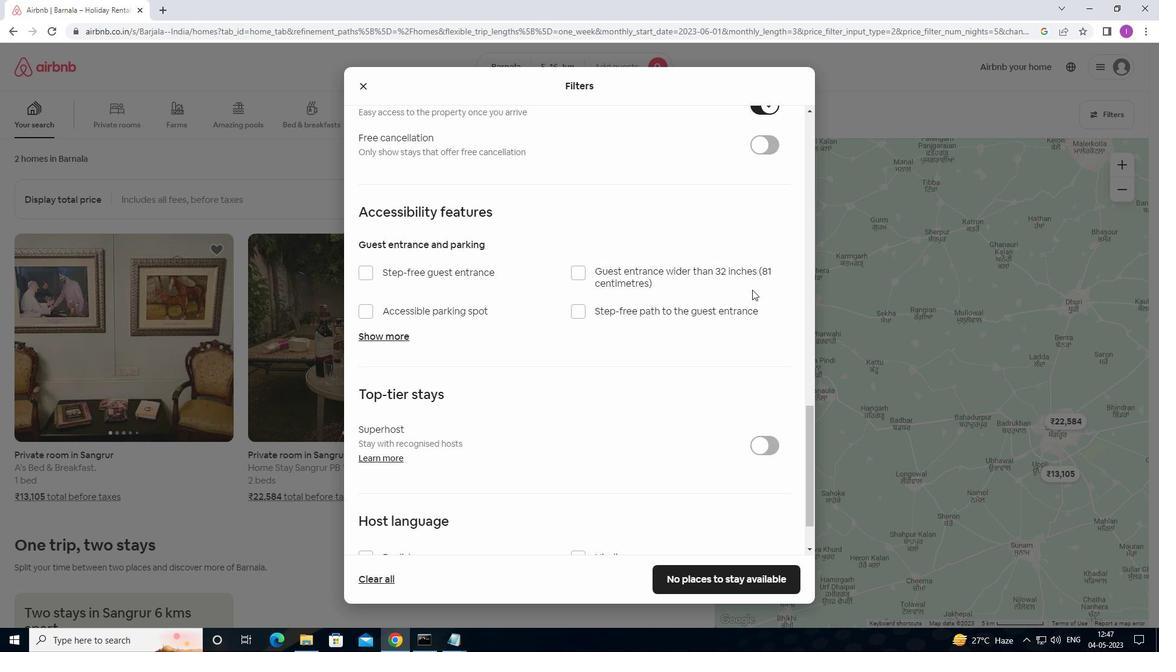 
Action: Mouse moved to (674, 294)
Screenshot: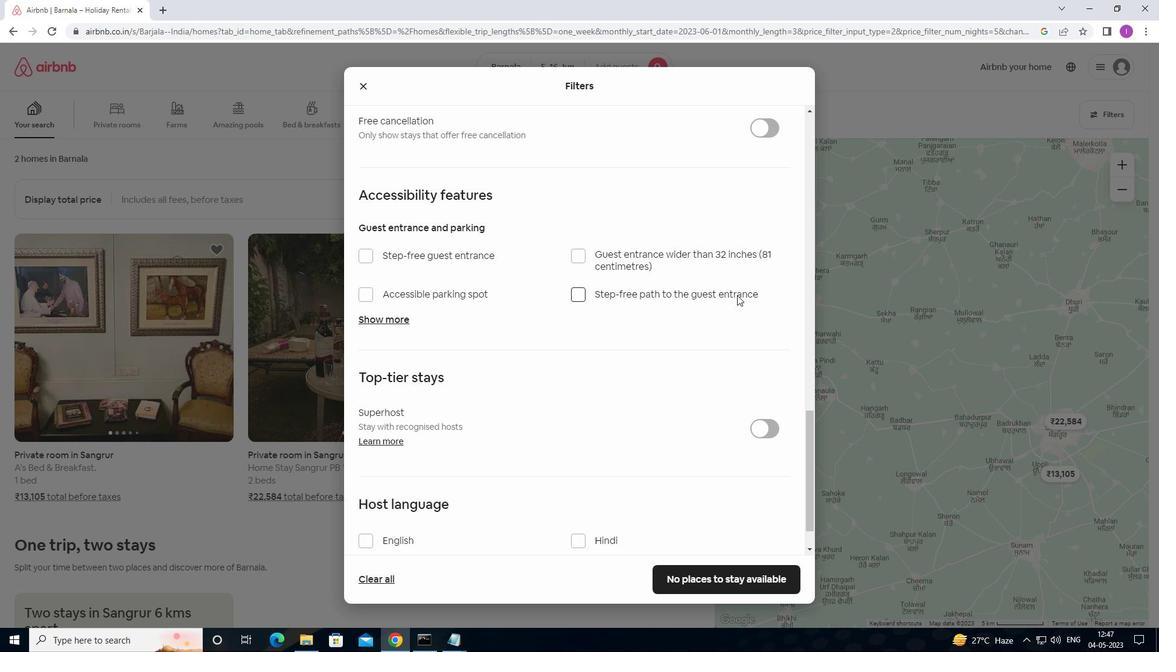
Action: Mouse scrolled (674, 293) with delta (0, 0)
Screenshot: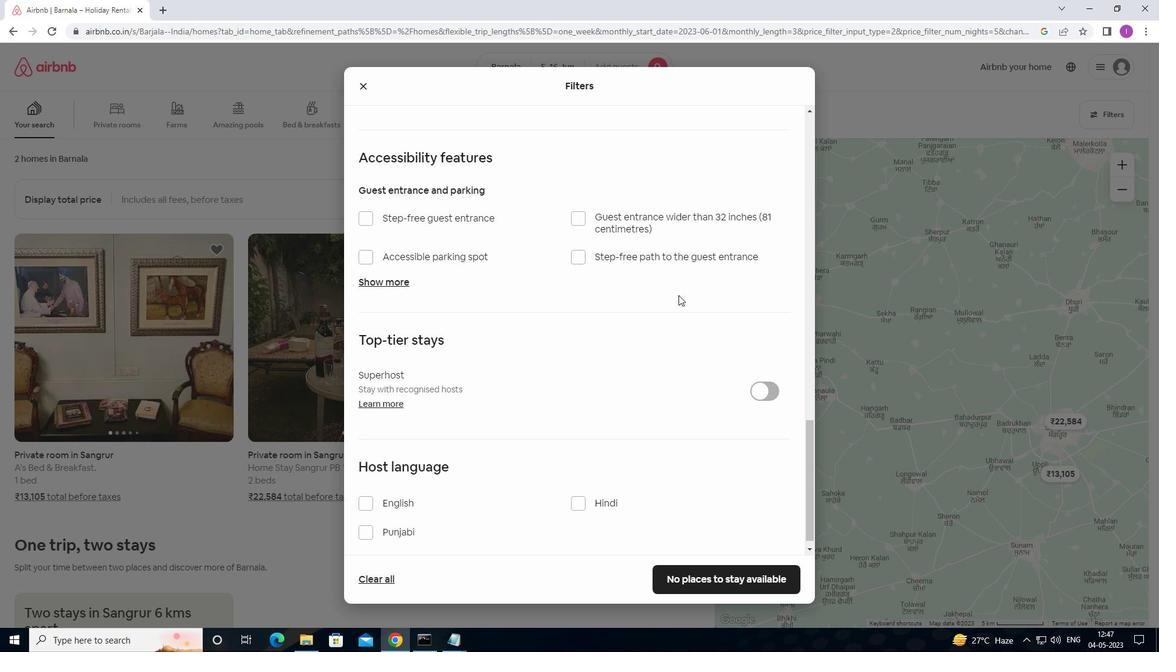 
Action: Mouse scrolled (674, 293) with delta (0, 0)
Screenshot: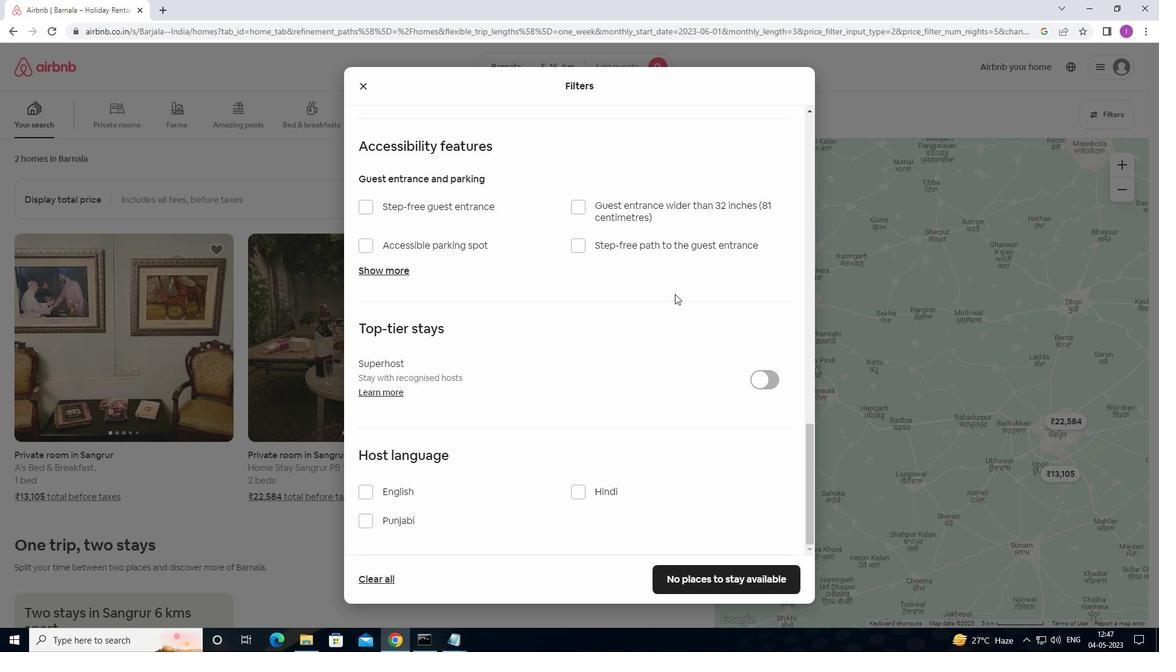 
Action: Mouse moved to (673, 294)
Screenshot: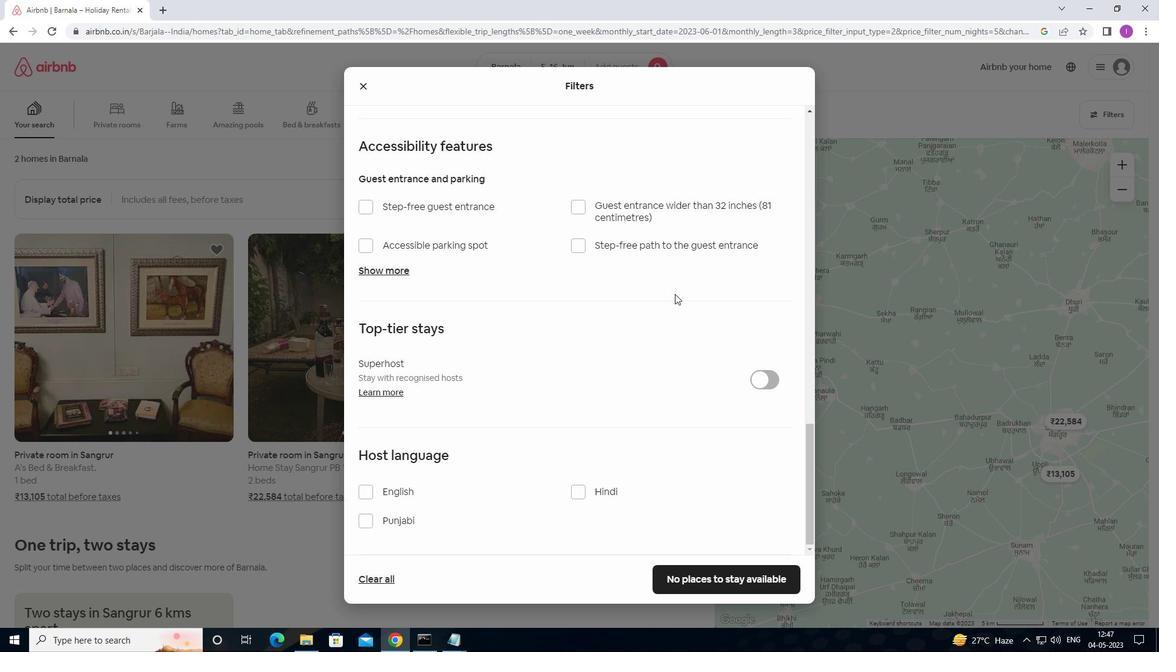 
Action: Mouse scrolled (673, 294) with delta (0, 0)
Screenshot: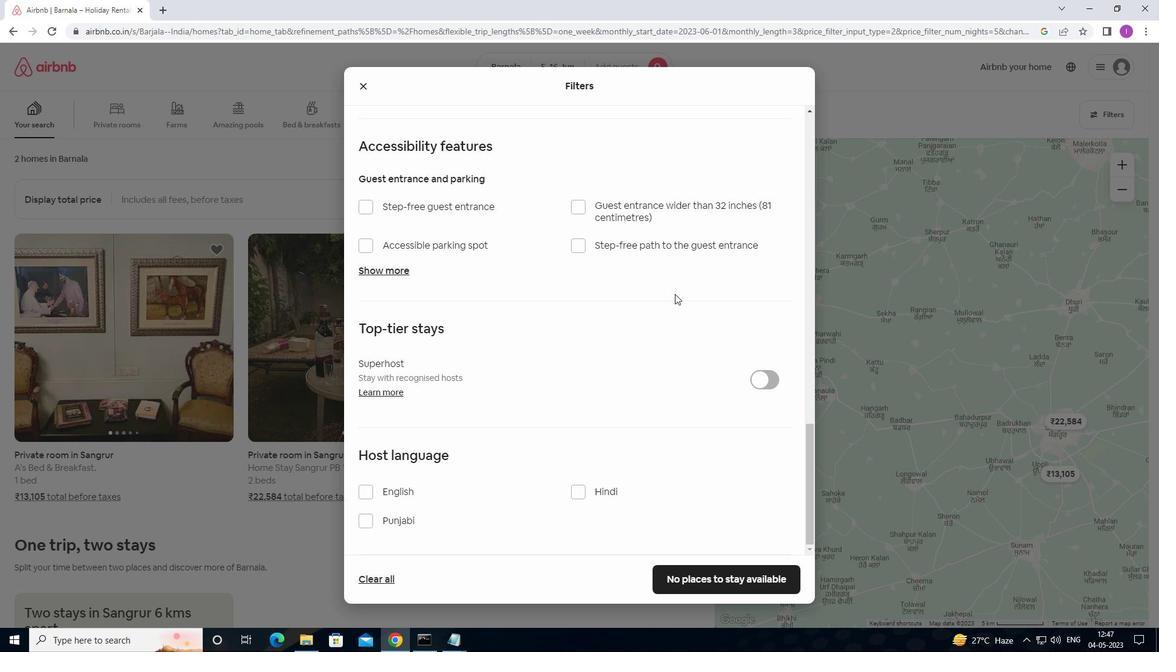 
Action: Mouse moved to (365, 487)
Screenshot: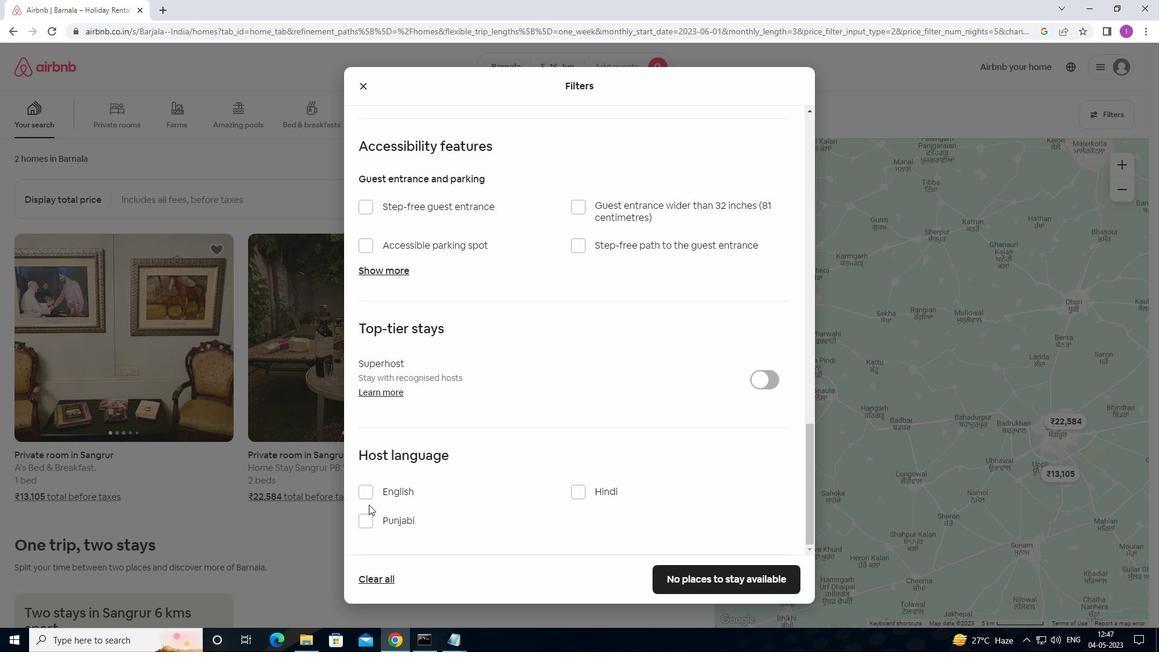 
Action: Mouse pressed left at (365, 487)
Screenshot: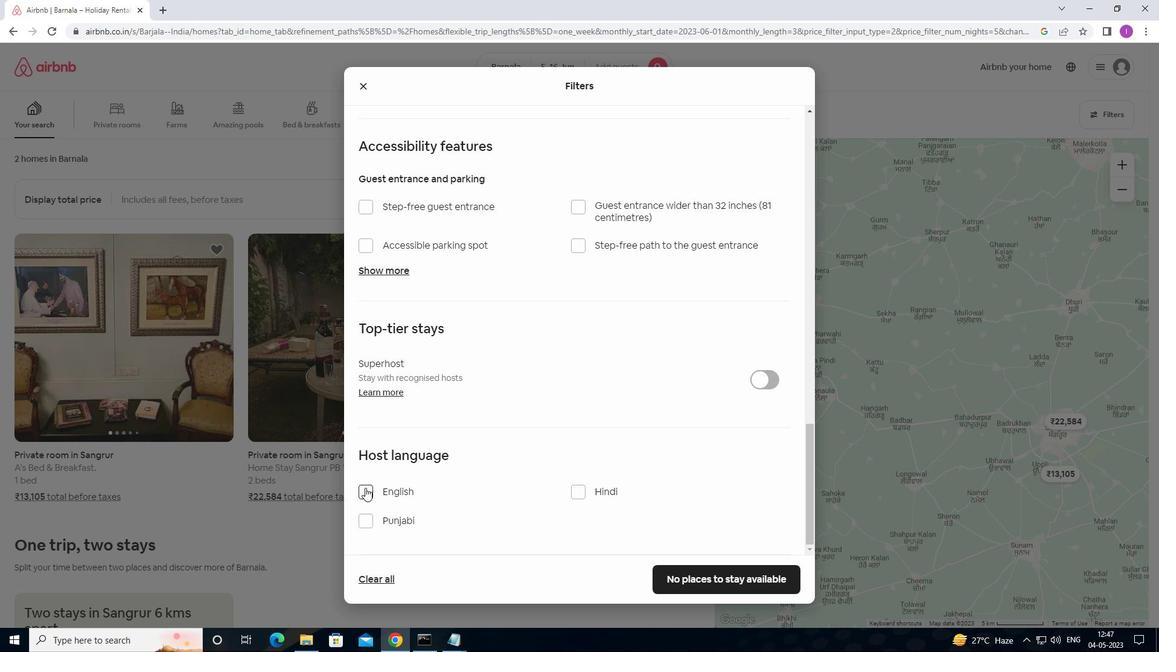 
Action: Mouse moved to (681, 574)
Screenshot: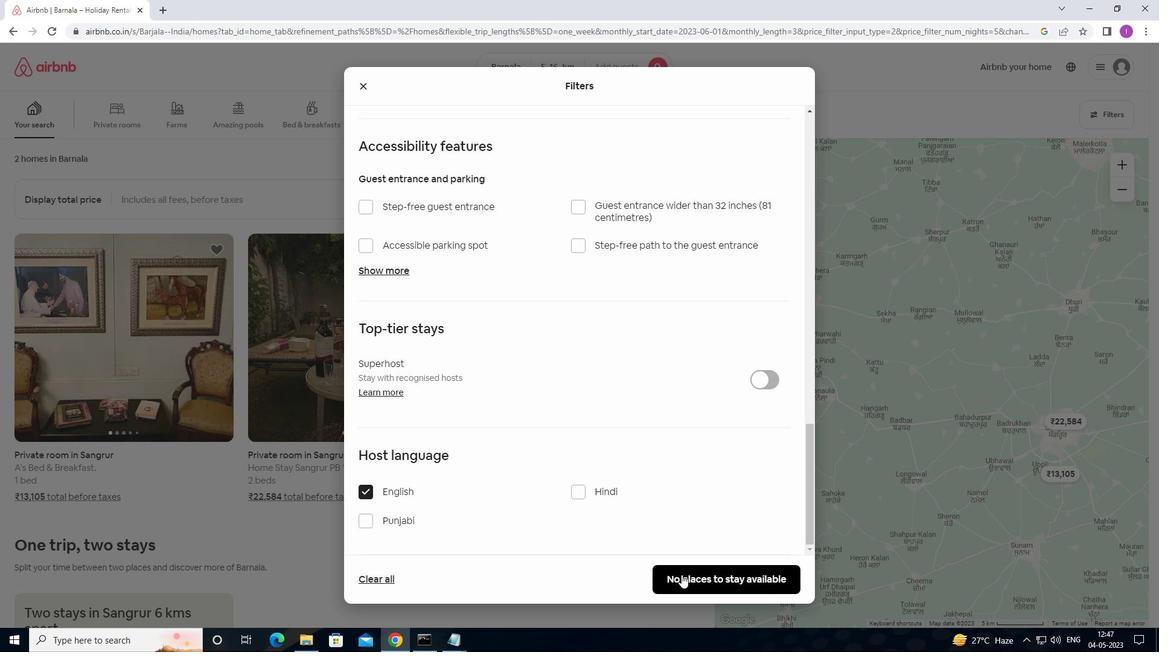 
Action: Mouse pressed left at (681, 574)
Screenshot: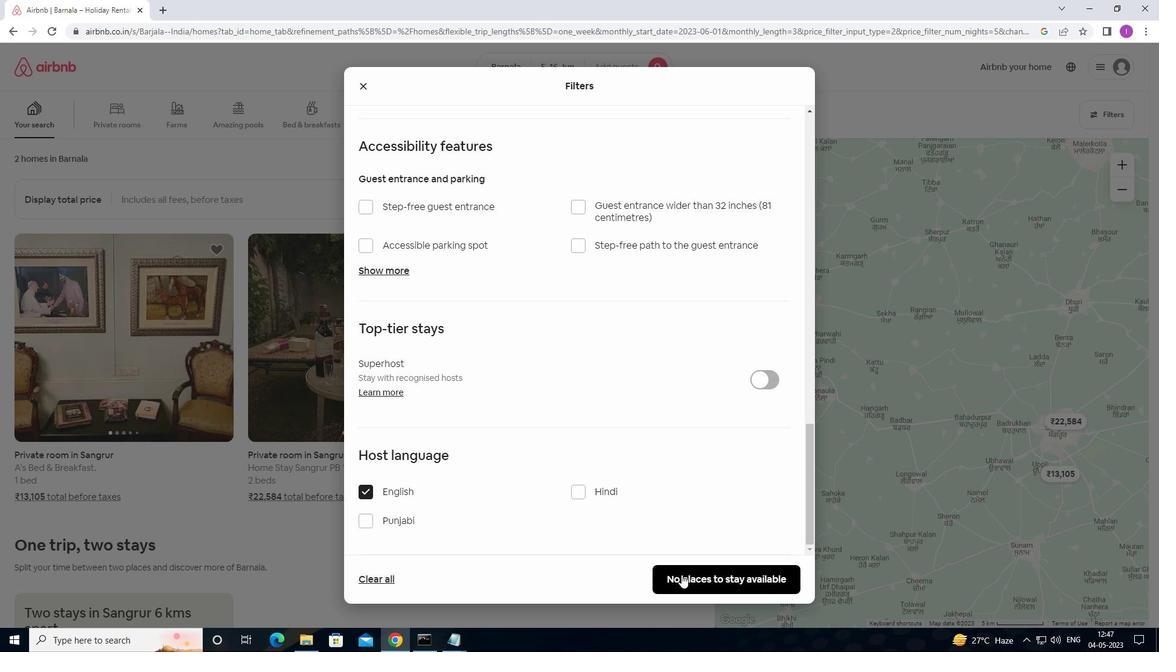 
Action: Mouse moved to (671, 463)
Screenshot: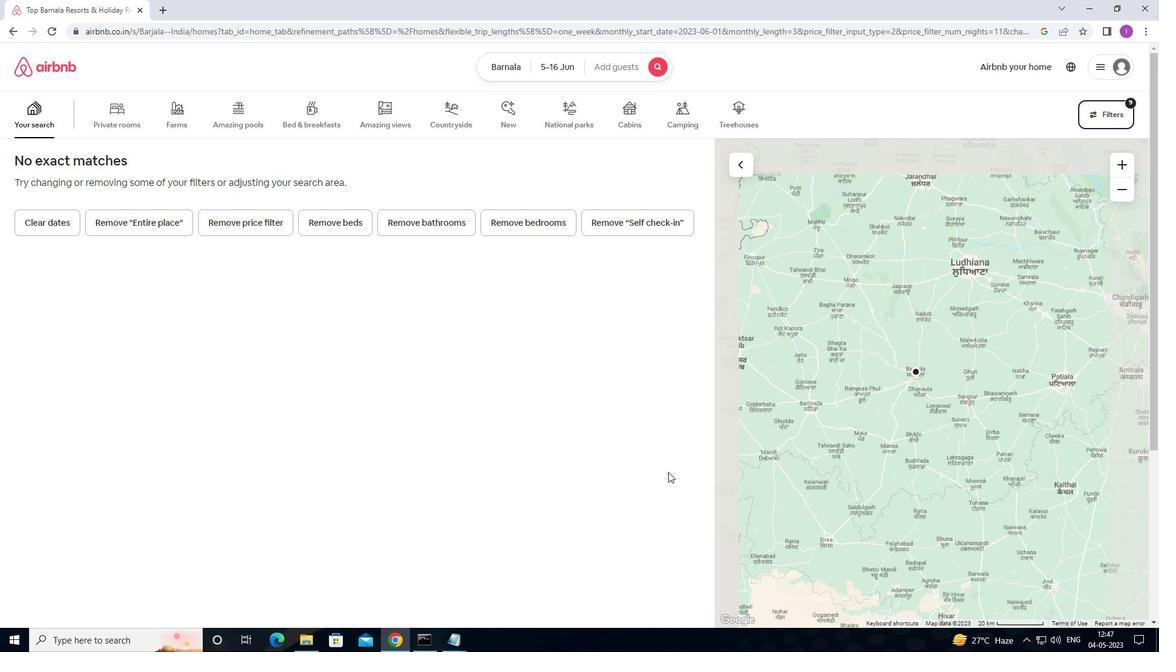 
